Task: Customize reminder preferences for each team member involved in competitive strategy planning.
Action: Mouse moved to (329, 291)
Screenshot: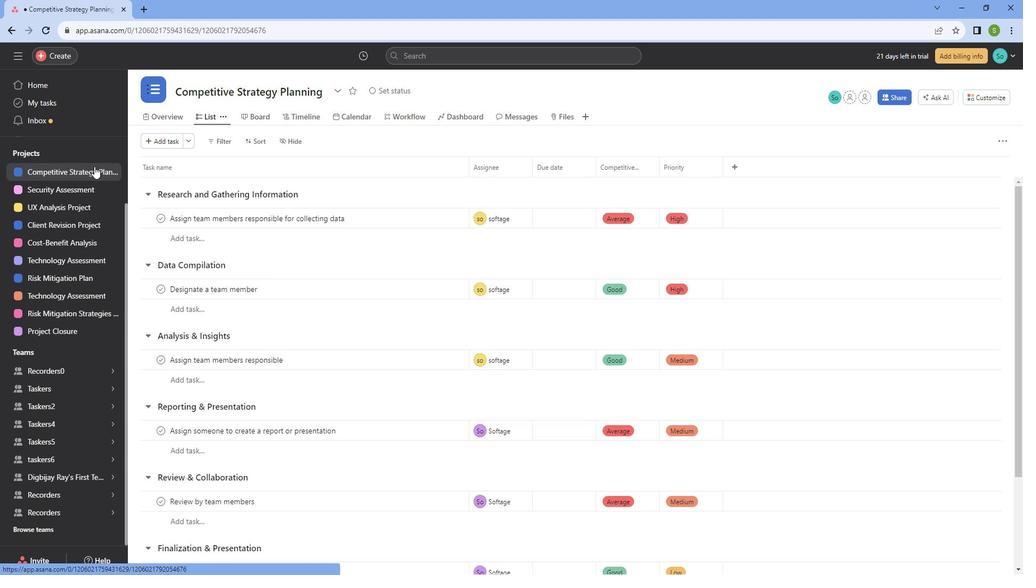 
Action: Mouse pressed left at (329, 291)
Screenshot: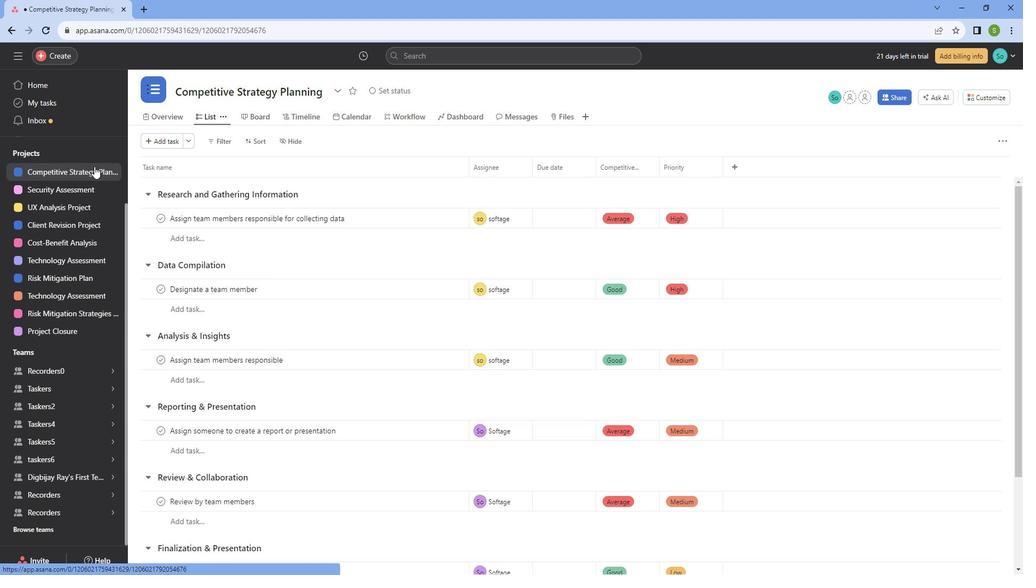 
Action: Mouse moved to (586, 305)
Screenshot: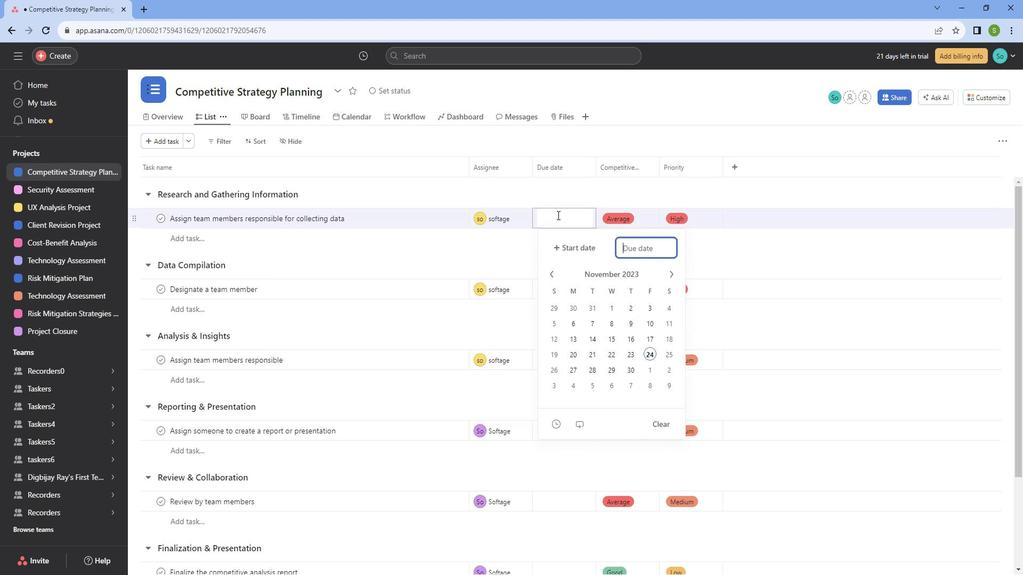 
Action: Mouse pressed left at (586, 305)
Screenshot: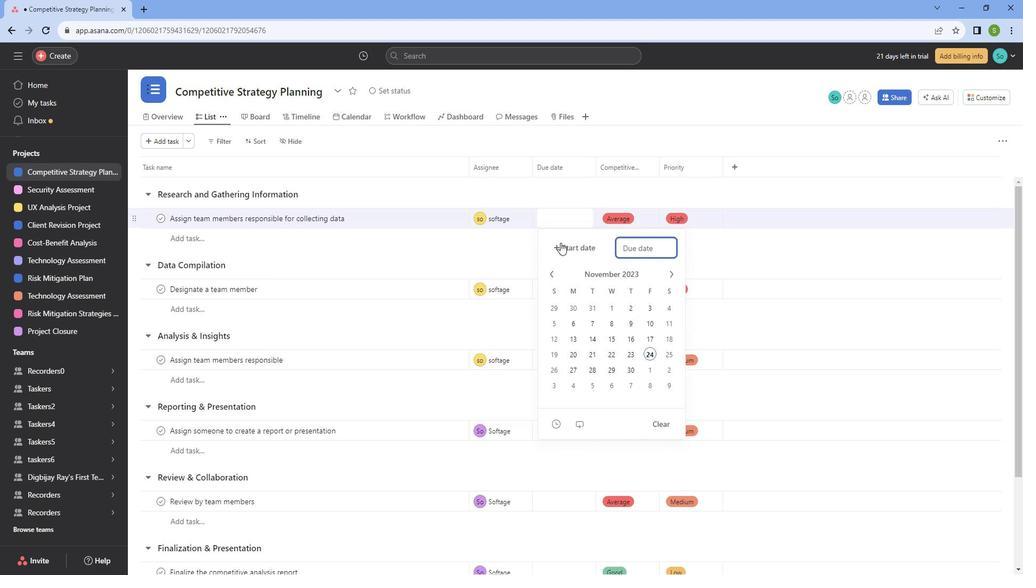 
Action: Mouse moved to (590, 347)
Screenshot: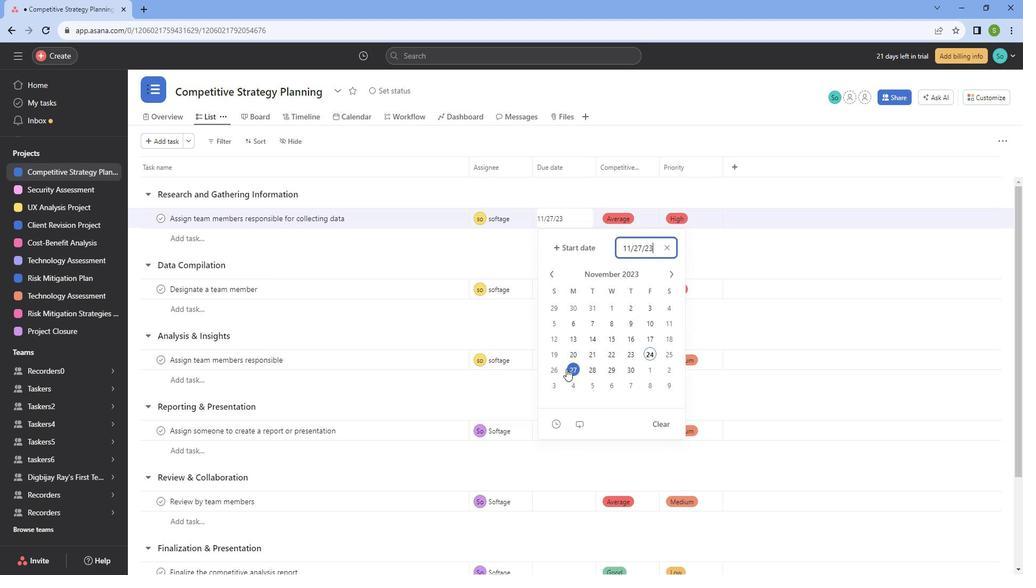 
Action: Mouse pressed left at (590, 347)
Screenshot: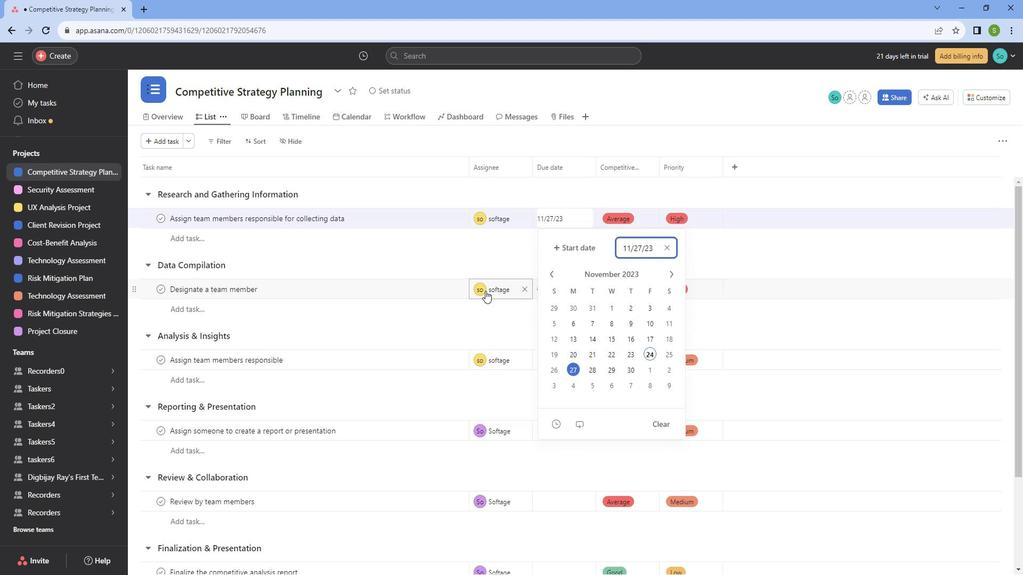
Action: Mouse moved to (583, 360)
Screenshot: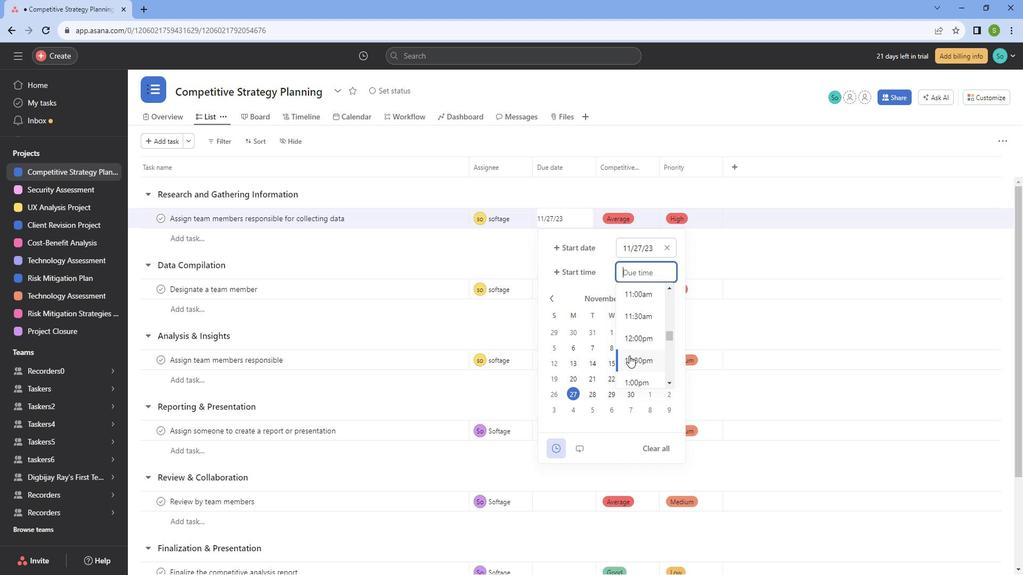 
Action: Mouse pressed left at (583, 360)
Screenshot: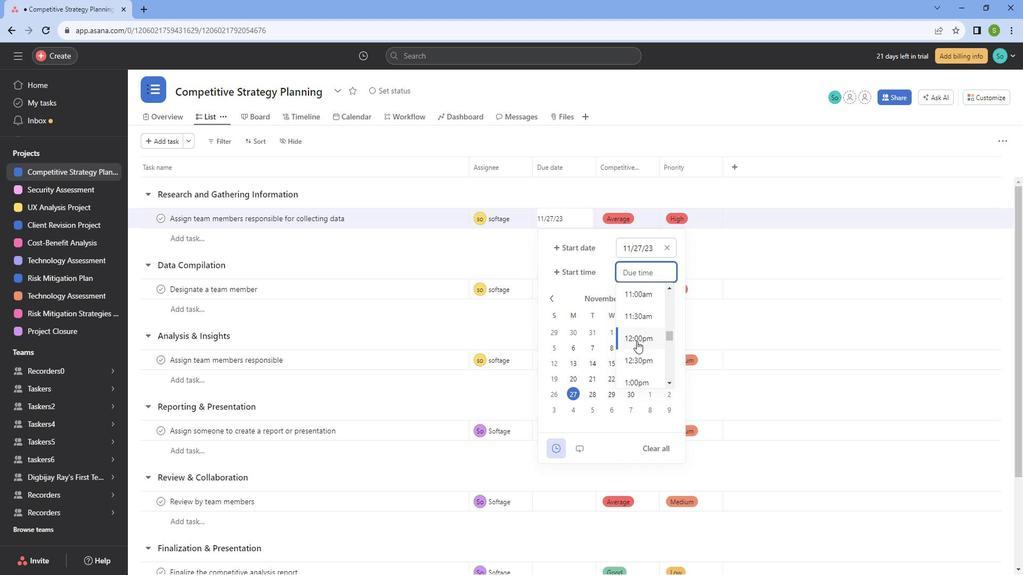 
Action: Mouse moved to (634, 332)
Screenshot: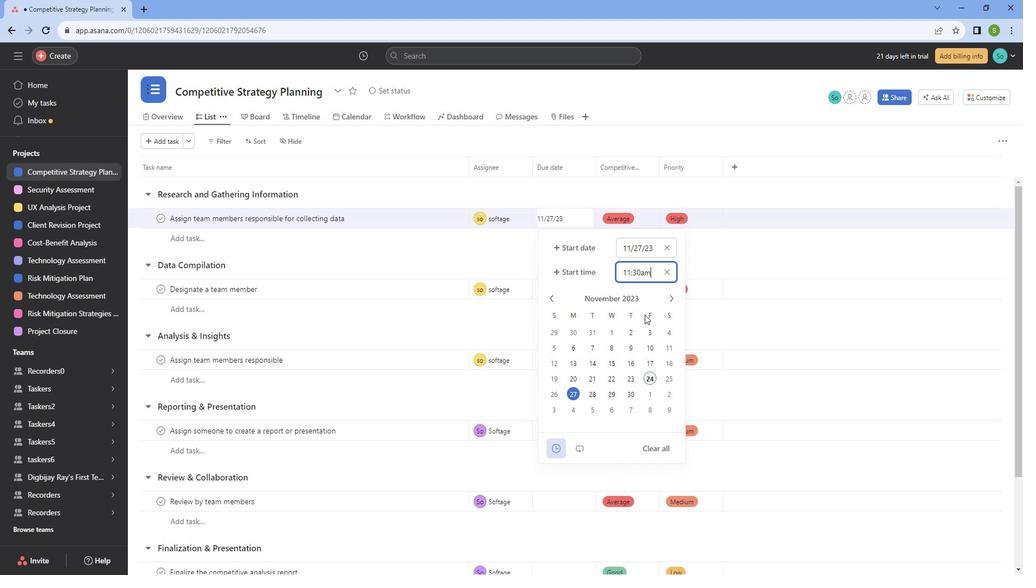 
Action: Mouse pressed left at (634, 332)
Screenshot: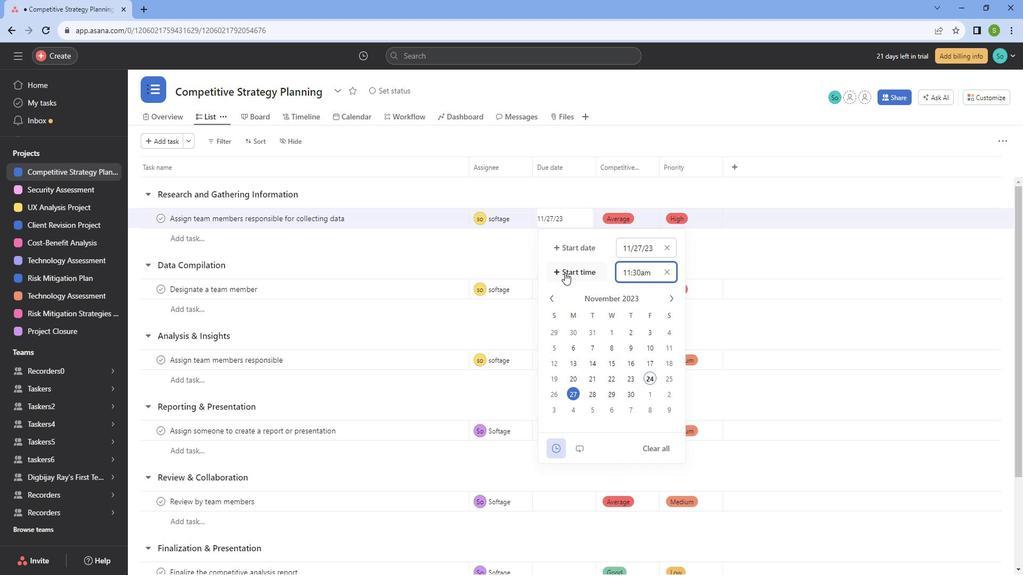 
Action: Mouse moved to (590, 321)
Screenshot: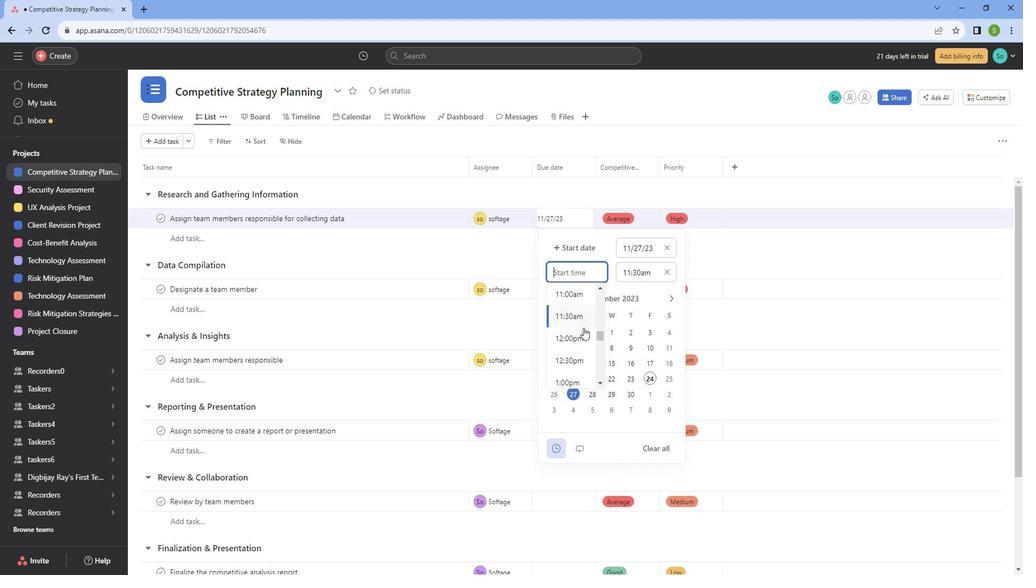 
Action: Mouse pressed left at (590, 321)
Screenshot: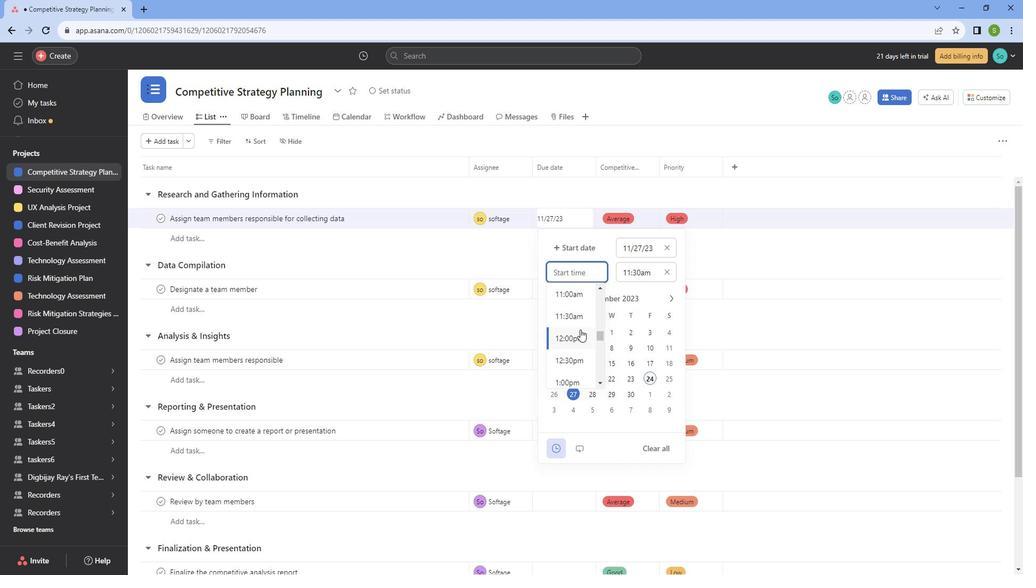
Action: Mouse moved to (601, 327)
Screenshot: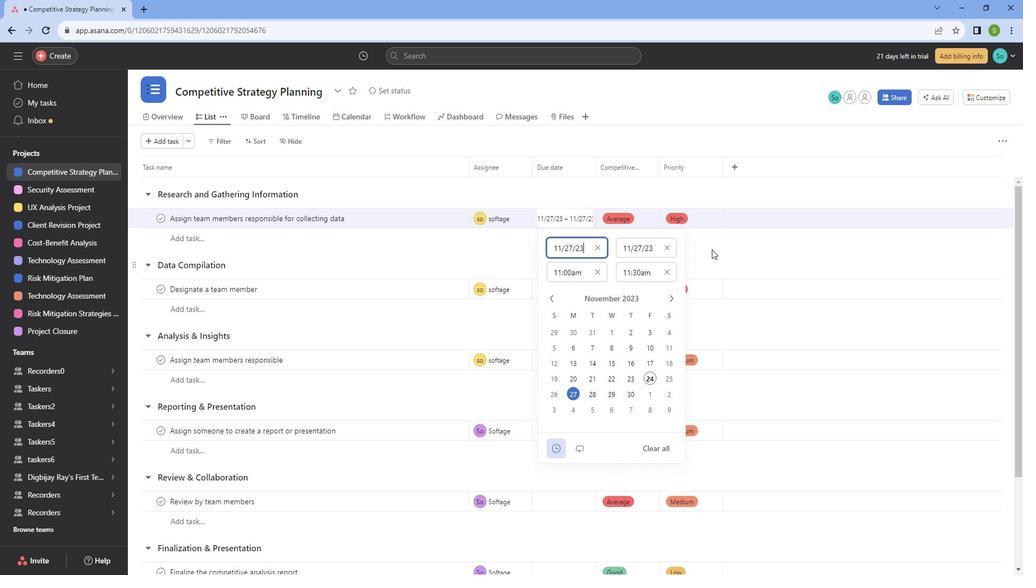 
Action: Mouse pressed left at (601, 327)
Screenshot: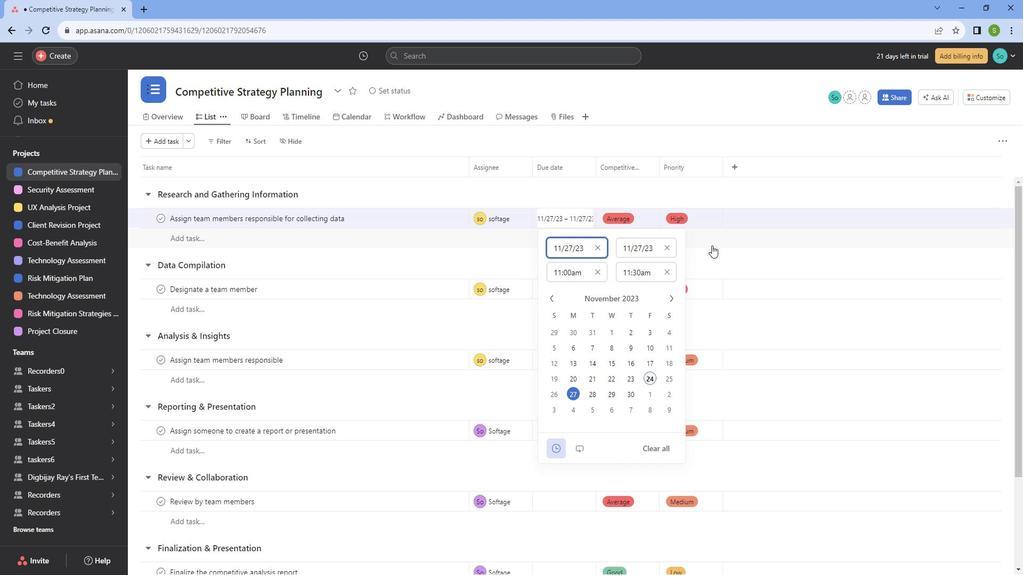 
Action: Mouse moved to (668, 317)
Screenshot: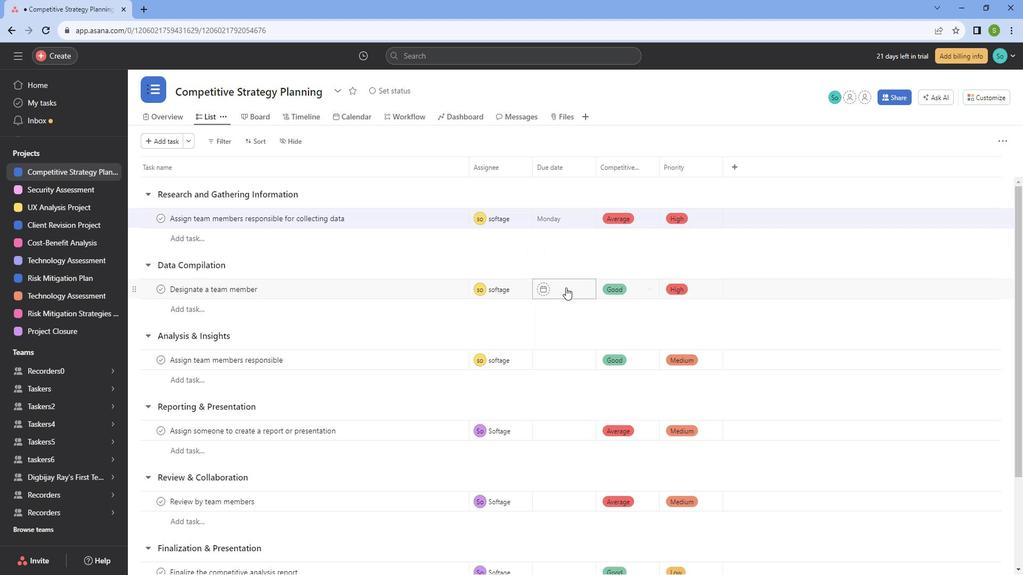 
Action: Mouse pressed left at (668, 317)
Screenshot: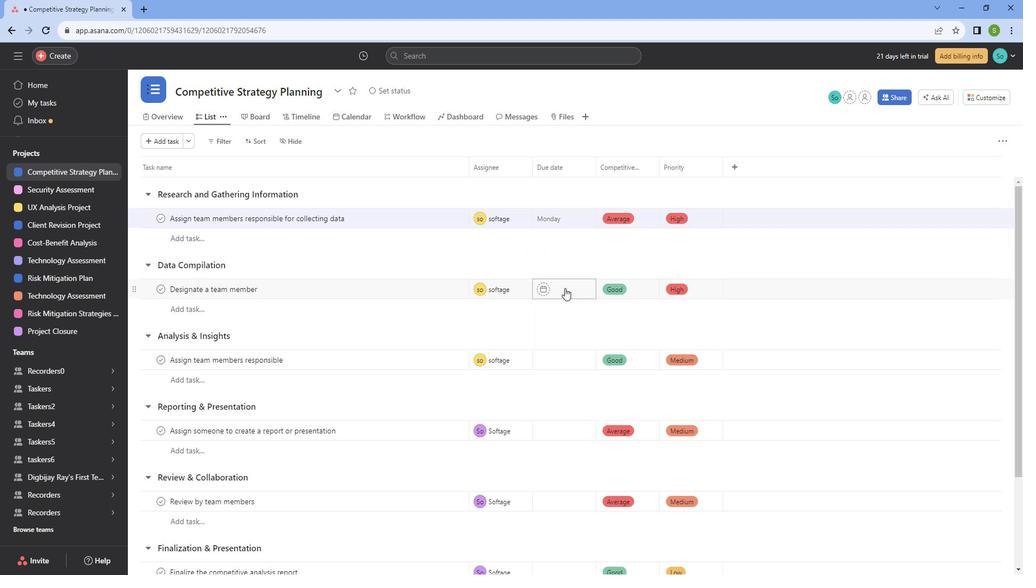 
Action: Mouse moved to (590, 325)
Screenshot: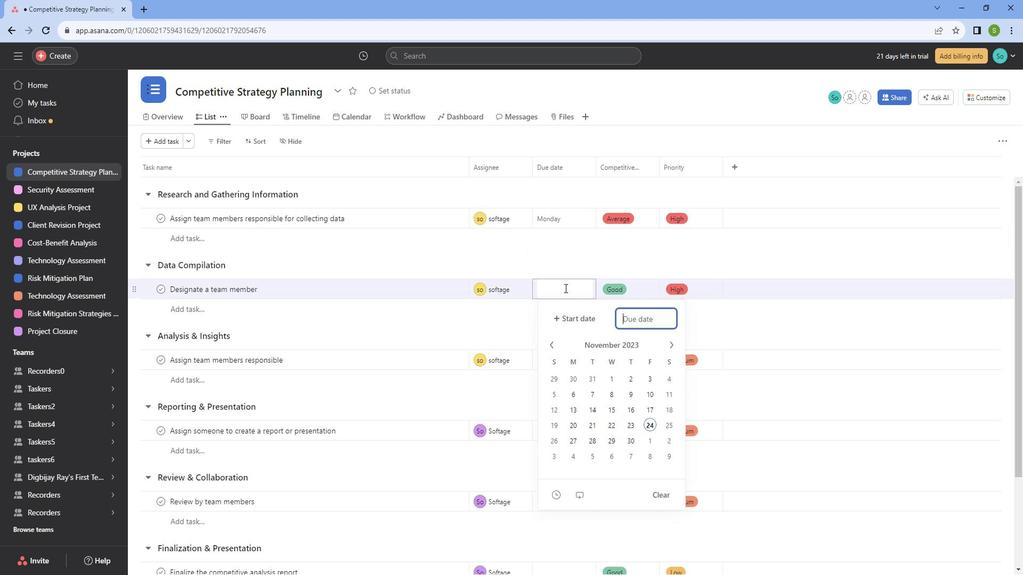 
Action: Mouse pressed left at (590, 325)
Screenshot: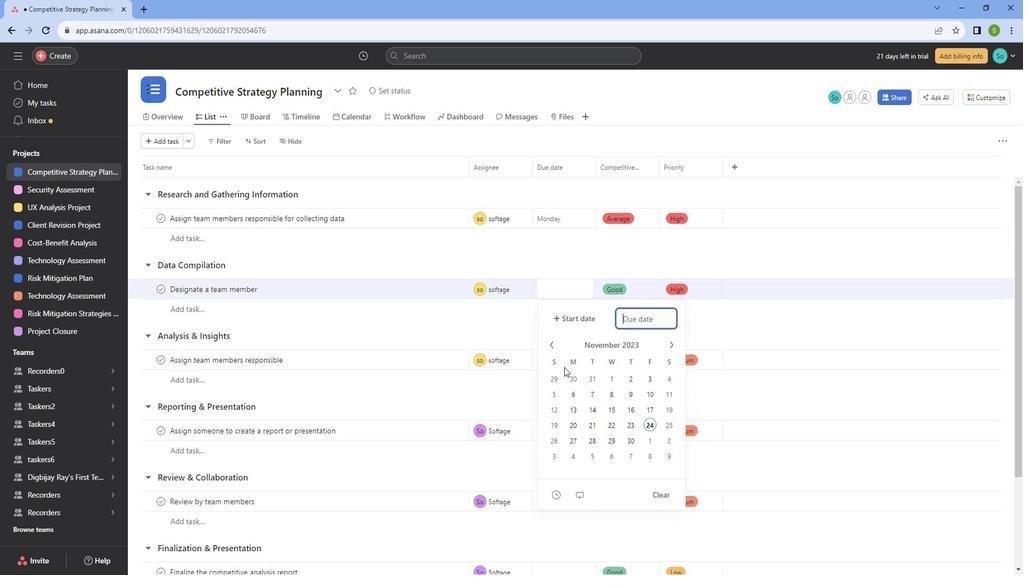 
Action: Mouse moved to (597, 365)
Screenshot: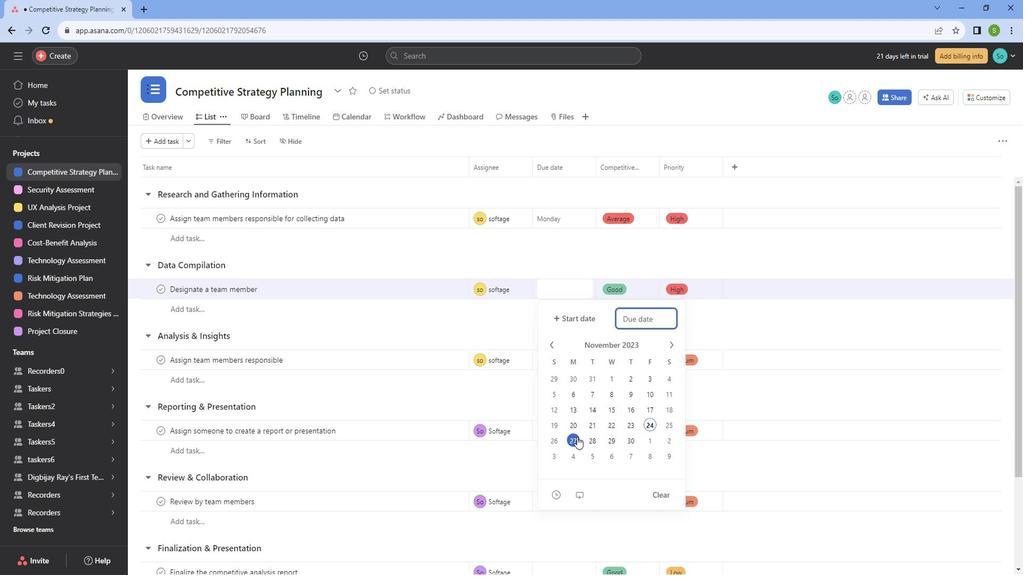 
Action: Mouse pressed left at (597, 365)
Screenshot: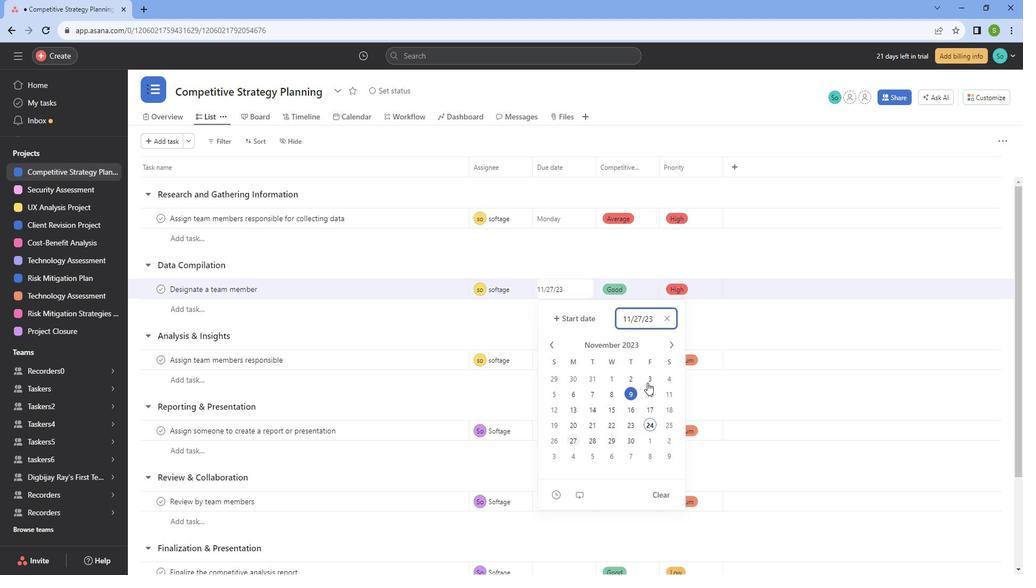 
Action: Mouse moved to (585, 381)
Screenshot: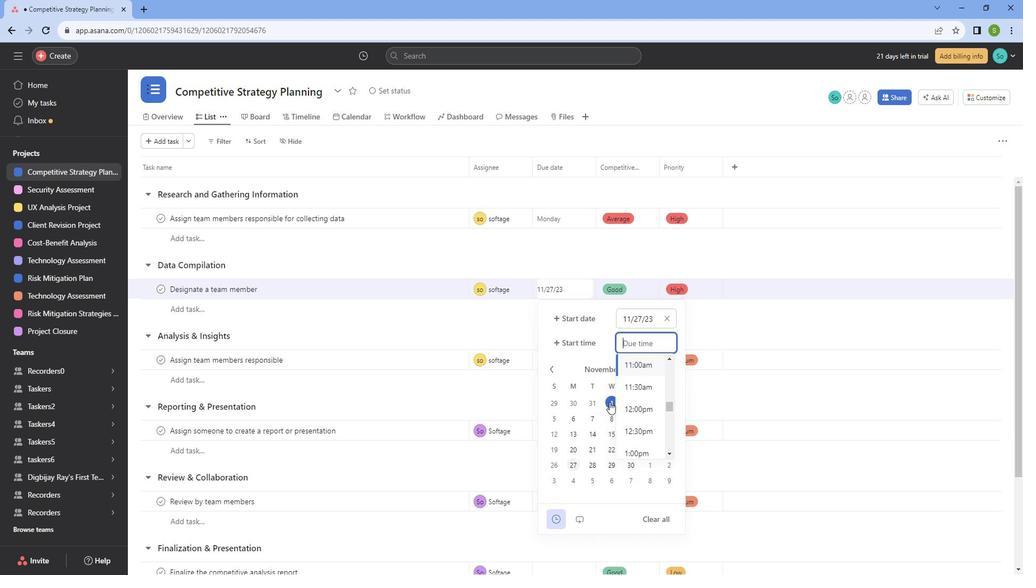 
Action: Mouse pressed left at (585, 381)
Screenshot: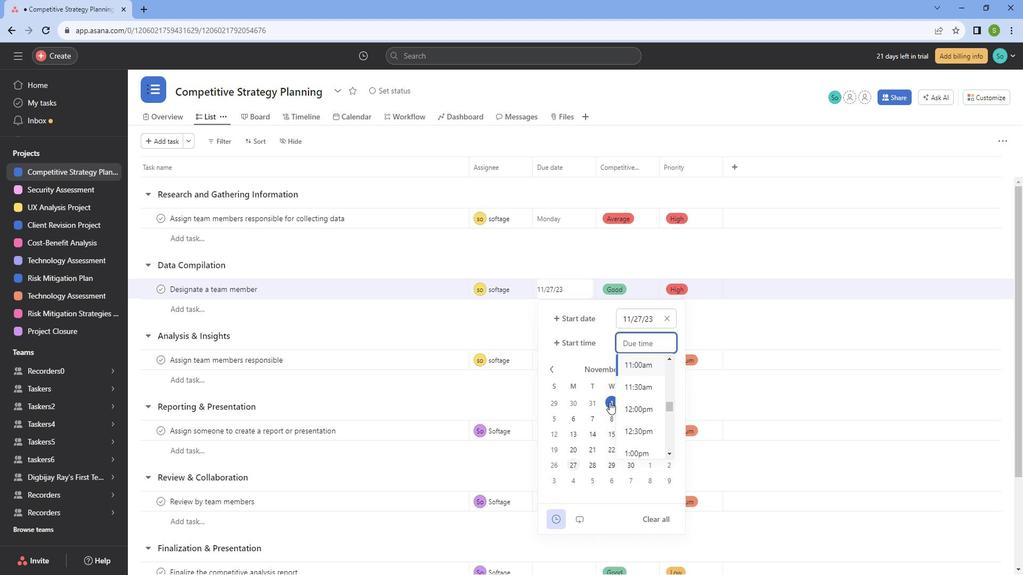 
Action: Mouse moved to (628, 352)
Screenshot: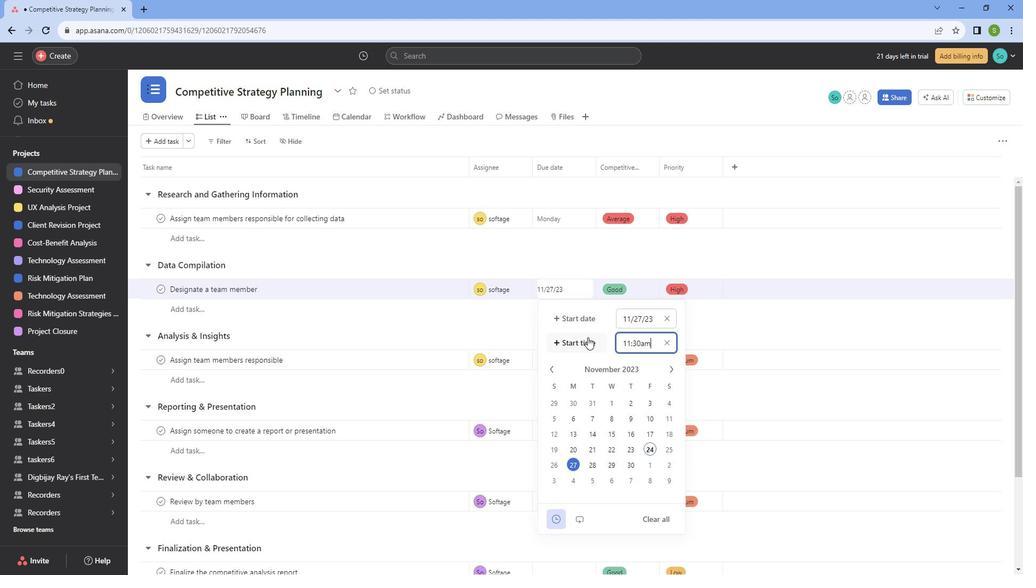 
Action: Mouse pressed left at (628, 352)
Screenshot: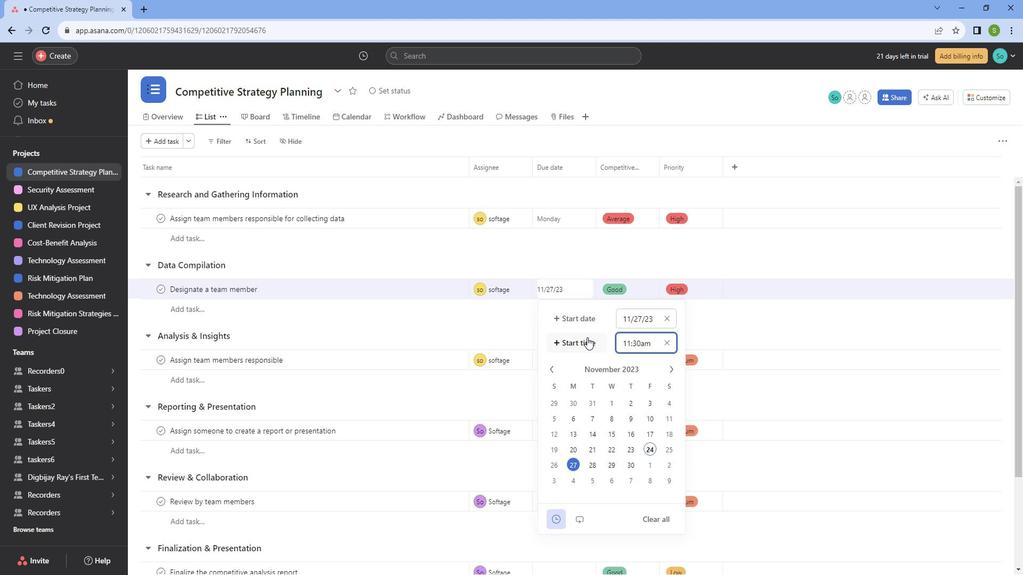 
Action: Mouse moved to (602, 338)
Screenshot: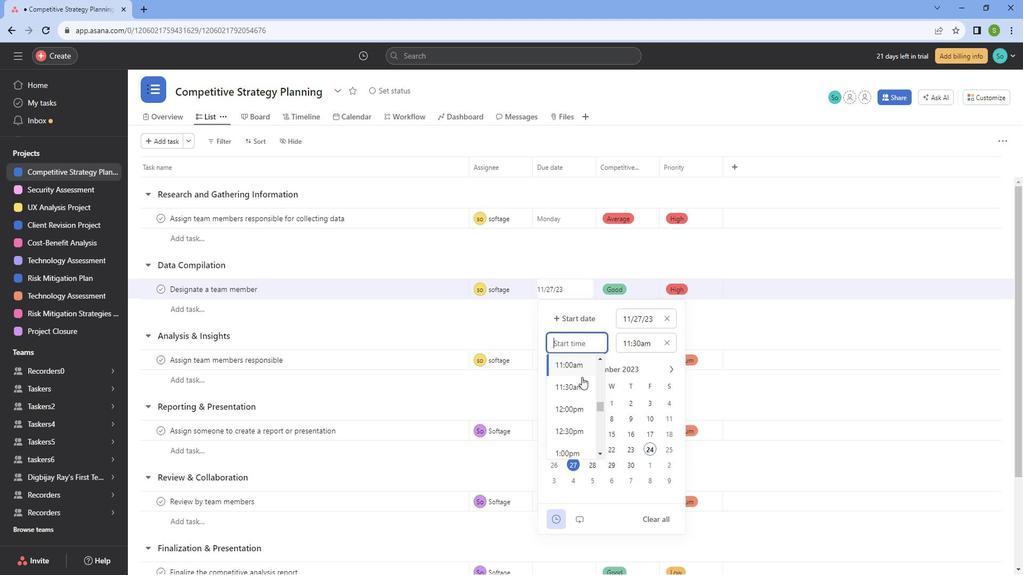 
Action: Mouse pressed left at (602, 338)
Screenshot: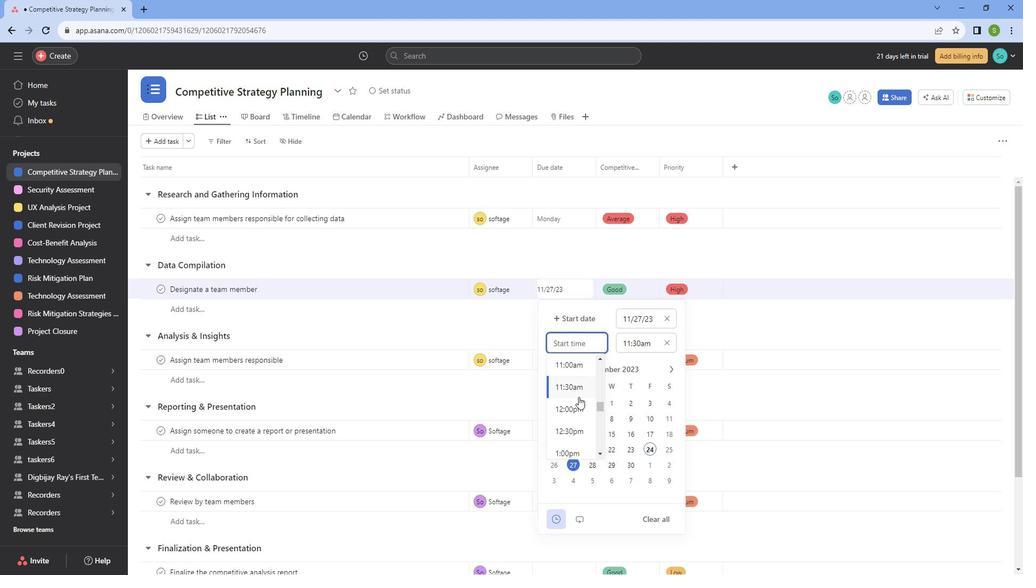 
Action: Mouse moved to (597, 347)
Screenshot: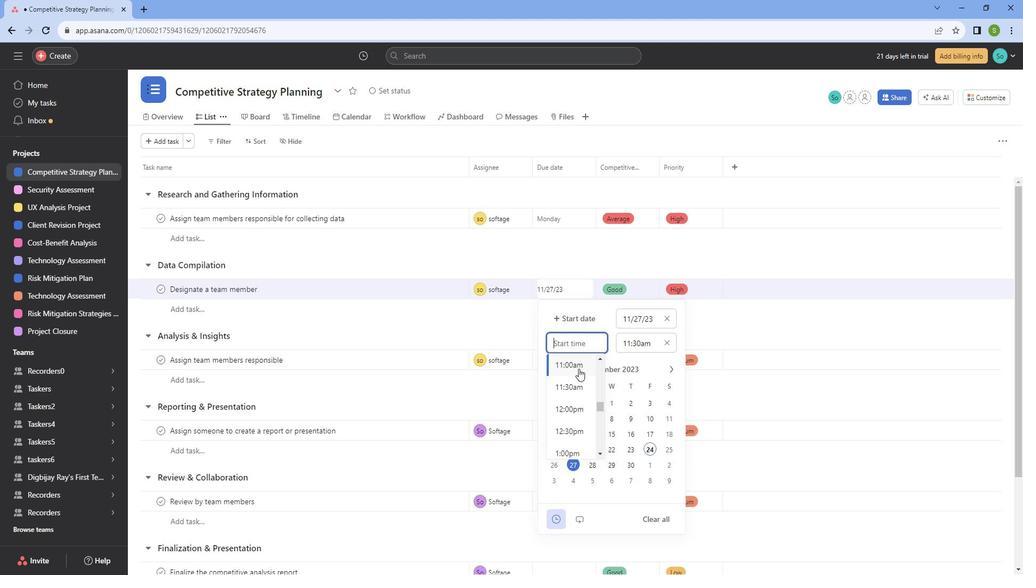 
Action: Mouse pressed left at (597, 347)
Screenshot: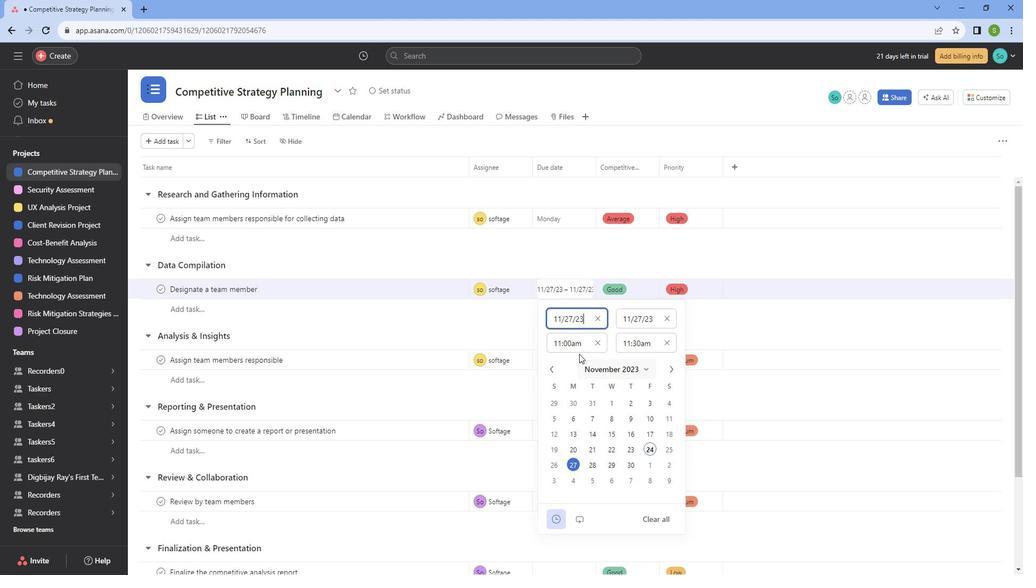 
Action: Mouse moved to (668, 330)
Screenshot: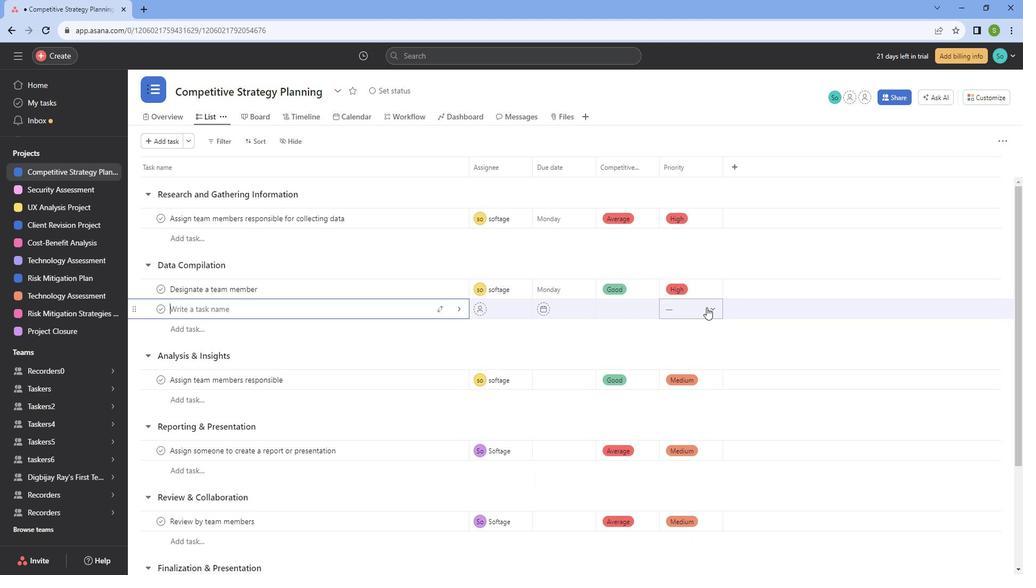 
Action: Mouse pressed left at (668, 330)
Screenshot: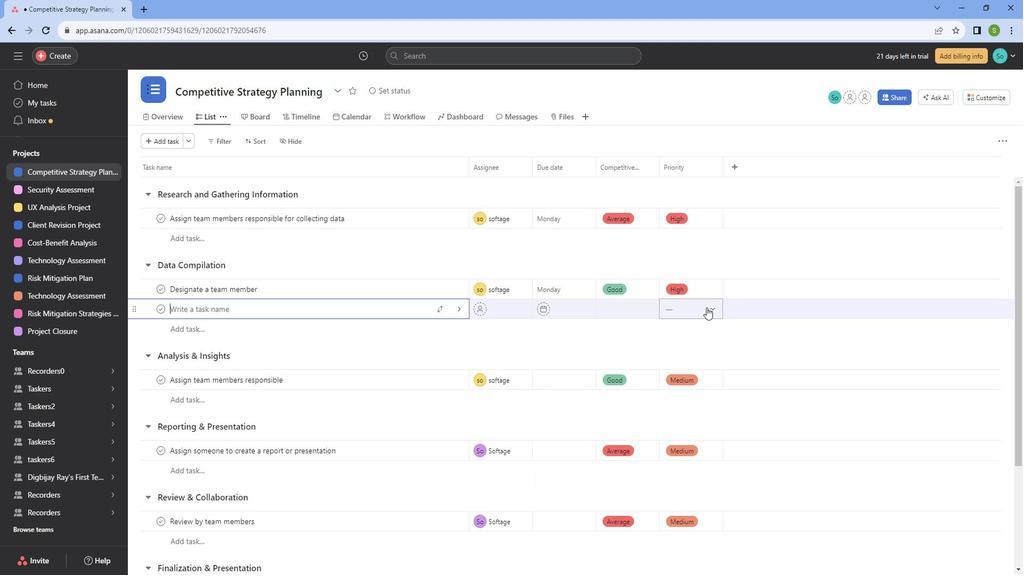 
Action: Mouse moved to (647, 339)
Screenshot: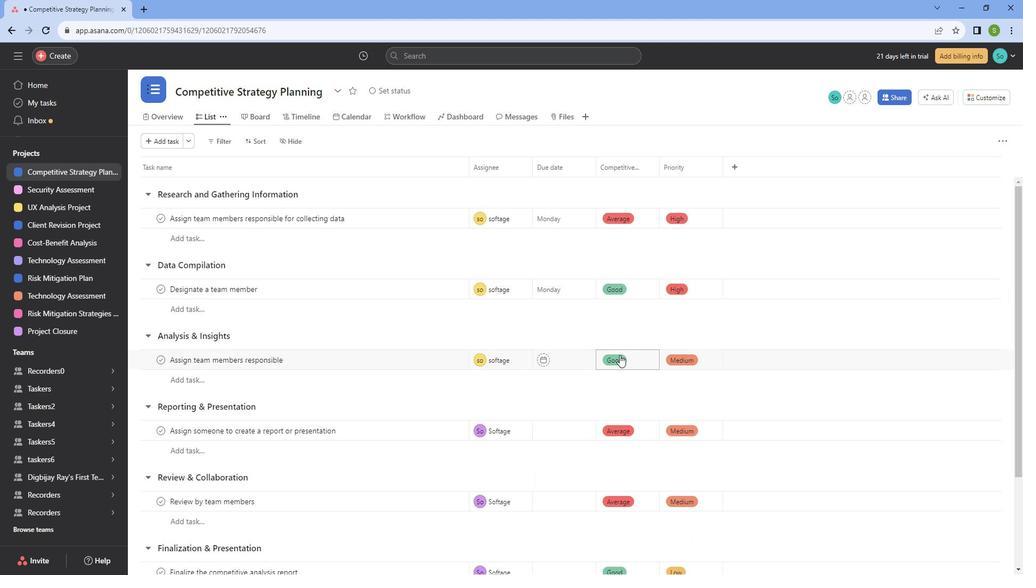 
Action: Mouse pressed left at (647, 339)
Screenshot: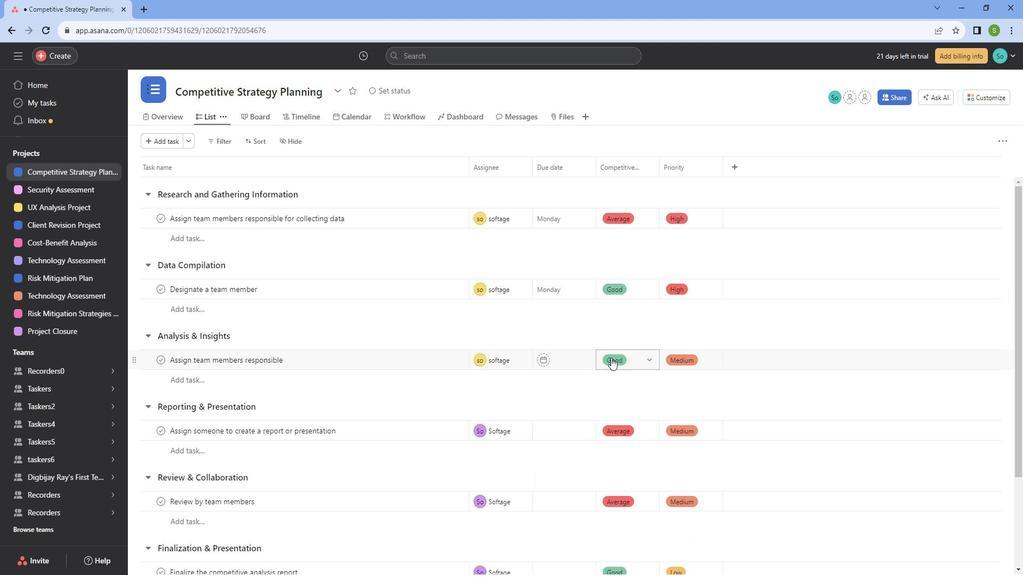 
Action: Mouse moved to (608, 345)
Screenshot: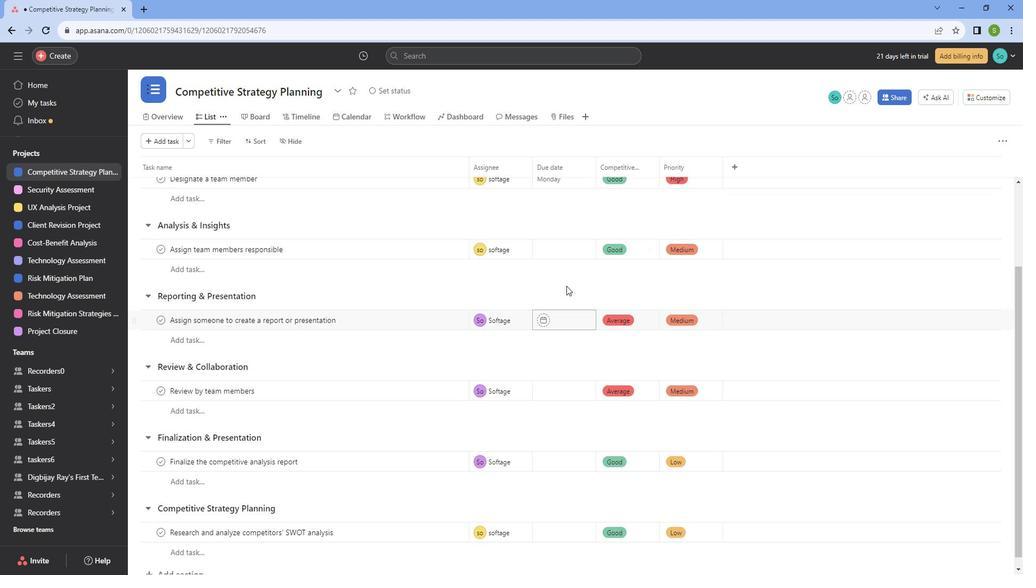
Action: Mouse scrolled (608, 345) with delta (0, 0)
Screenshot: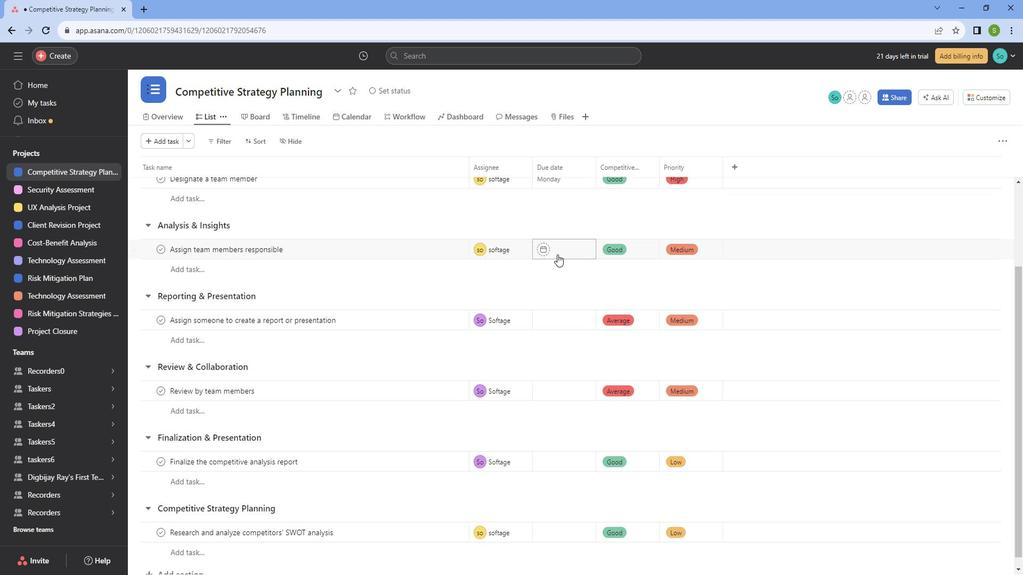 
Action: Mouse scrolled (608, 345) with delta (0, 0)
Screenshot: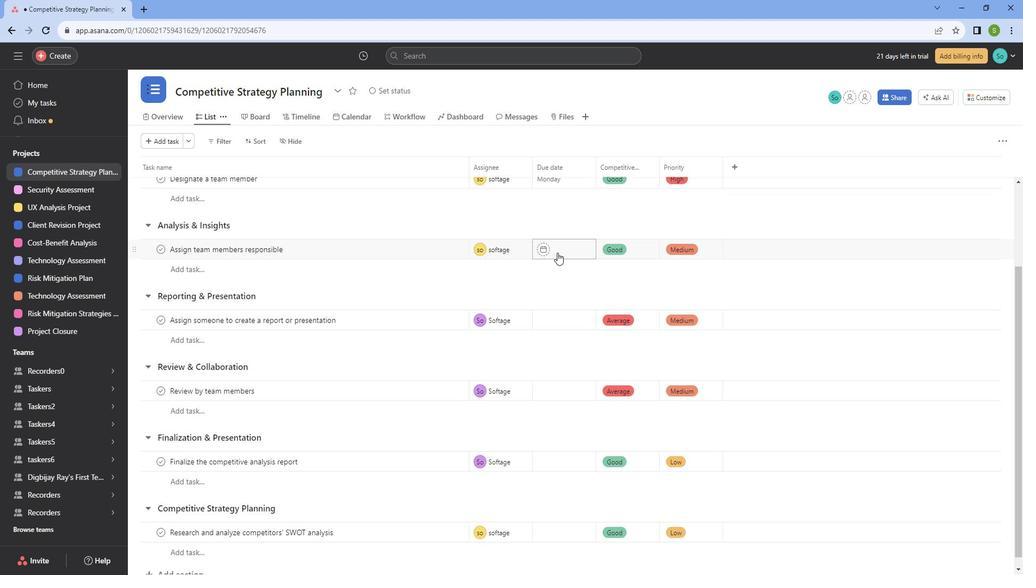 
Action: Mouse moved to (590, 314)
Screenshot: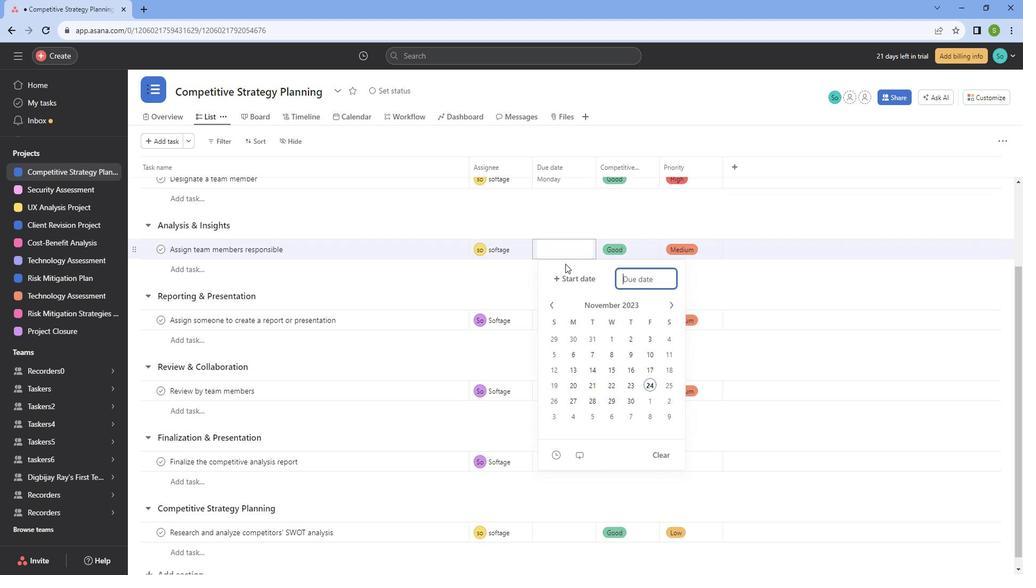 
Action: Mouse pressed left at (590, 314)
Screenshot: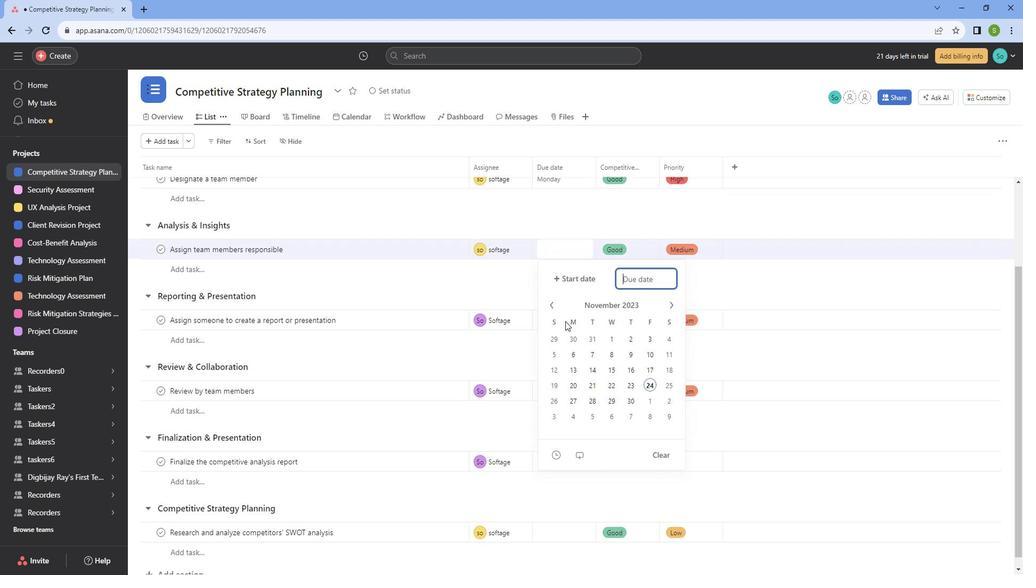 
Action: Mouse moved to (606, 356)
Screenshot: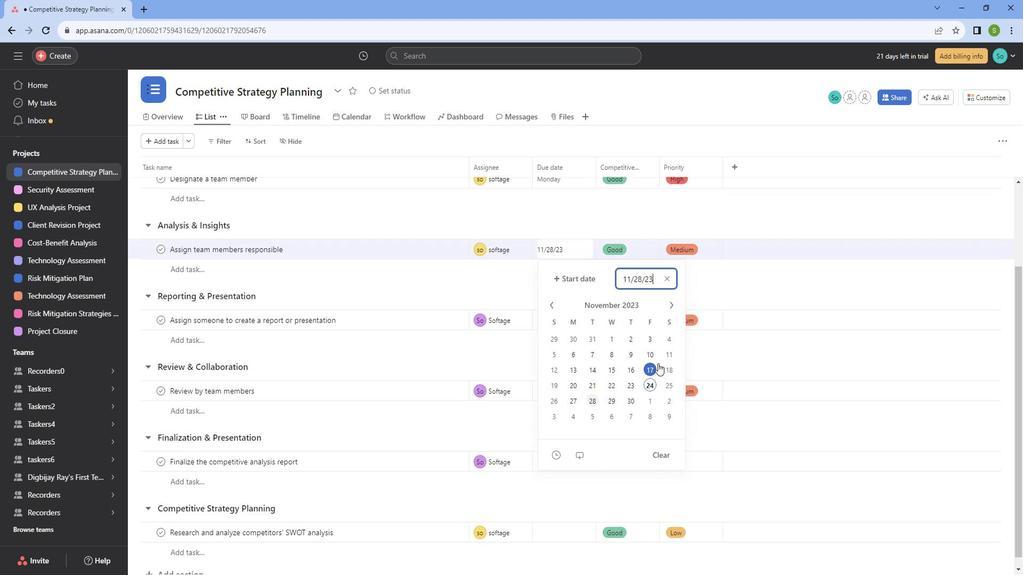 
Action: Mouse pressed left at (606, 356)
Screenshot: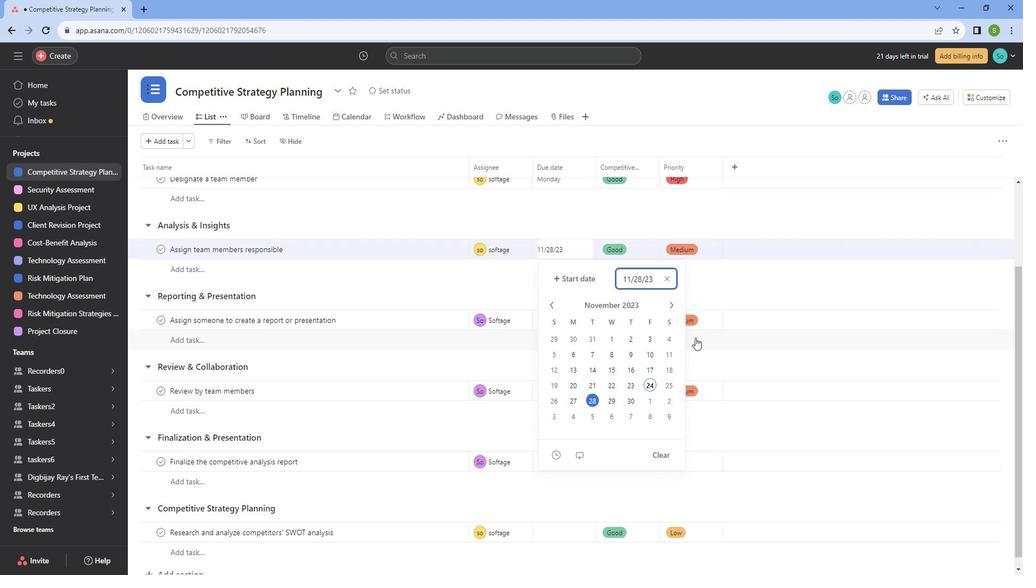 
Action: Mouse moved to (583, 370)
Screenshot: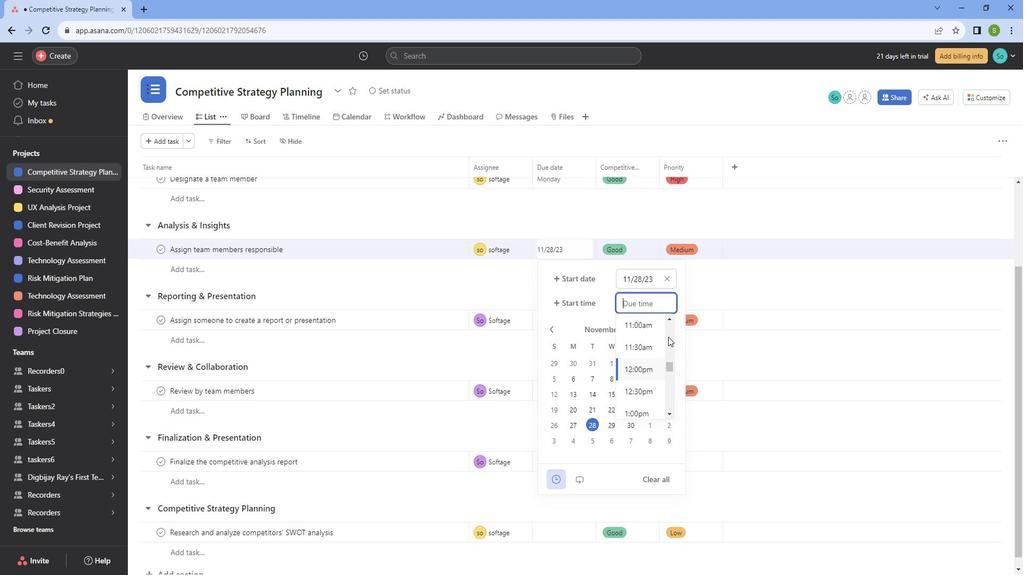 
Action: Mouse pressed left at (583, 370)
Screenshot: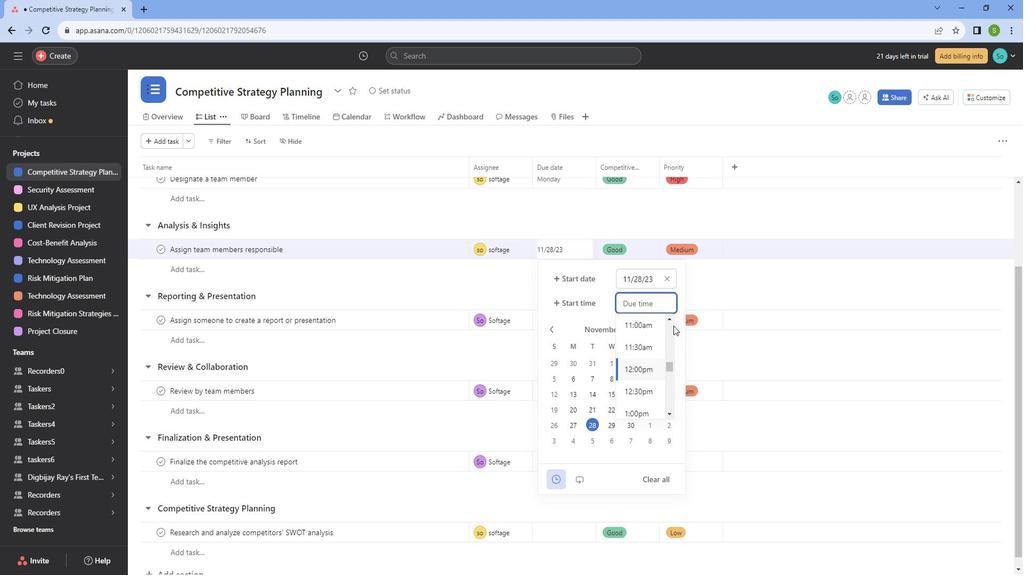 
Action: Mouse moved to (628, 345)
Screenshot: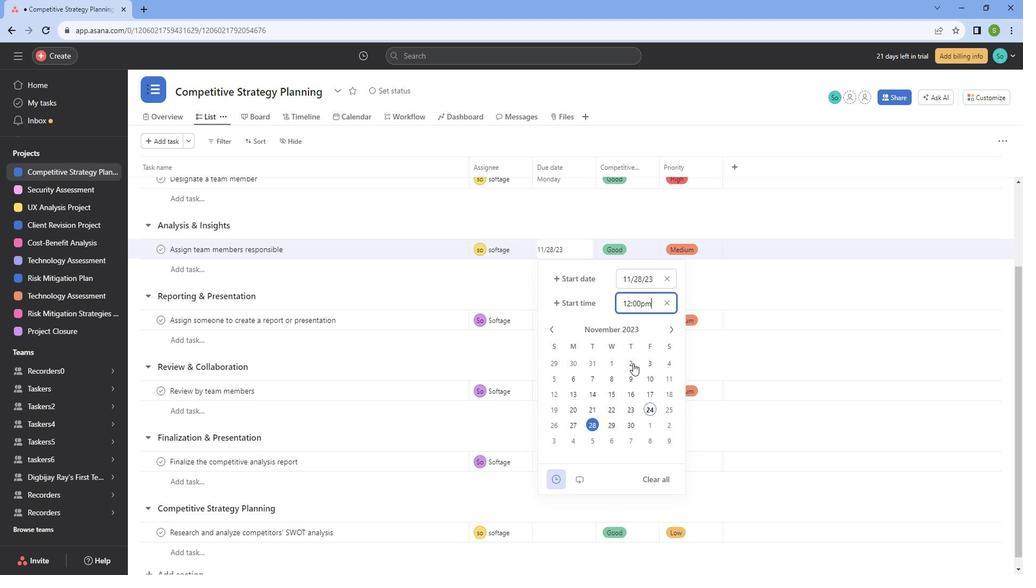
Action: Mouse pressed left at (628, 345)
Screenshot: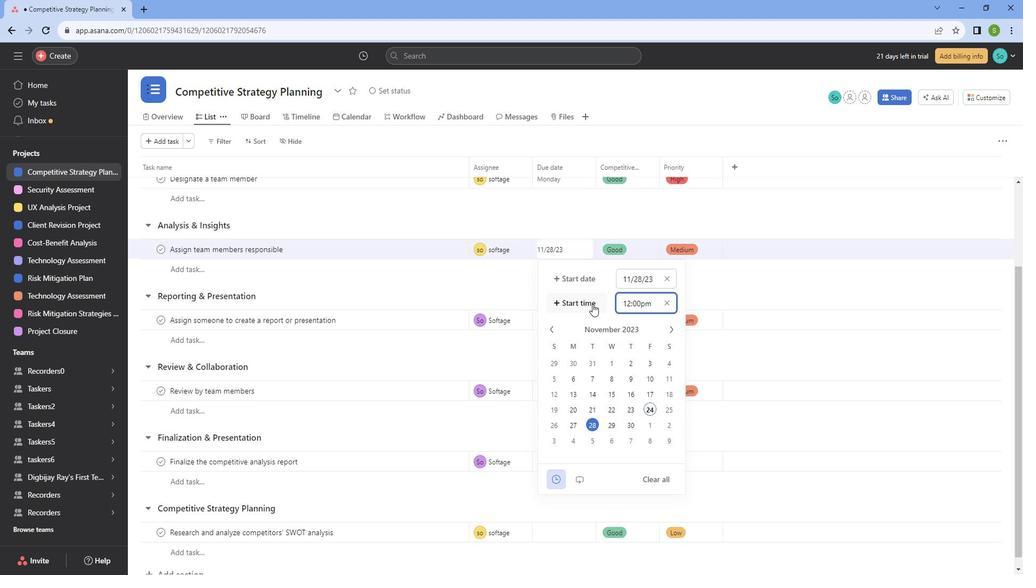 
Action: Mouse moved to (605, 329)
Screenshot: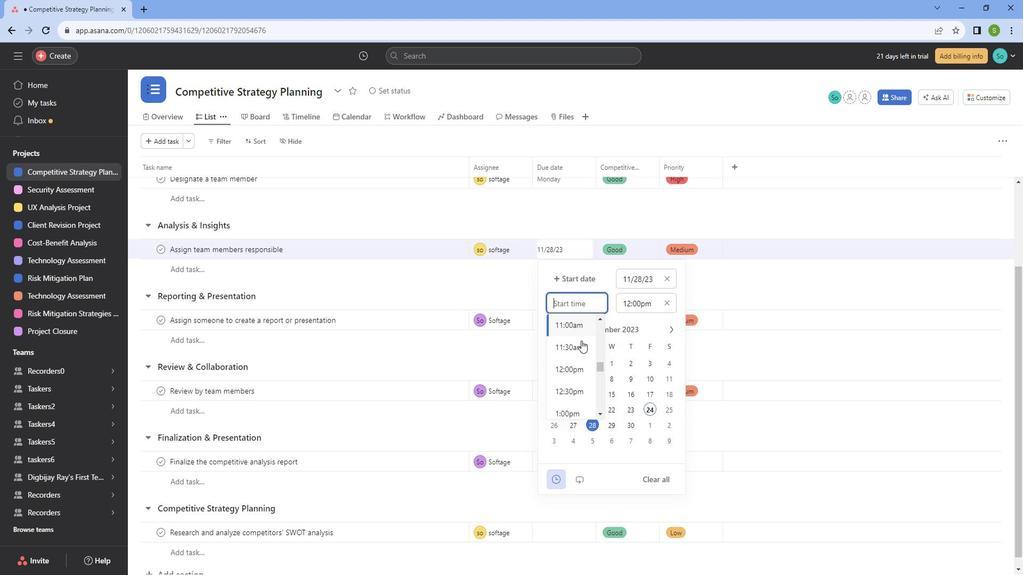 
Action: Mouse pressed left at (605, 329)
Screenshot: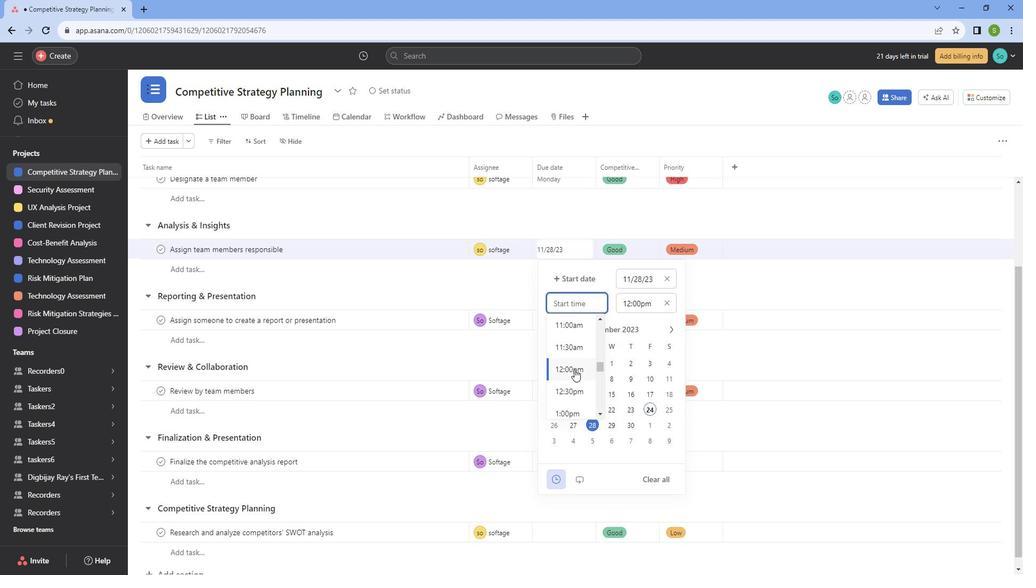 
Action: Mouse moved to (599, 341)
Screenshot: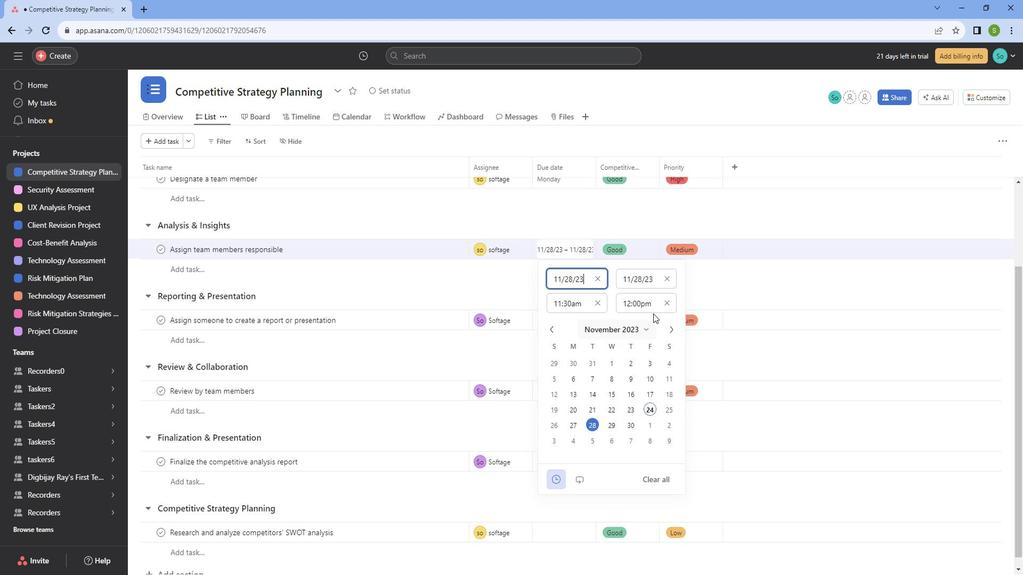 
Action: Mouse pressed left at (599, 341)
Screenshot: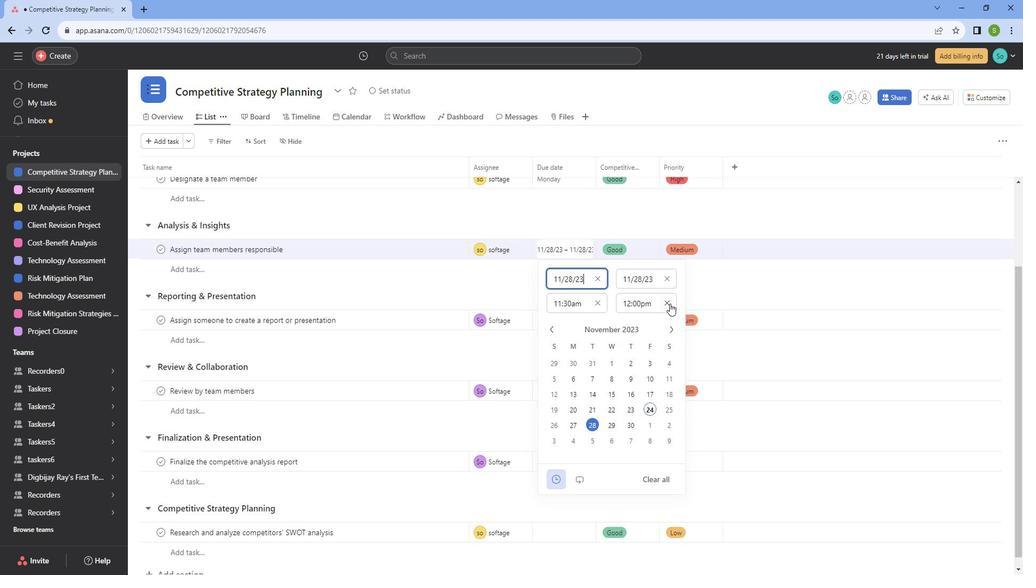 
Action: Mouse moved to (674, 323)
Screenshot: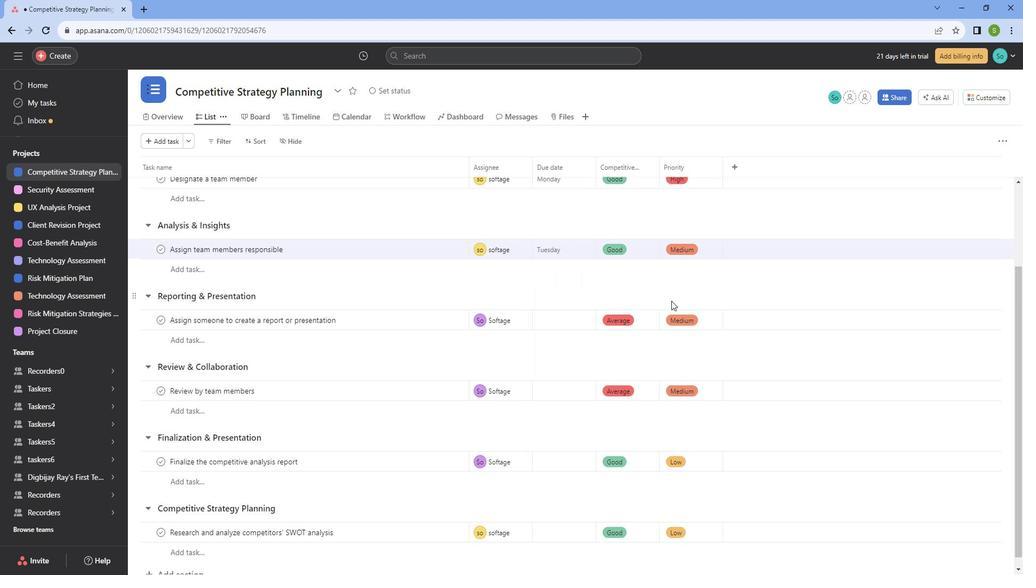 
Action: Mouse pressed left at (674, 323)
Screenshot: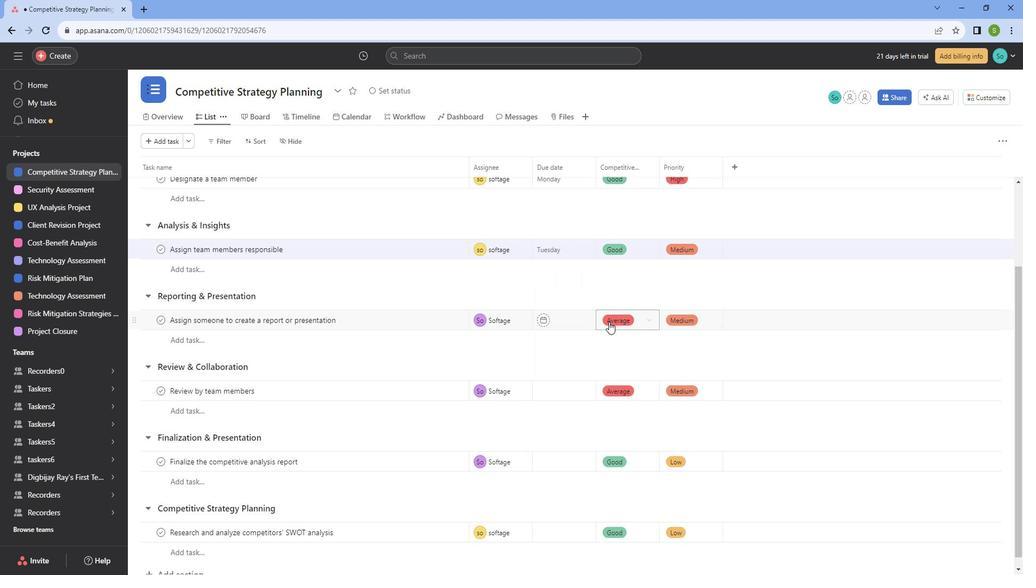 
Action: Mouse moved to (593, 333)
Screenshot: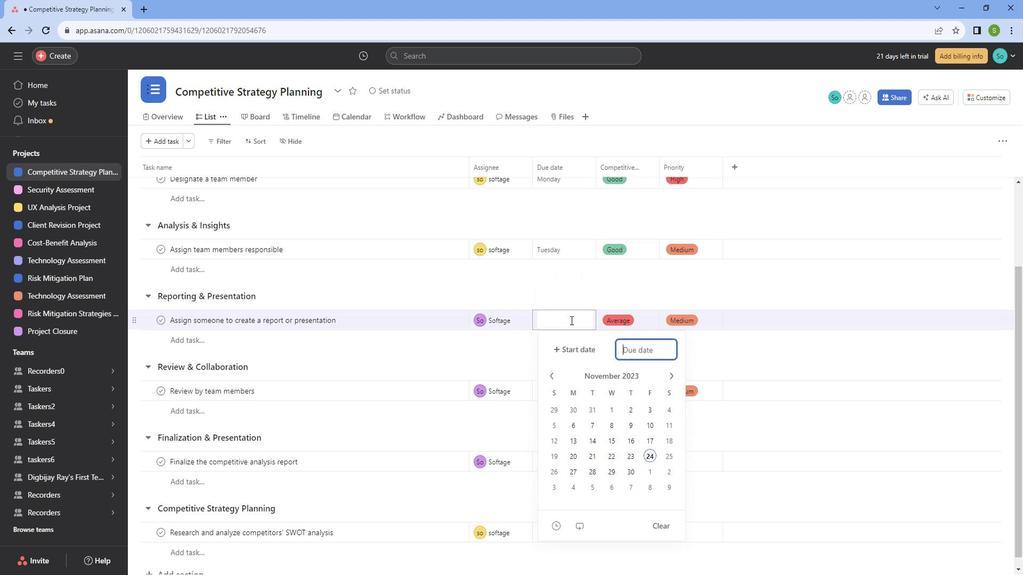 
Action: Mouse pressed left at (593, 333)
Screenshot: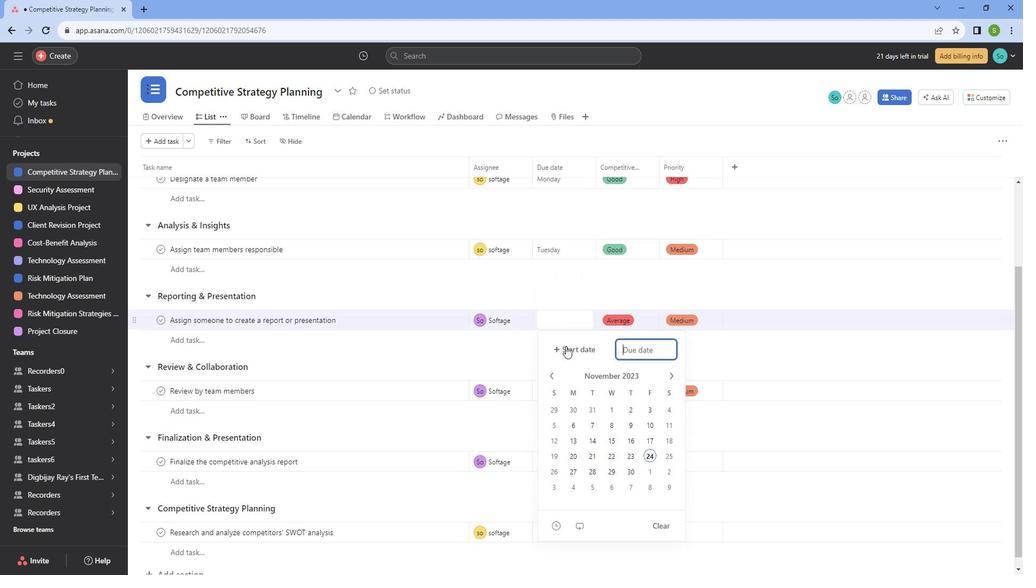 
Action: Mouse moved to (603, 373)
Screenshot: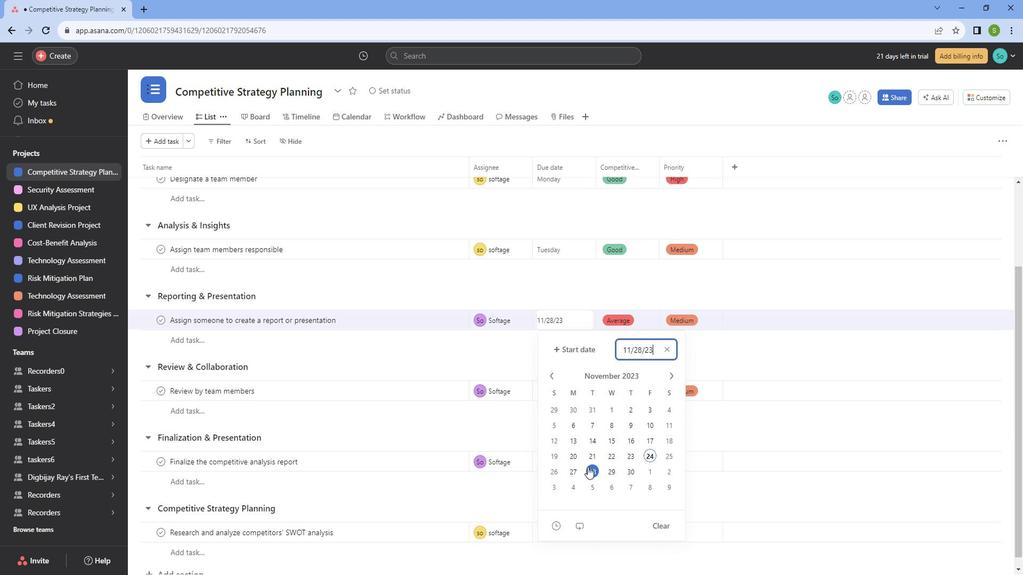 
Action: Mouse pressed left at (603, 373)
Screenshot: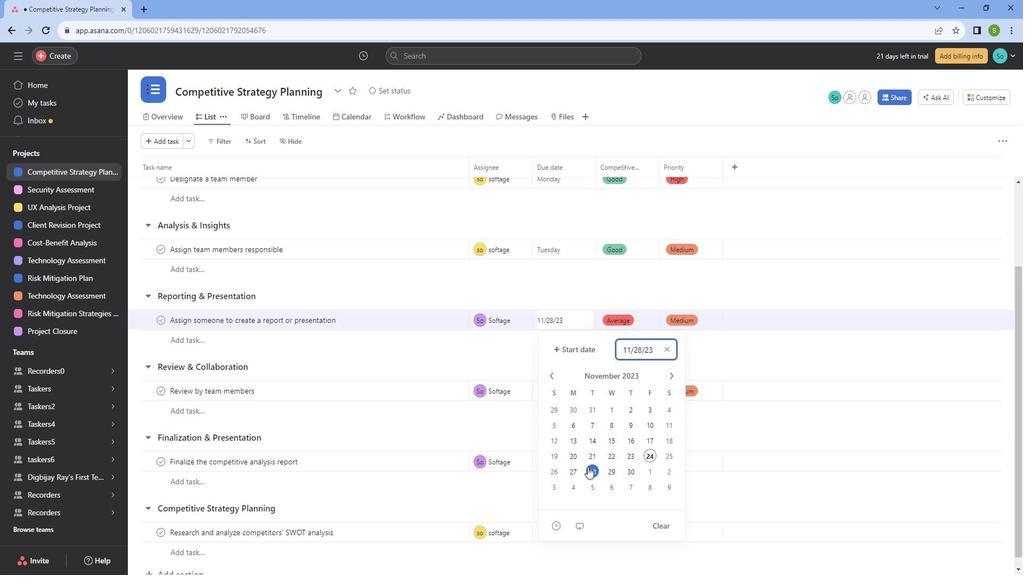 
Action: Mouse moved to (582, 389)
Screenshot: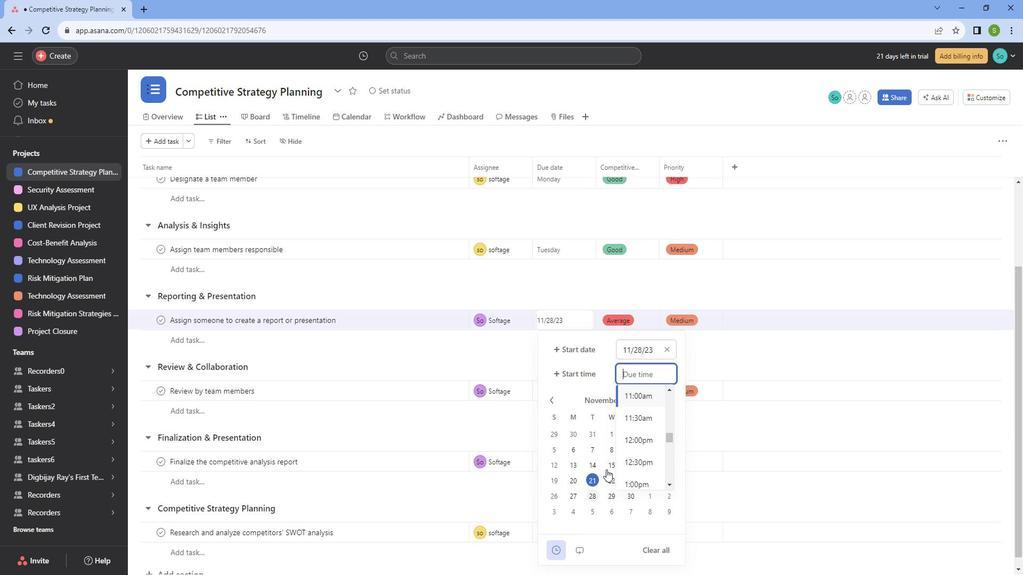 
Action: Mouse pressed left at (582, 389)
Screenshot: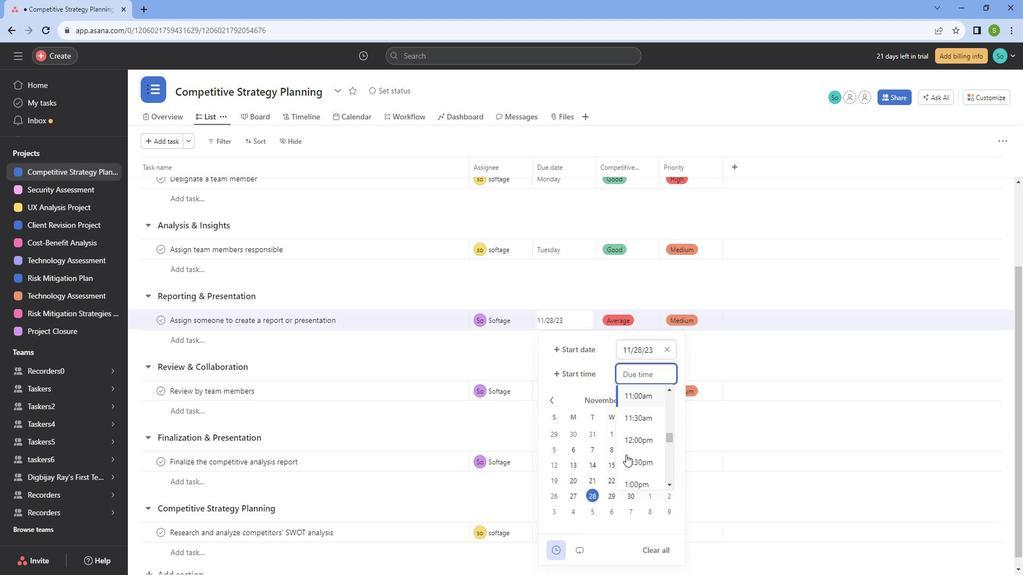 
Action: Mouse moved to (634, 367)
Screenshot: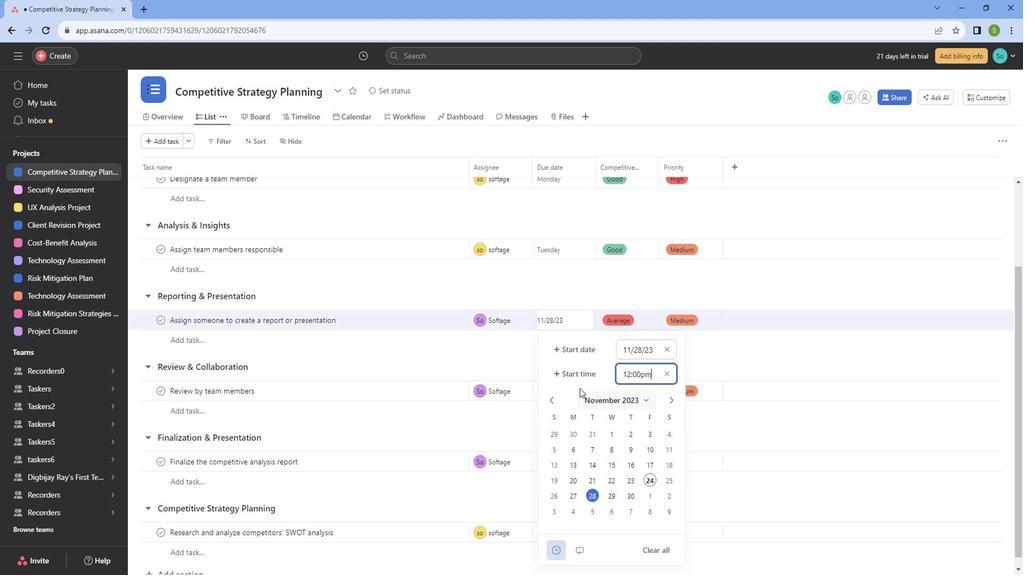 
Action: Mouse pressed left at (634, 367)
Screenshot: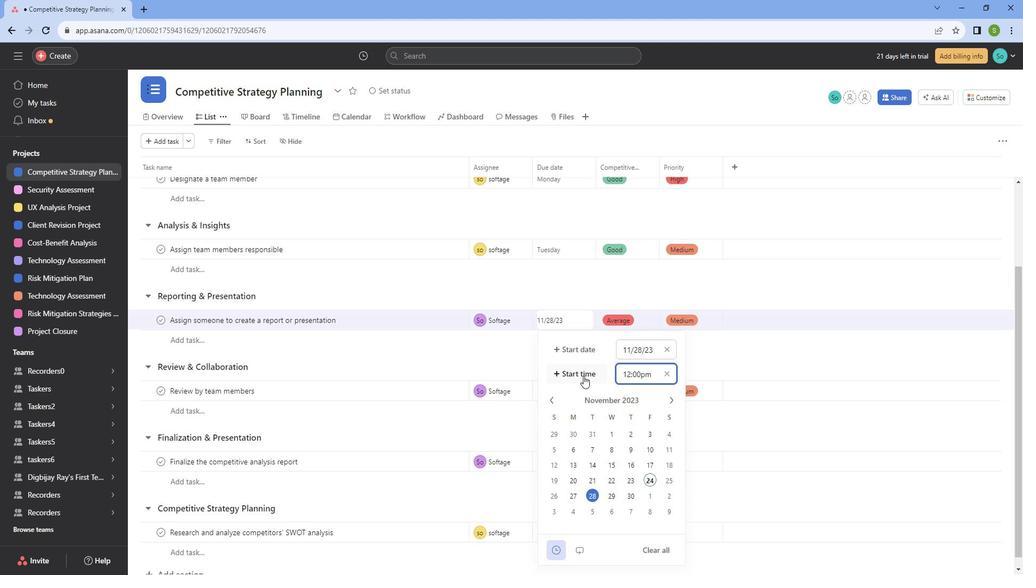
Action: Mouse moved to (600, 349)
Screenshot: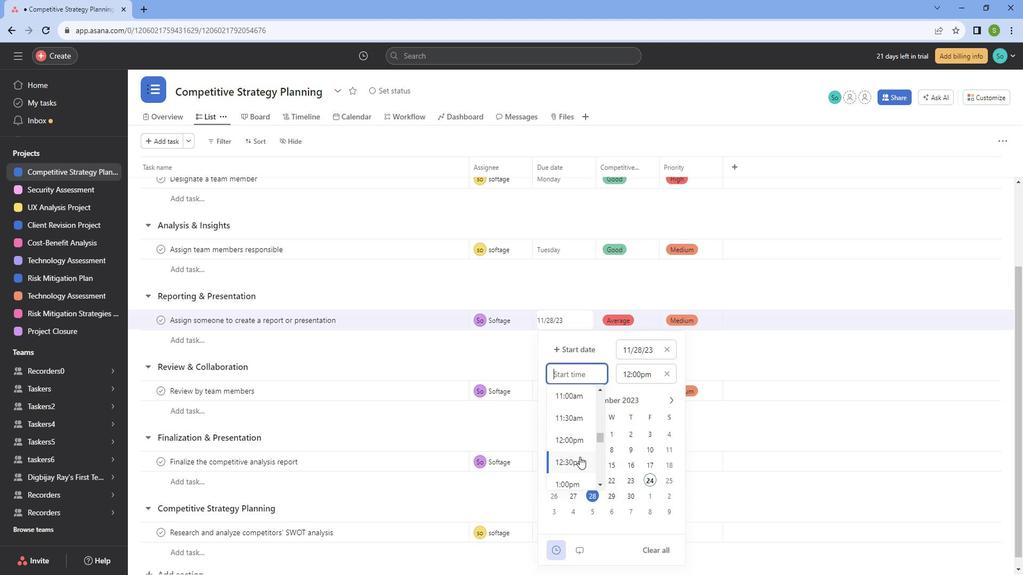 
Action: Mouse pressed left at (600, 349)
Screenshot: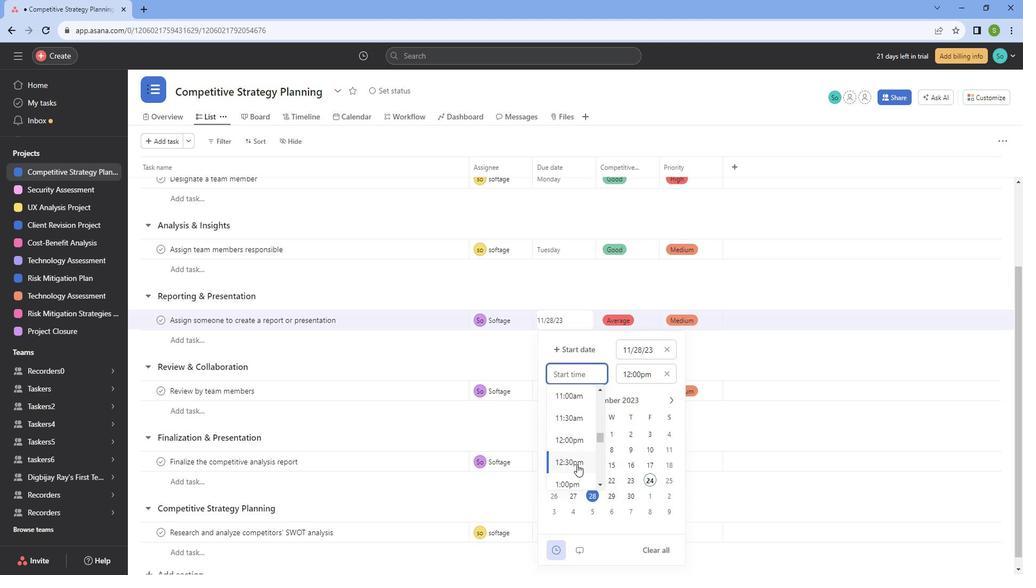 
Action: Mouse moved to (598, 360)
Screenshot: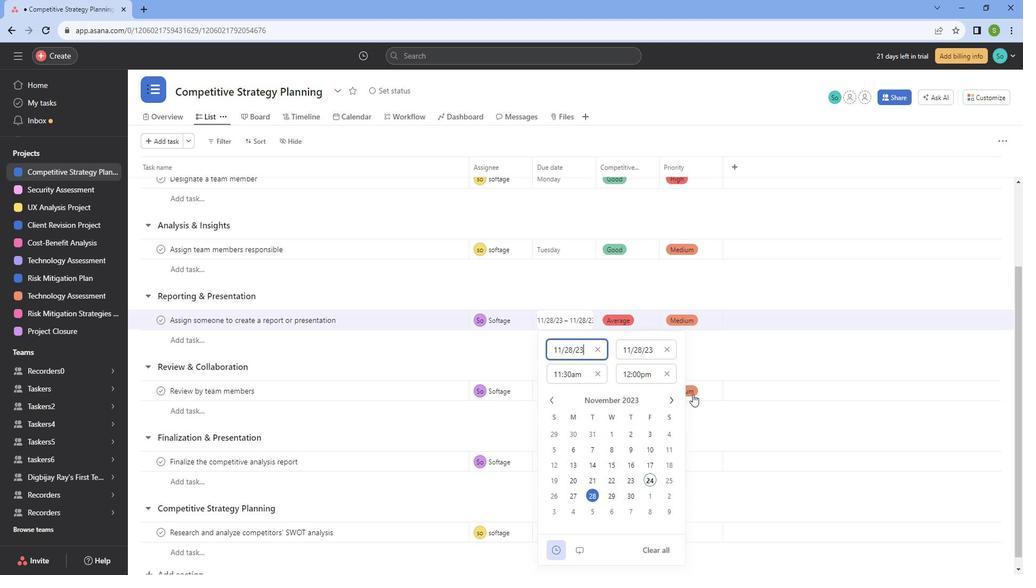 
Action: Mouse pressed left at (598, 360)
Screenshot: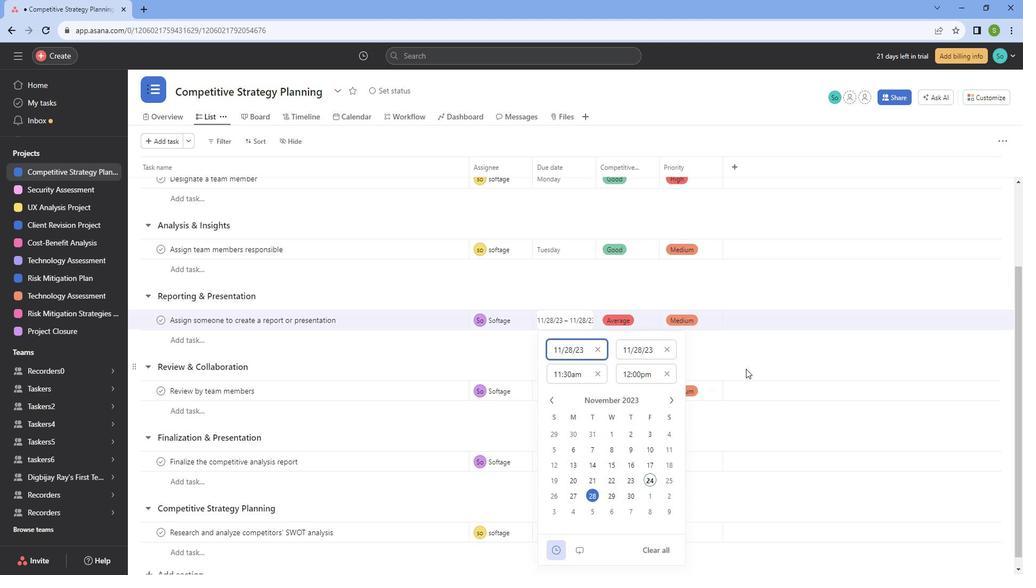 
Action: Mouse moved to (690, 347)
Screenshot: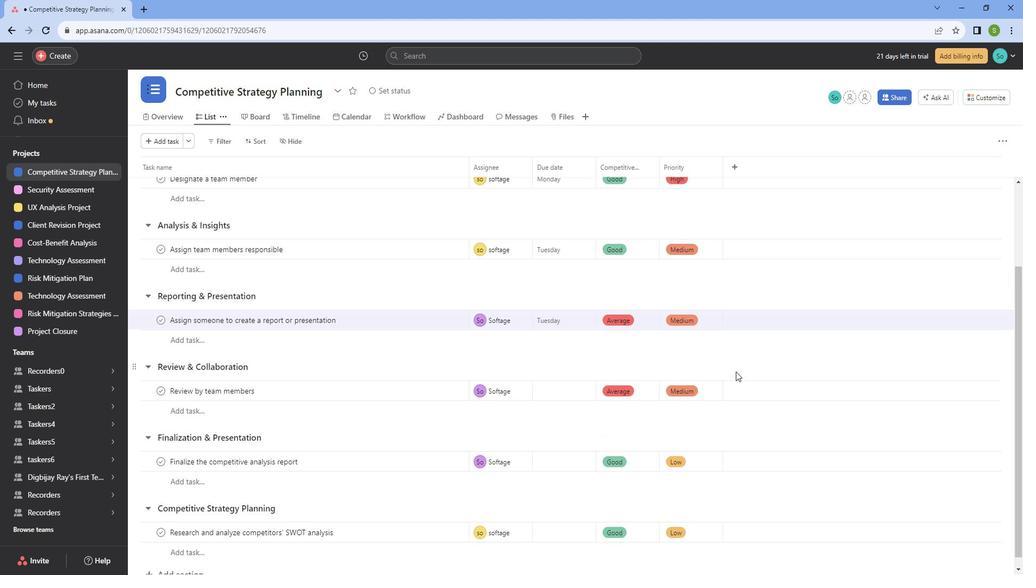 
Action: Mouse pressed left at (690, 347)
Screenshot: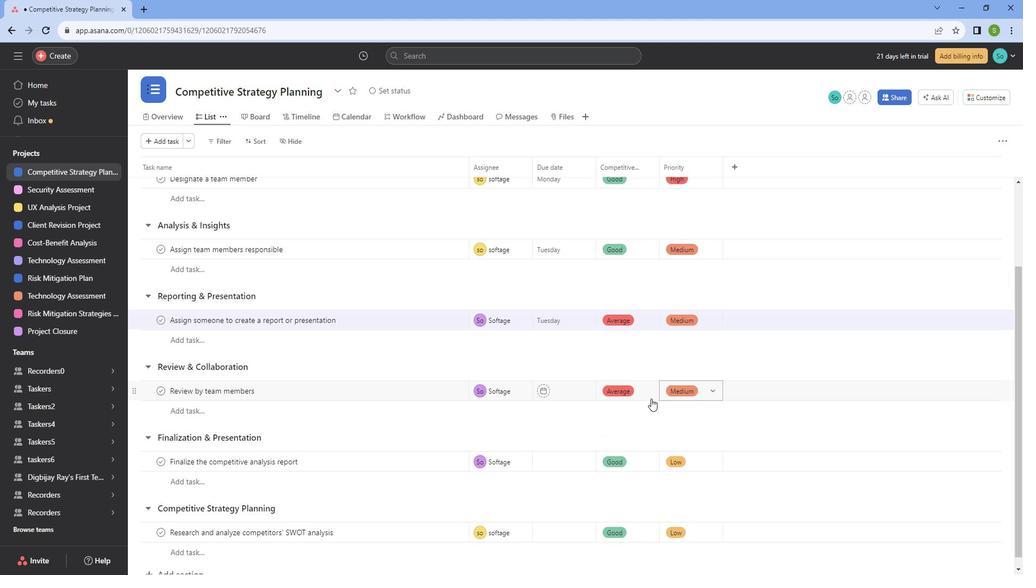 
Action: Mouse moved to (590, 363)
Screenshot: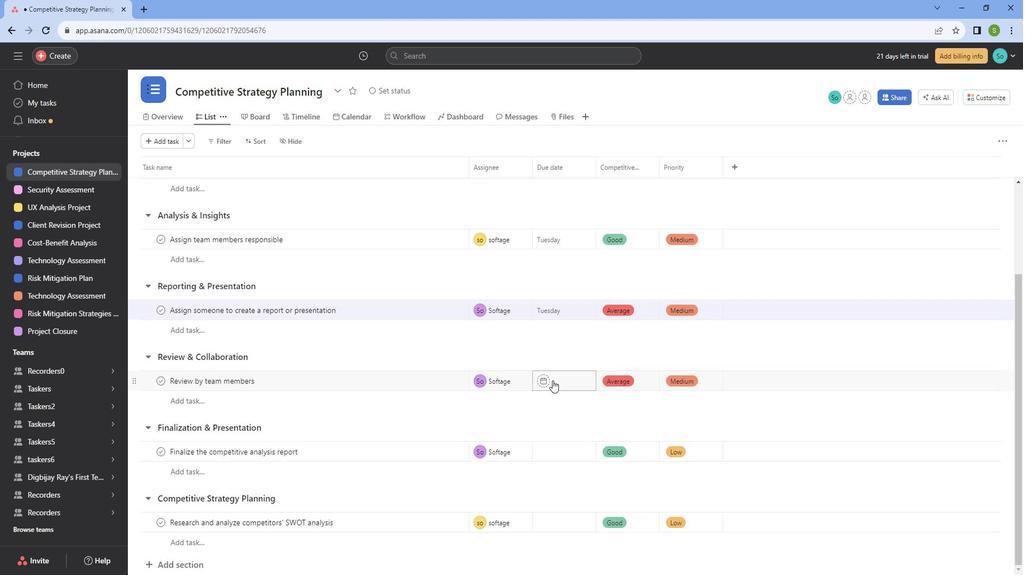 
Action: Mouse scrolled (590, 363) with delta (0, 0)
Screenshot: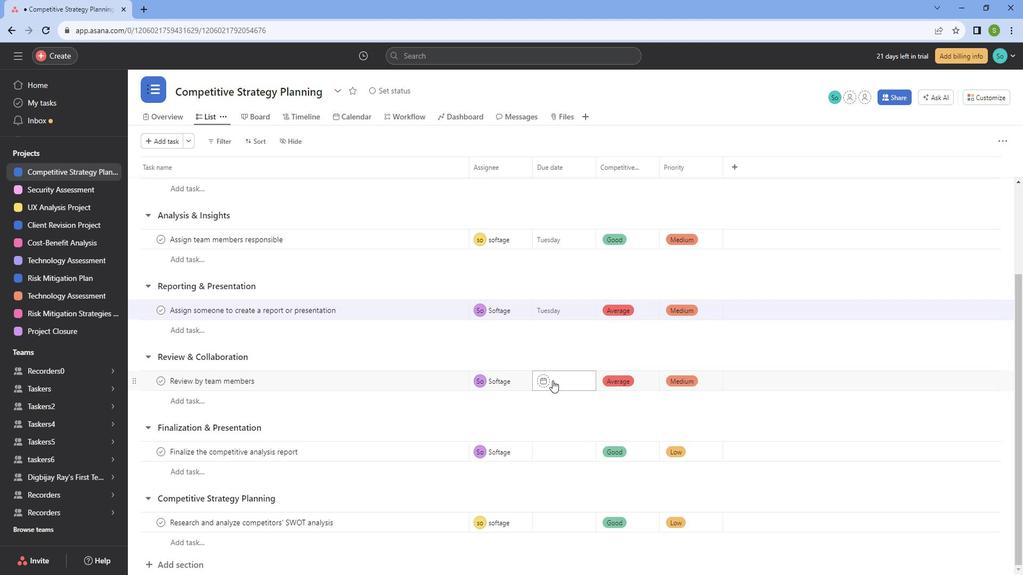 
Action: Mouse scrolled (590, 363) with delta (0, 0)
Screenshot: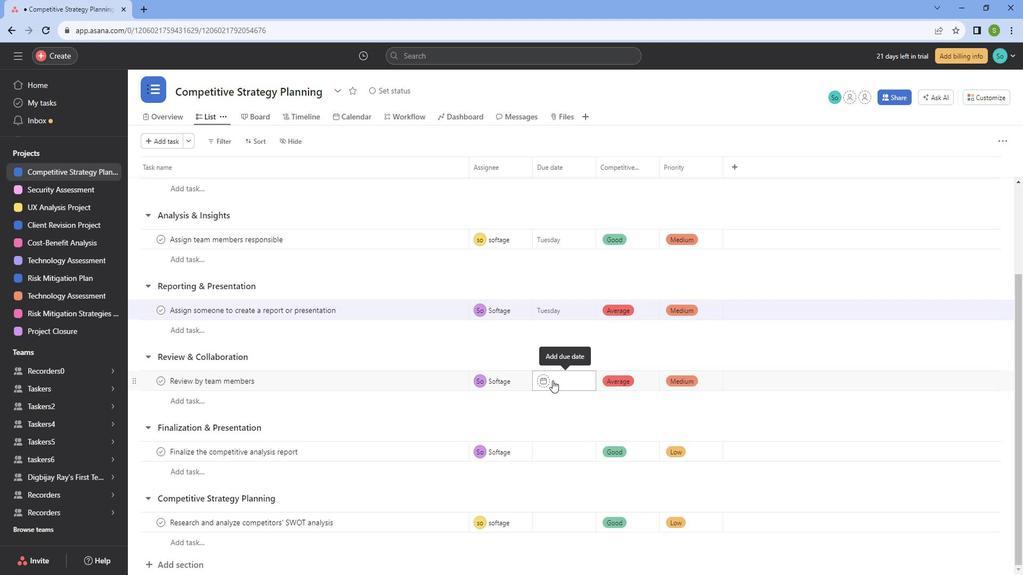 
Action: Mouse moved to (583, 350)
Screenshot: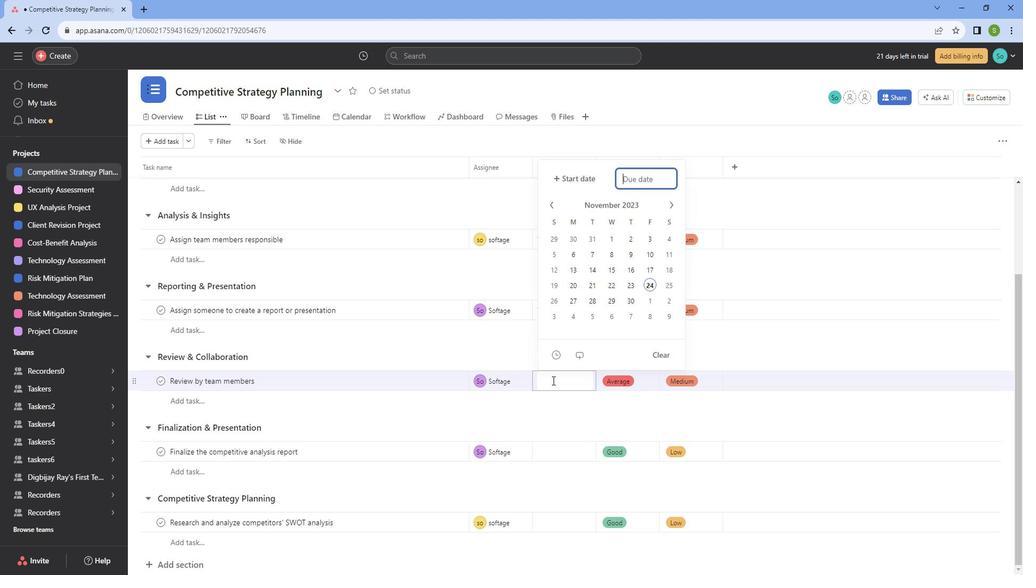 
Action: Mouse pressed left at (583, 350)
Screenshot: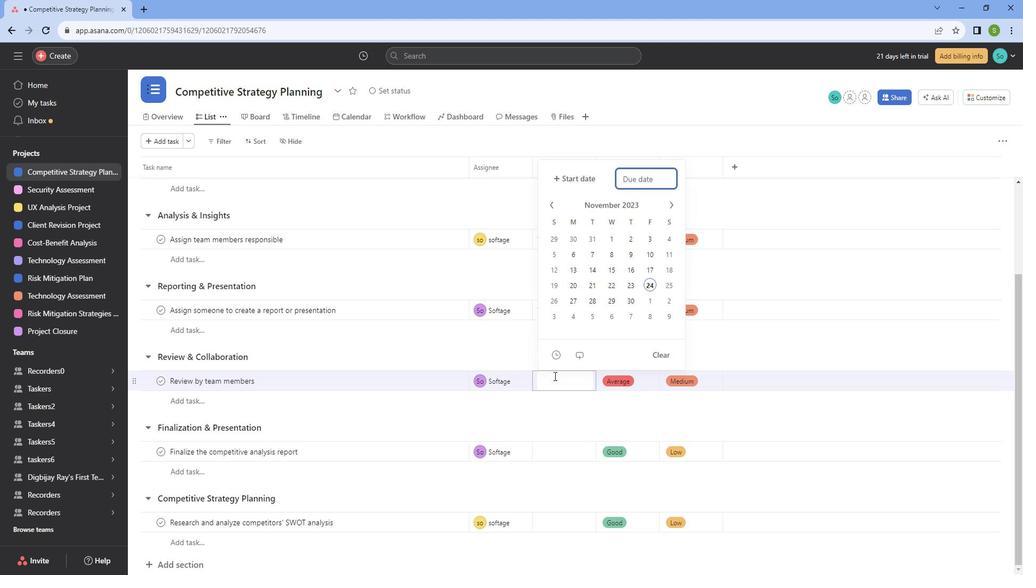 
Action: Mouse moved to (616, 326)
Screenshot: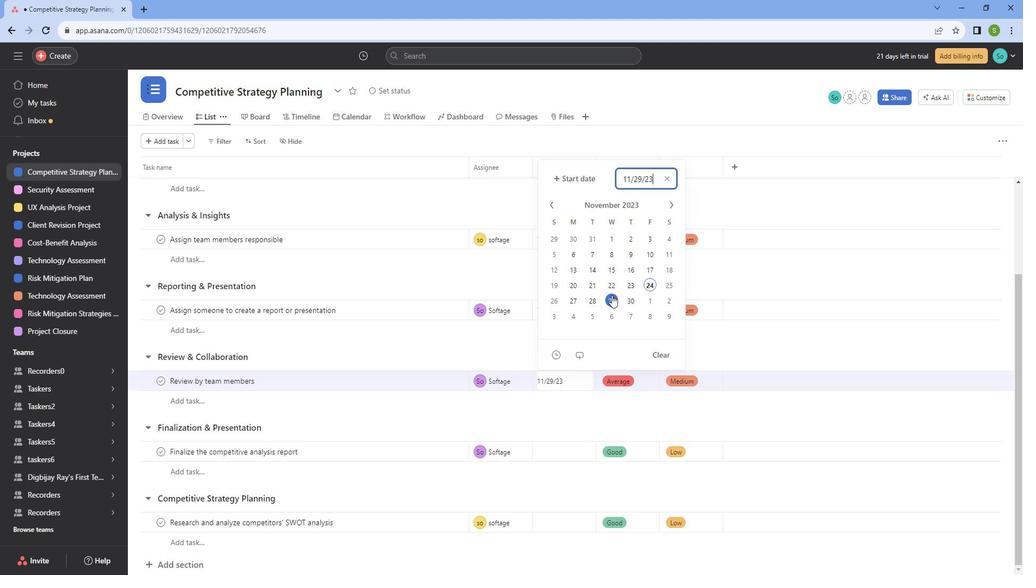 
Action: Mouse pressed left at (616, 326)
Screenshot: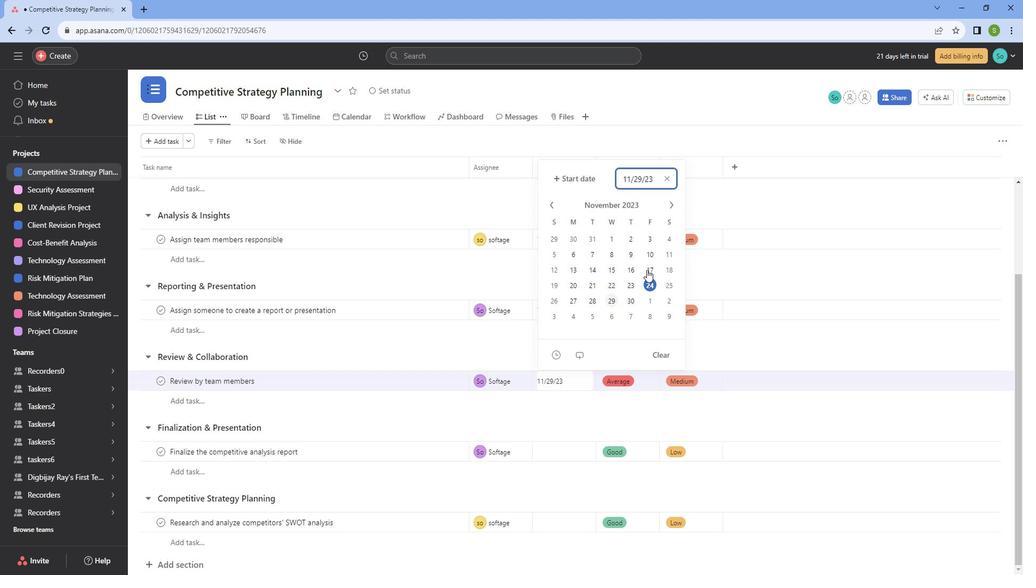 
Action: Mouse moved to (587, 344)
Screenshot: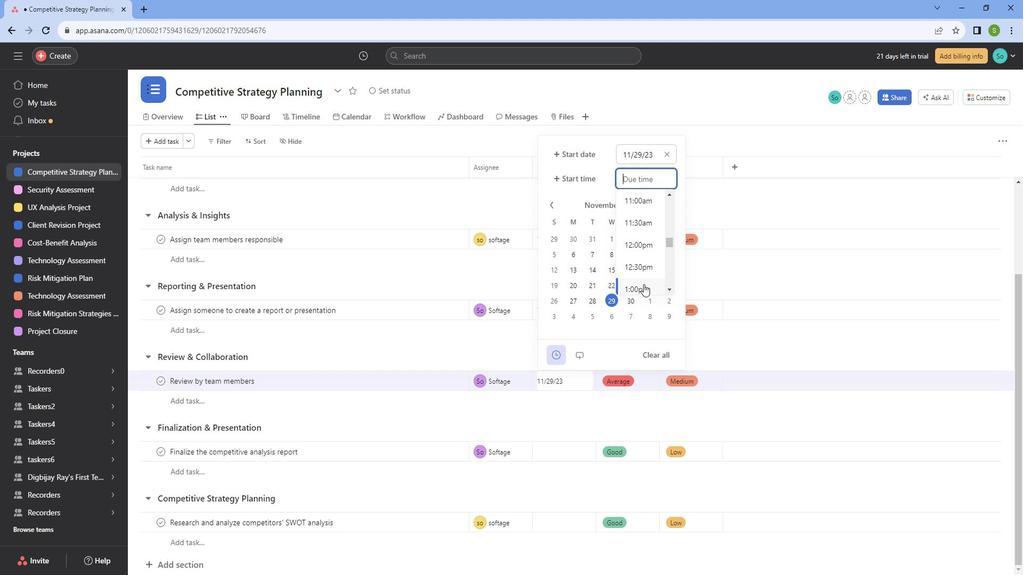 
Action: Mouse pressed left at (587, 344)
Screenshot: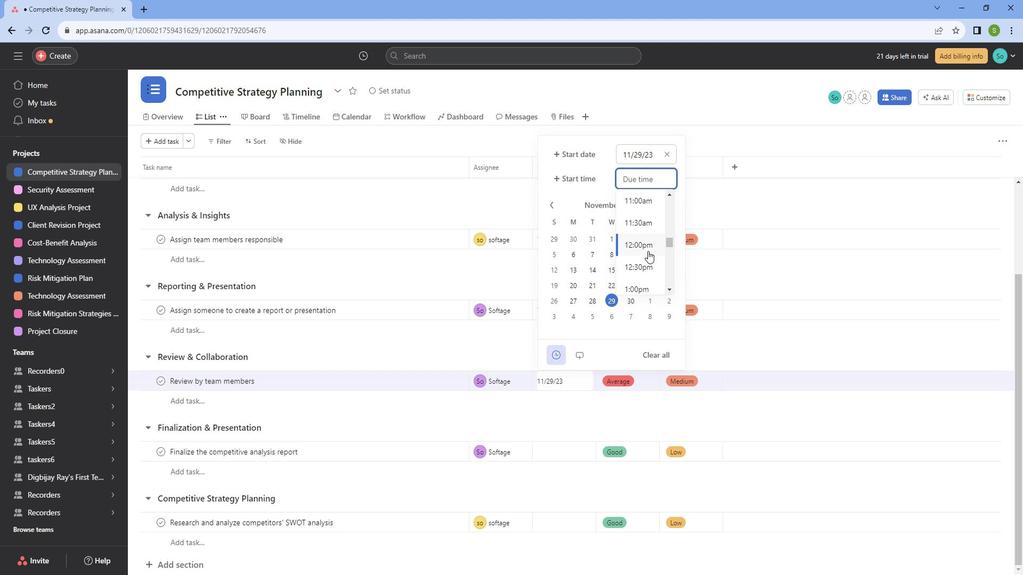 
Action: Mouse moved to (637, 315)
Screenshot: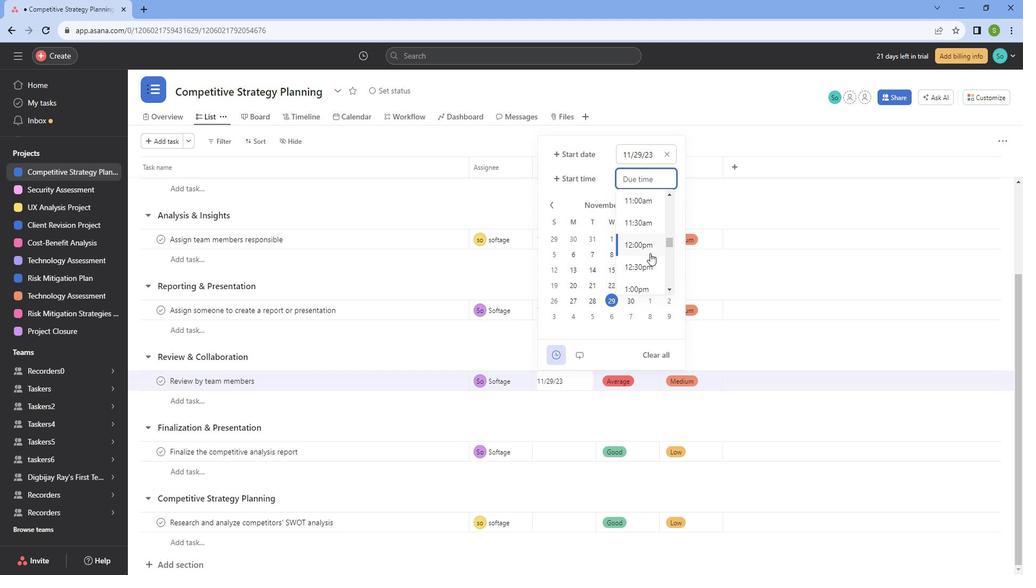 
Action: Mouse pressed left at (637, 315)
Screenshot: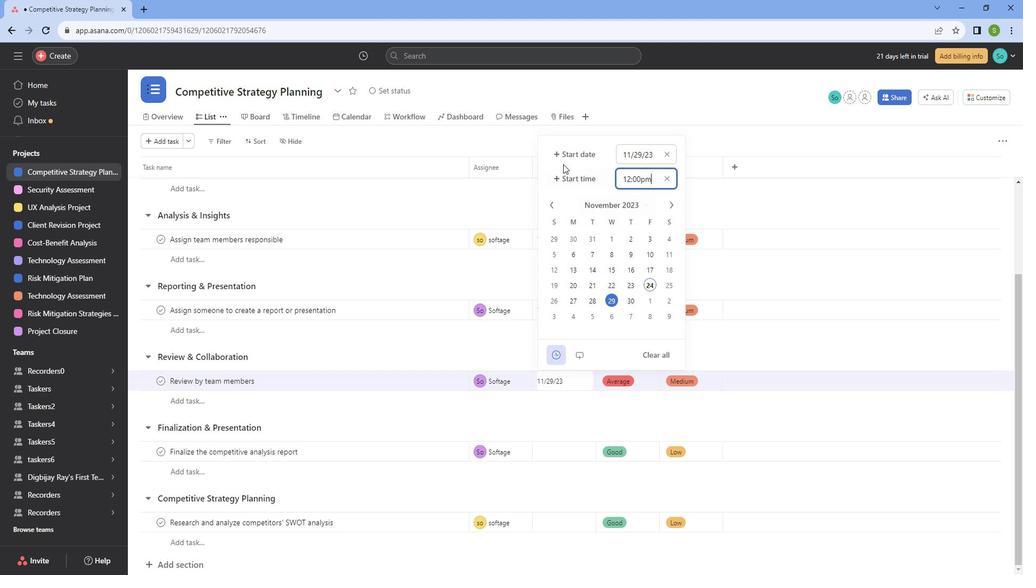 
Action: Mouse moved to (587, 293)
Screenshot: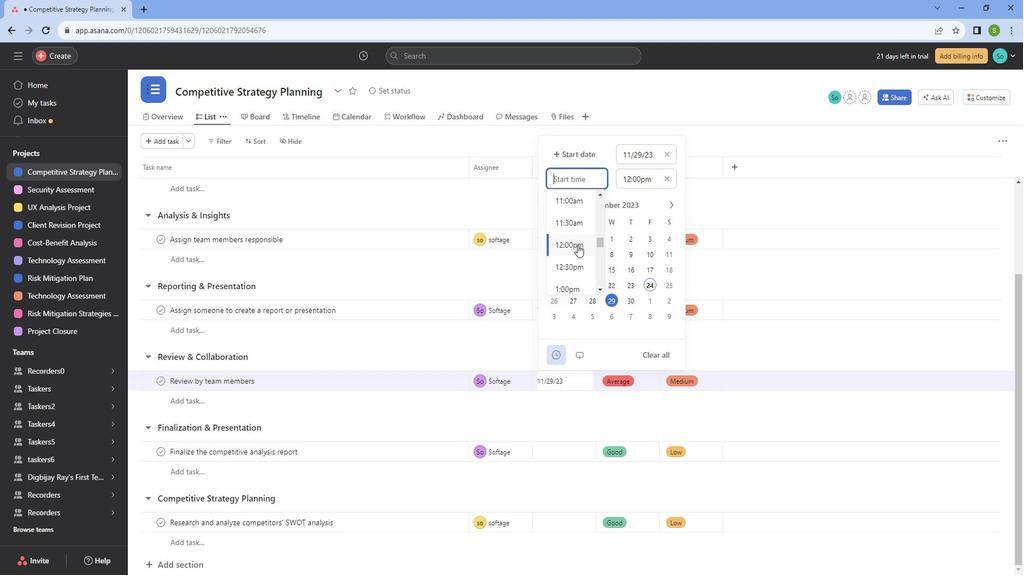 
Action: Mouse pressed left at (587, 293)
Screenshot: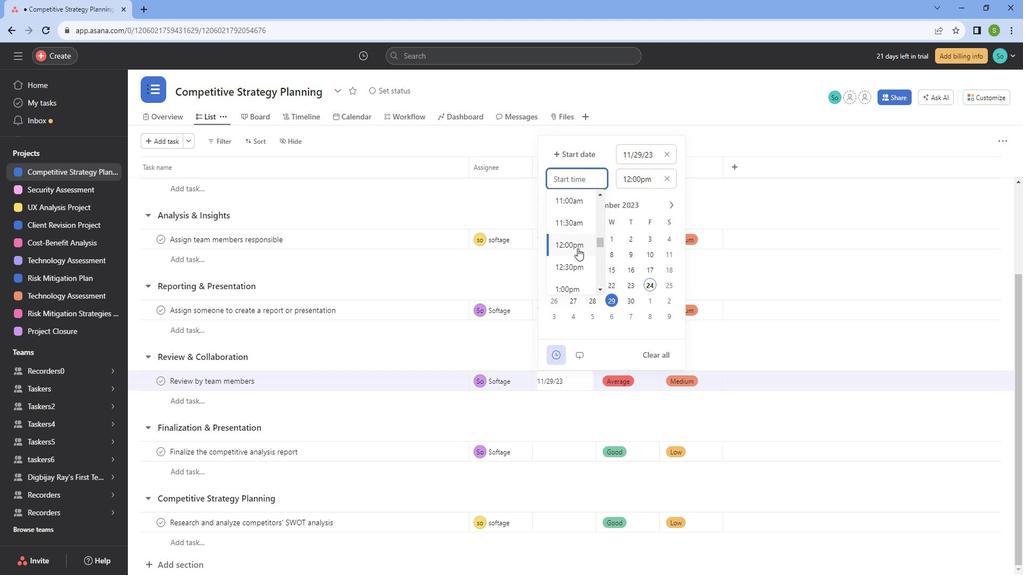 
Action: Mouse moved to (597, 309)
Screenshot: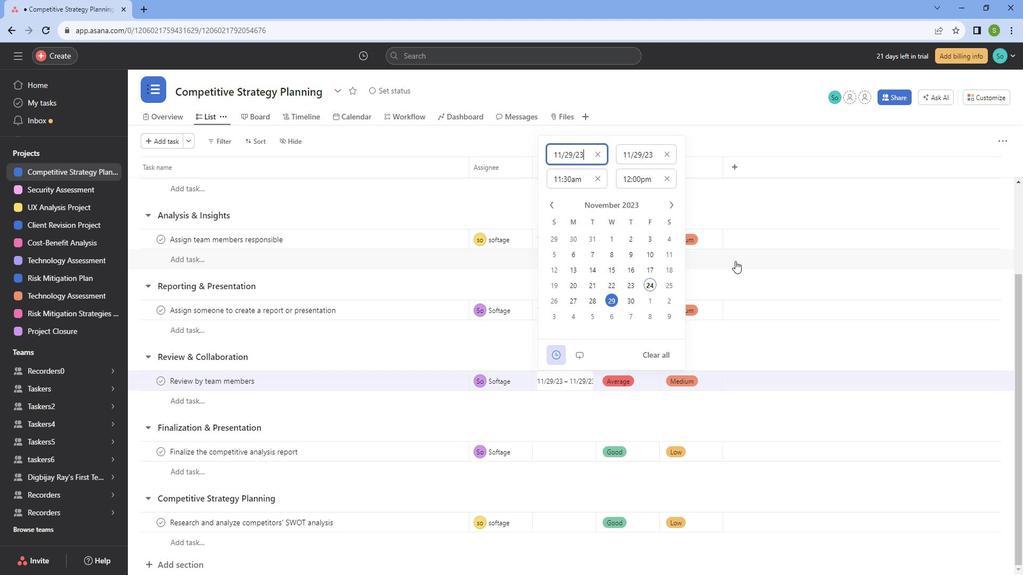 
Action: Mouse pressed left at (597, 309)
Screenshot: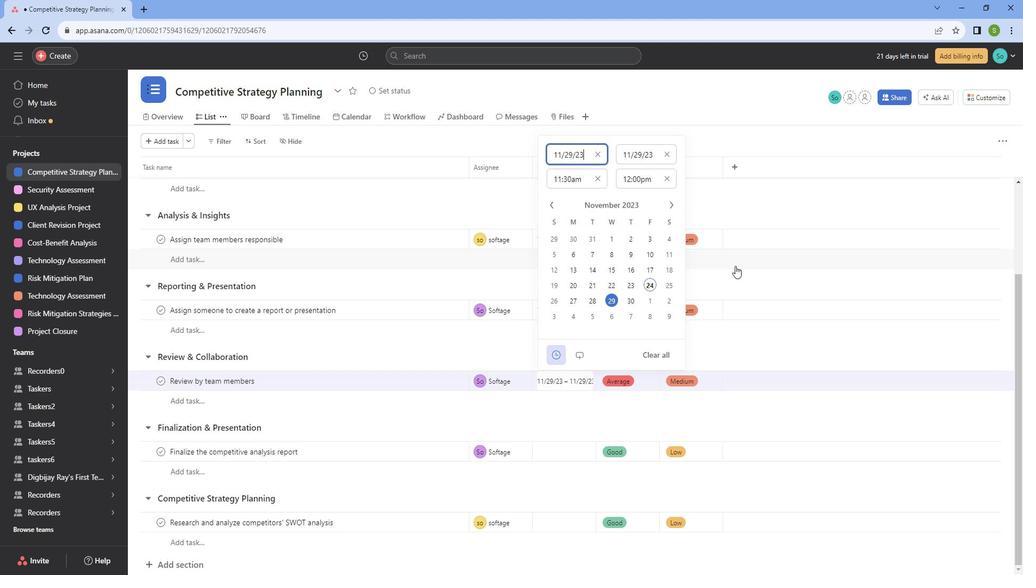 
Action: Mouse moved to (684, 322)
Screenshot: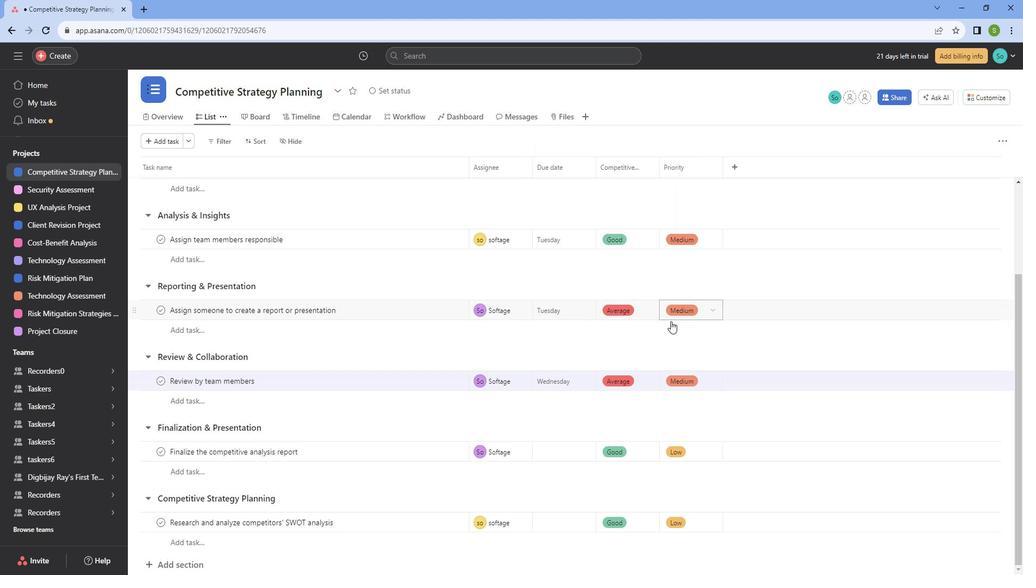 
Action: Mouse pressed left at (684, 322)
Screenshot: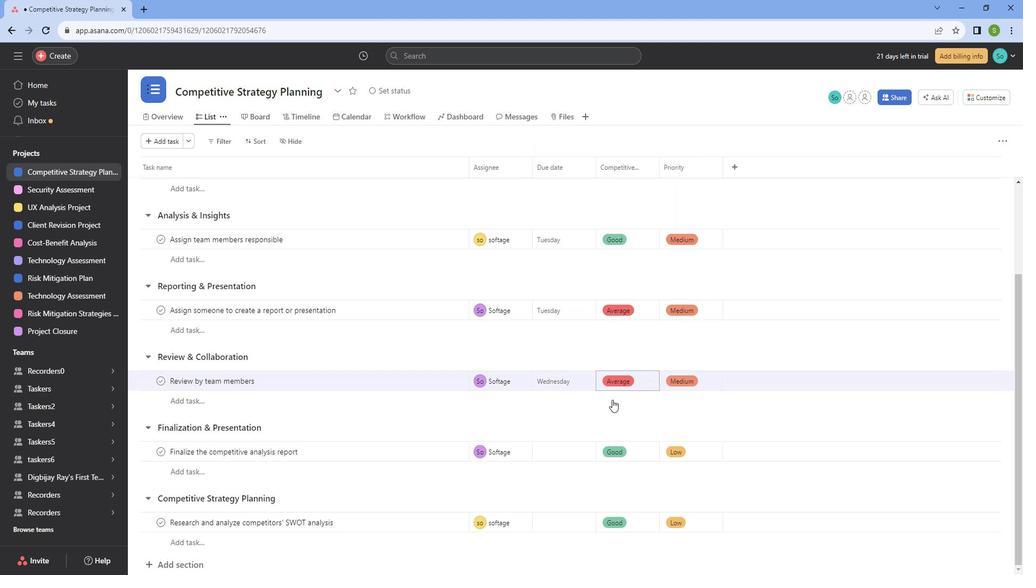 
Action: Mouse moved to (578, 371)
Screenshot: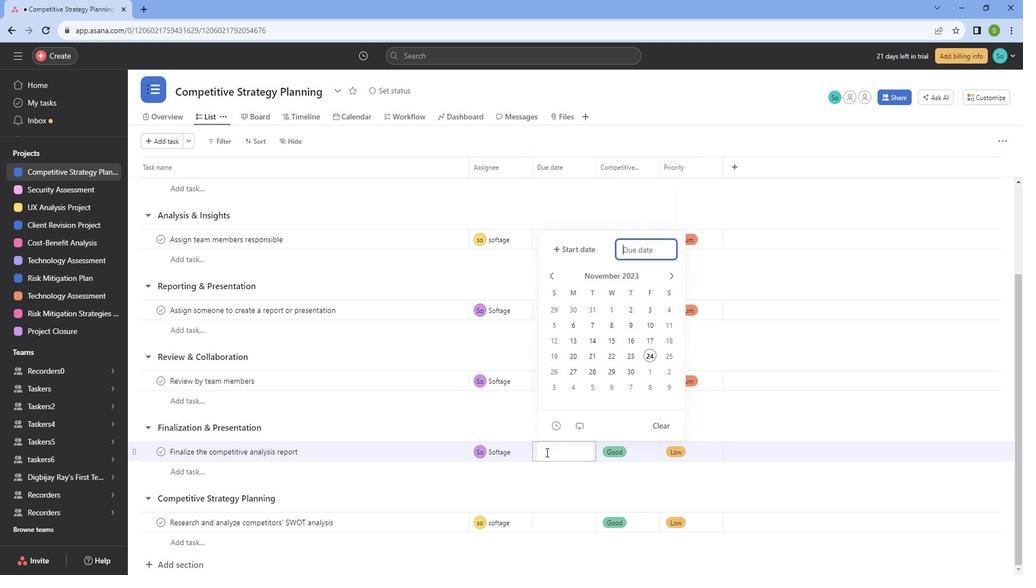 
Action: Mouse pressed left at (578, 371)
Screenshot: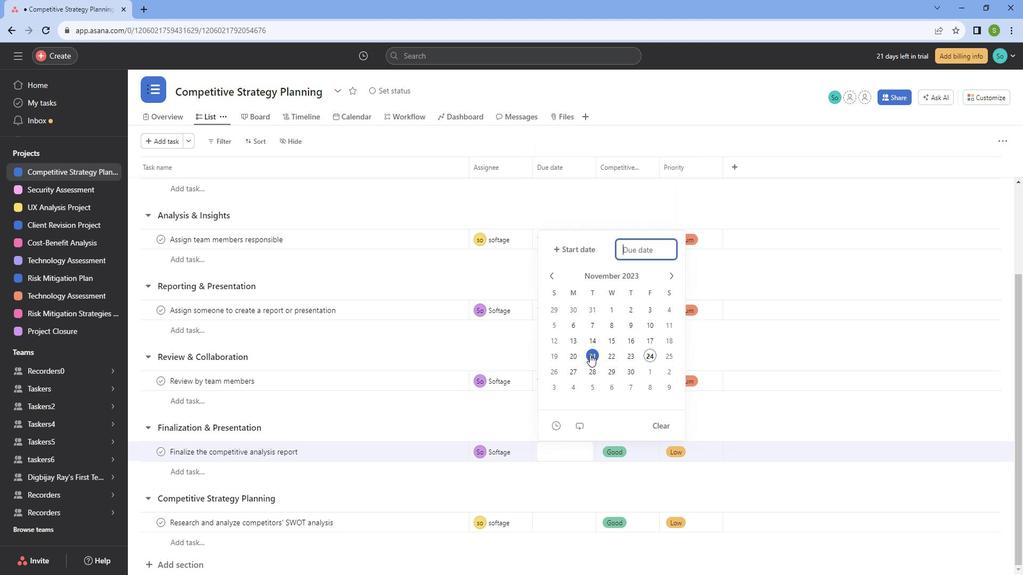 
Action: Mouse moved to (616, 347)
Screenshot: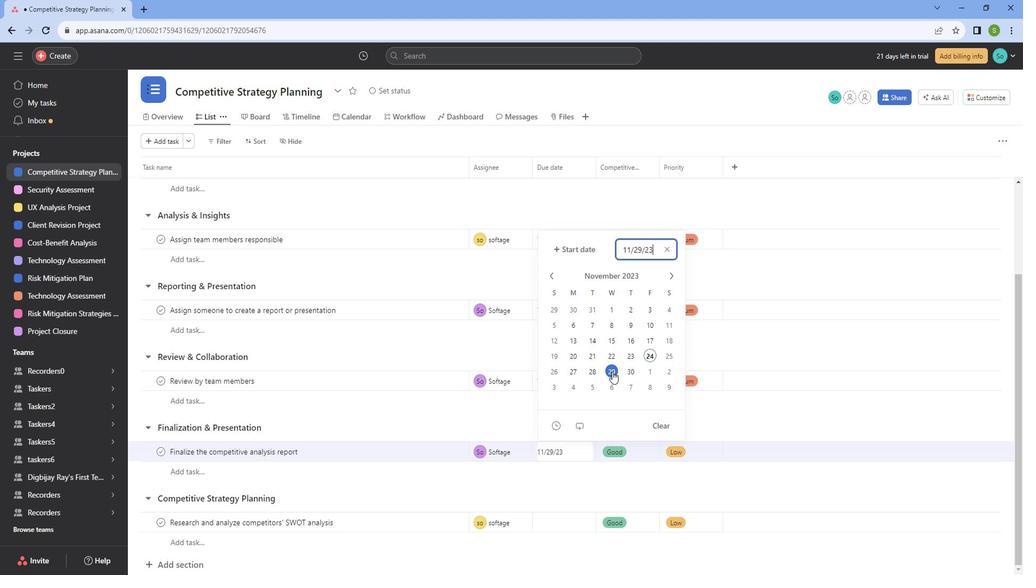 
Action: Mouse pressed left at (616, 347)
Screenshot: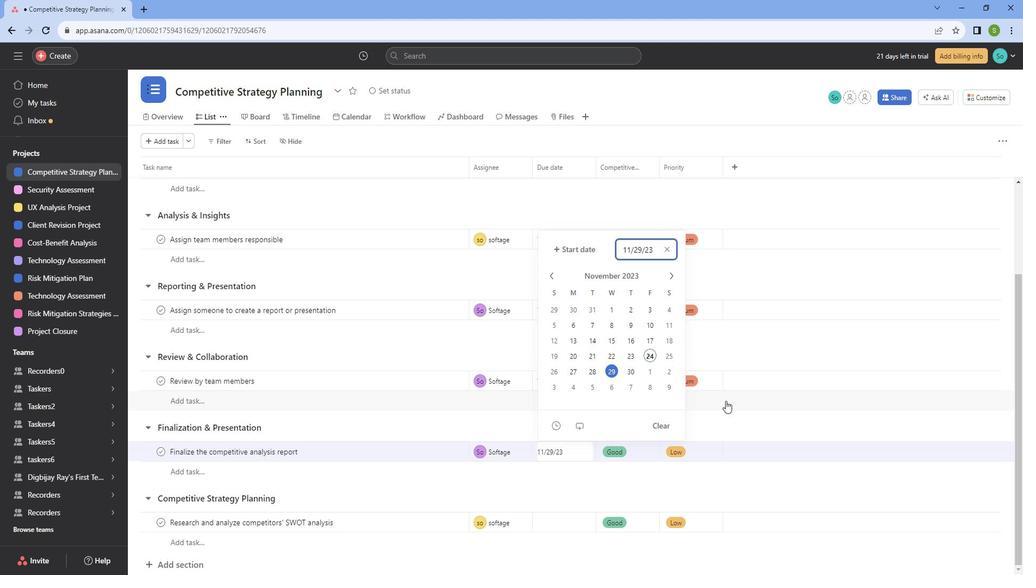 
Action: Mouse moved to (676, 361)
Screenshot: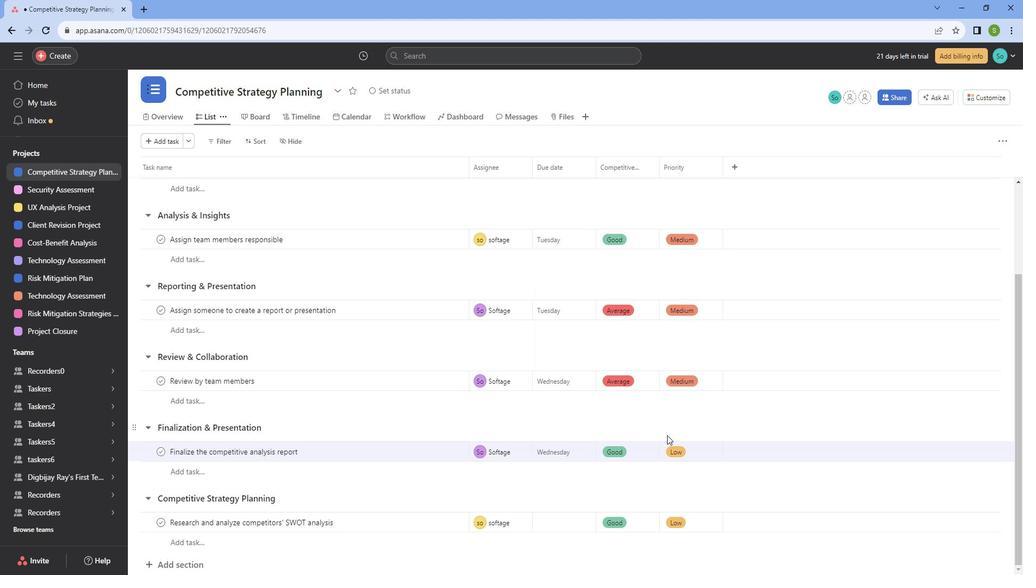 
Action: Mouse pressed left at (676, 361)
Screenshot: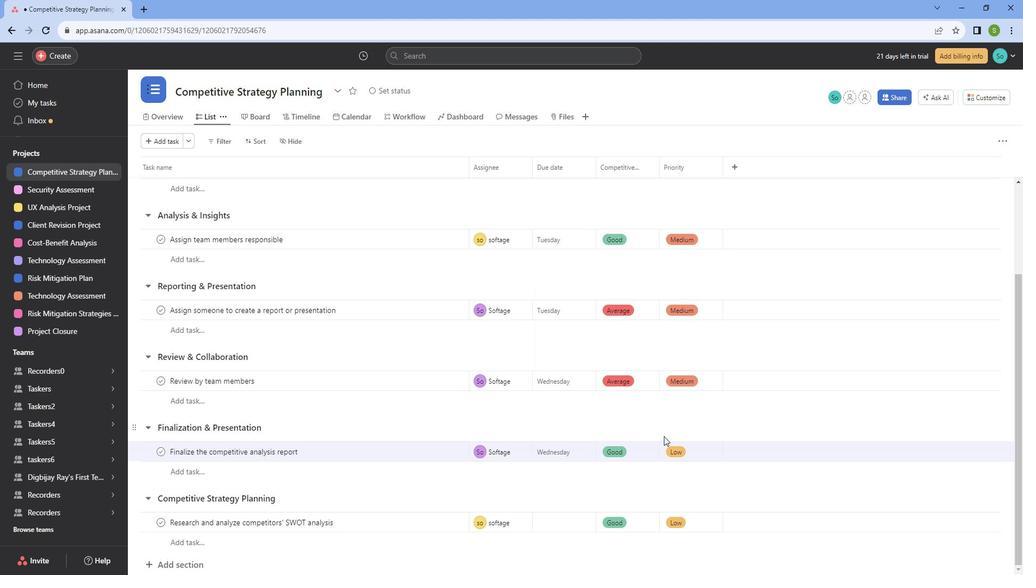 
Action: Mouse moved to (644, 365)
Screenshot: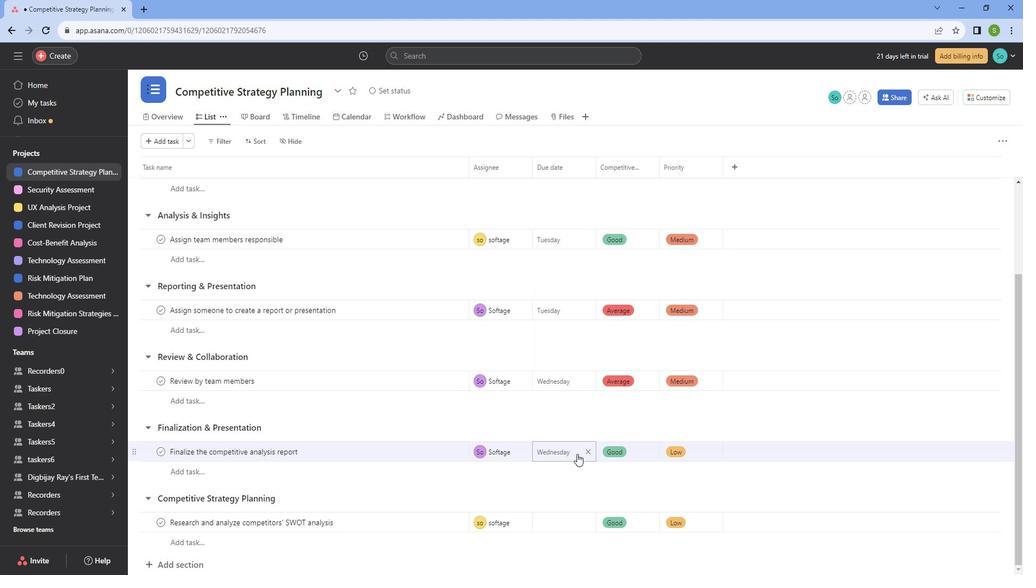 
Action: Mouse scrolled (644, 365) with delta (0, 0)
Screenshot: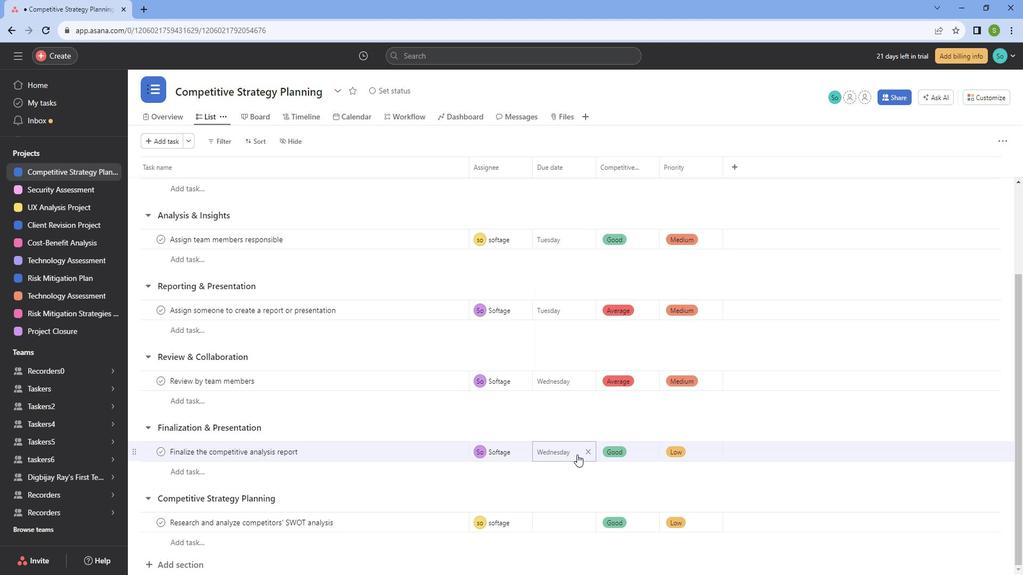 
Action: Mouse scrolled (644, 365) with delta (0, 0)
Screenshot: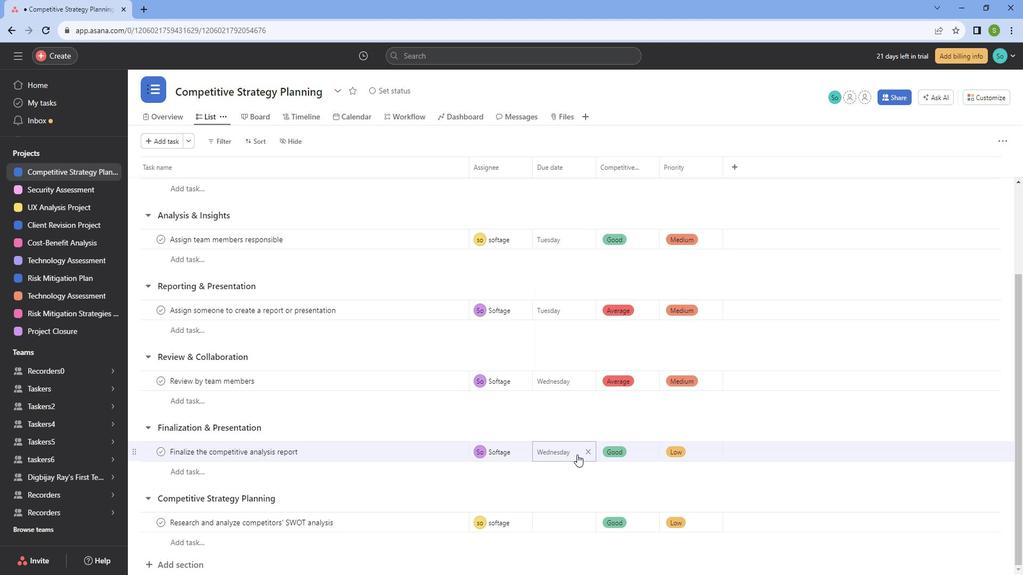 
Action: Mouse scrolled (644, 365) with delta (0, 0)
Screenshot: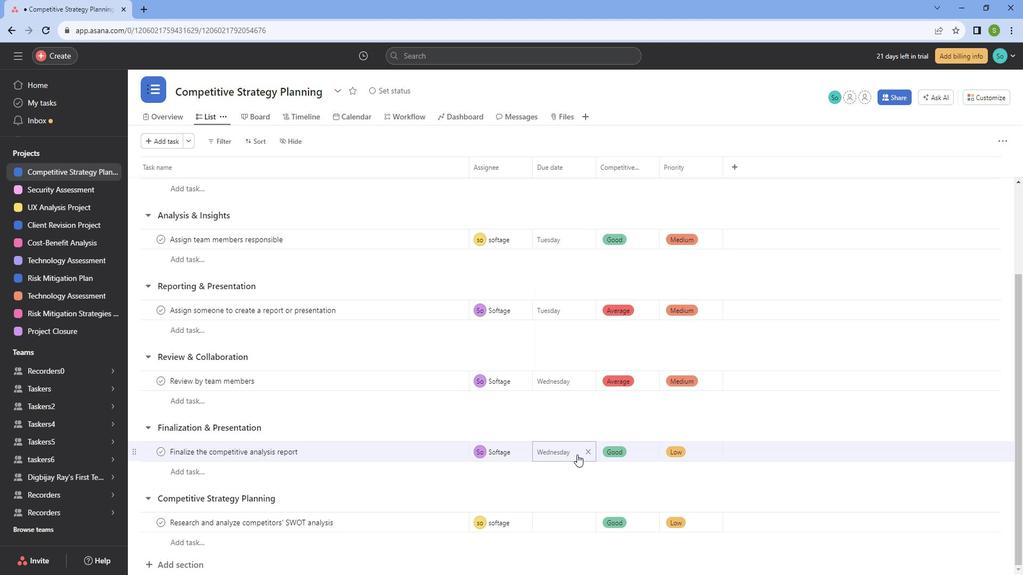 
Action: Mouse scrolled (644, 365) with delta (0, 0)
Screenshot: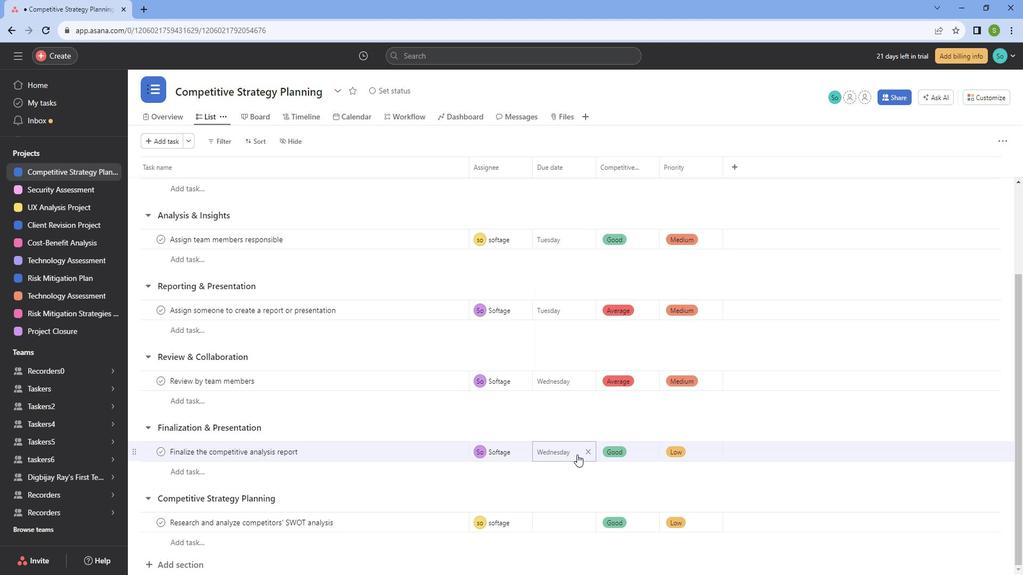 
Action: Mouse moved to (597, 370)
Screenshot: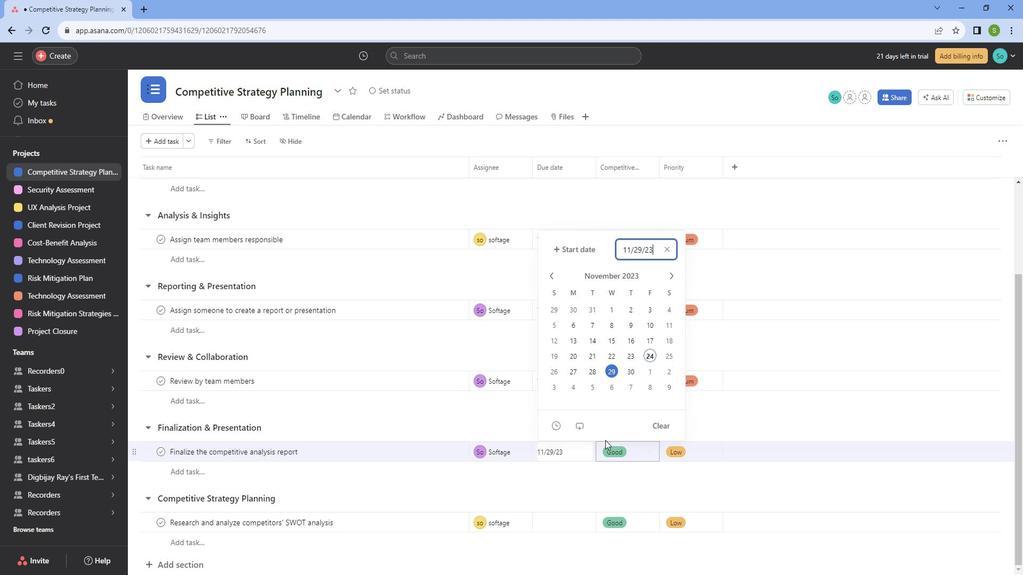 
Action: Mouse pressed left at (597, 370)
Screenshot: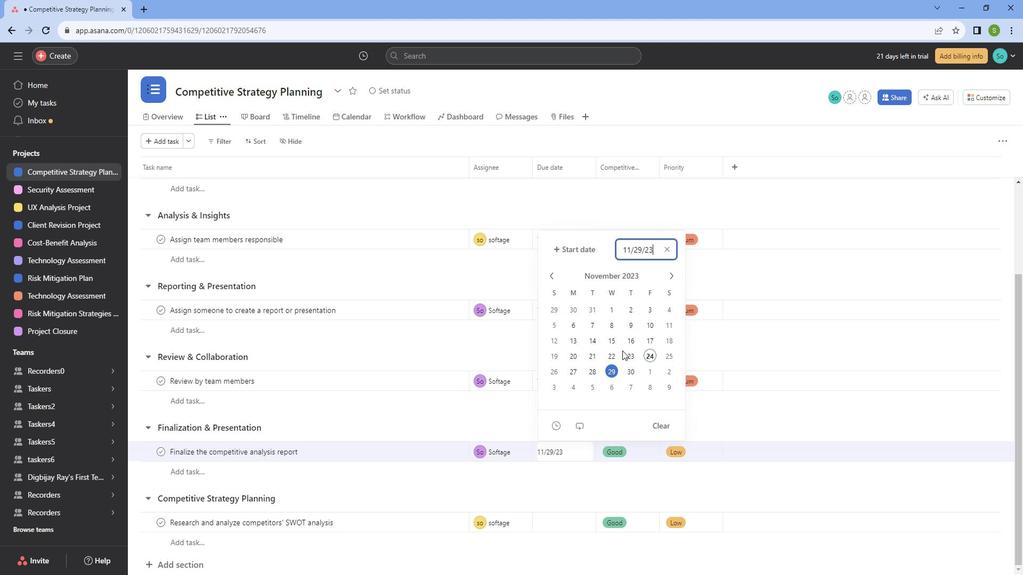 
Action: Mouse moved to (589, 363)
Screenshot: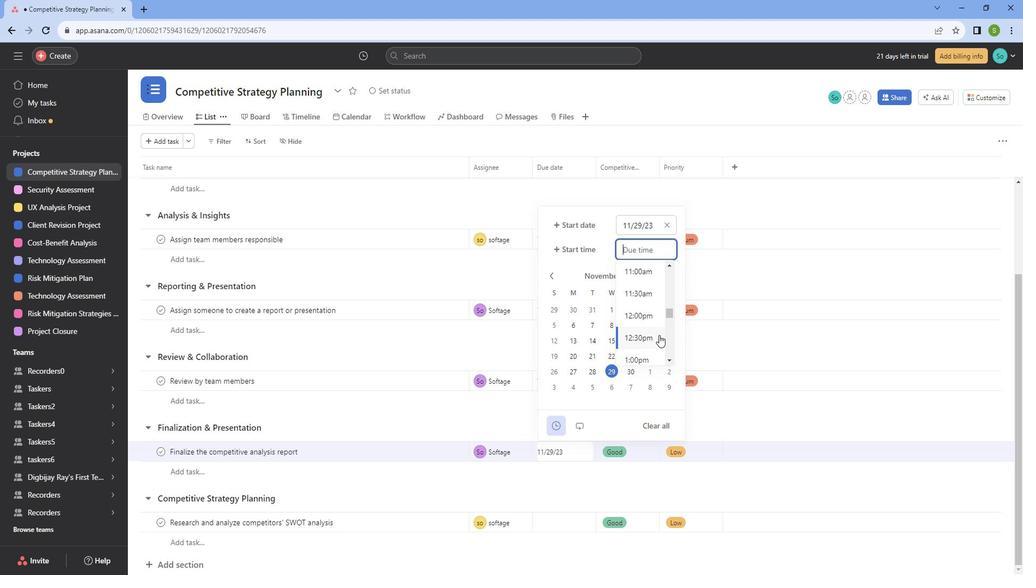 
Action: Mouse pressed left at (589, 363)
Screenshot: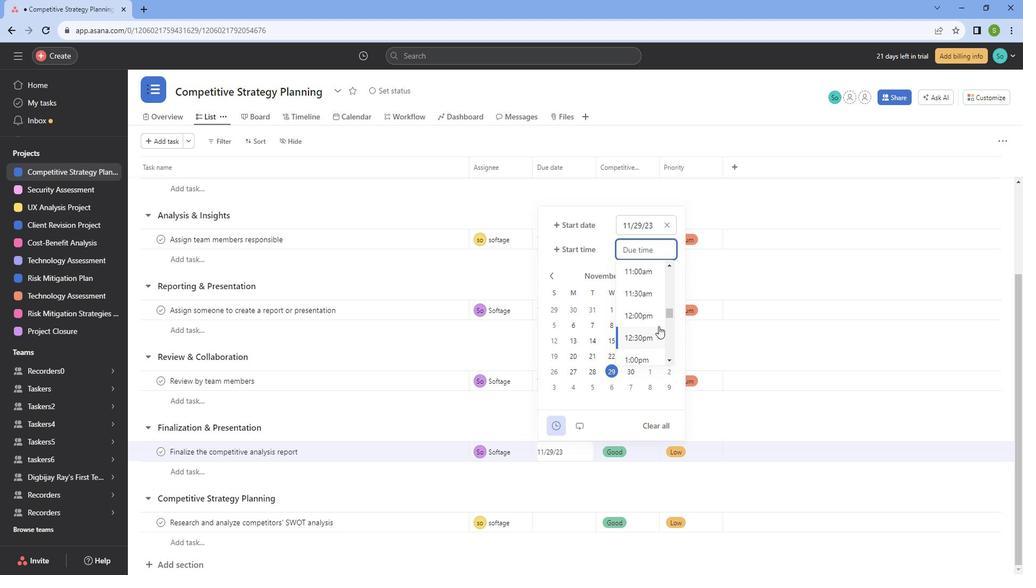 
Action: Mouse moved to (636, 331)
Screenshot: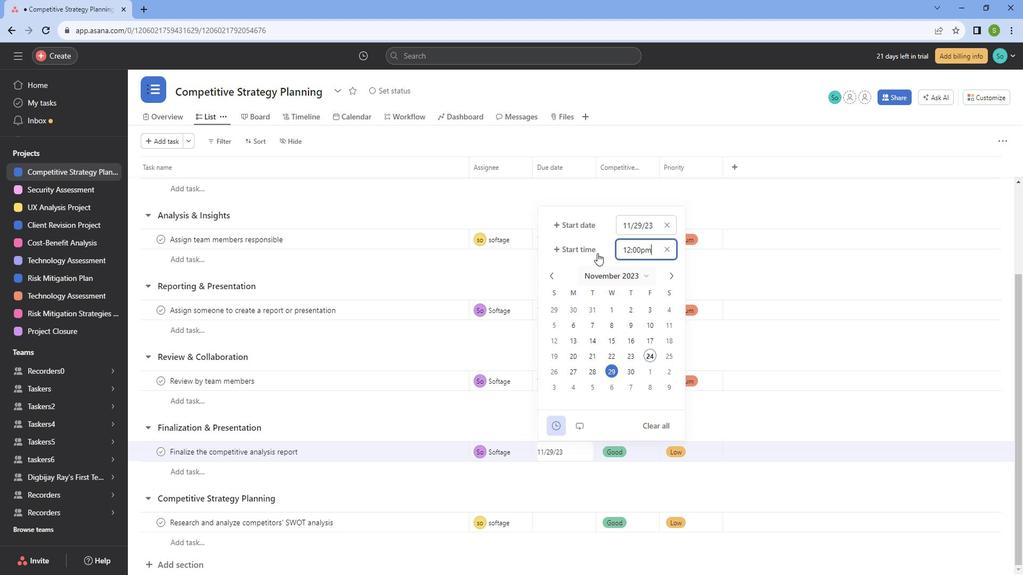 
Action: Mouse pressed left at (636, 331)
Screenshot: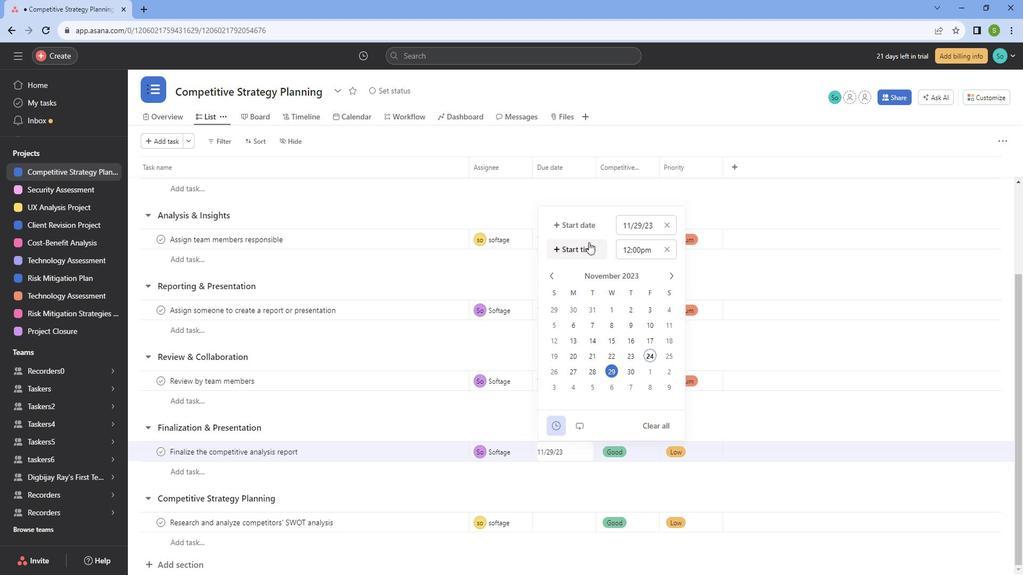 
Action: Mouse moved to (603, 312)
Screenshot: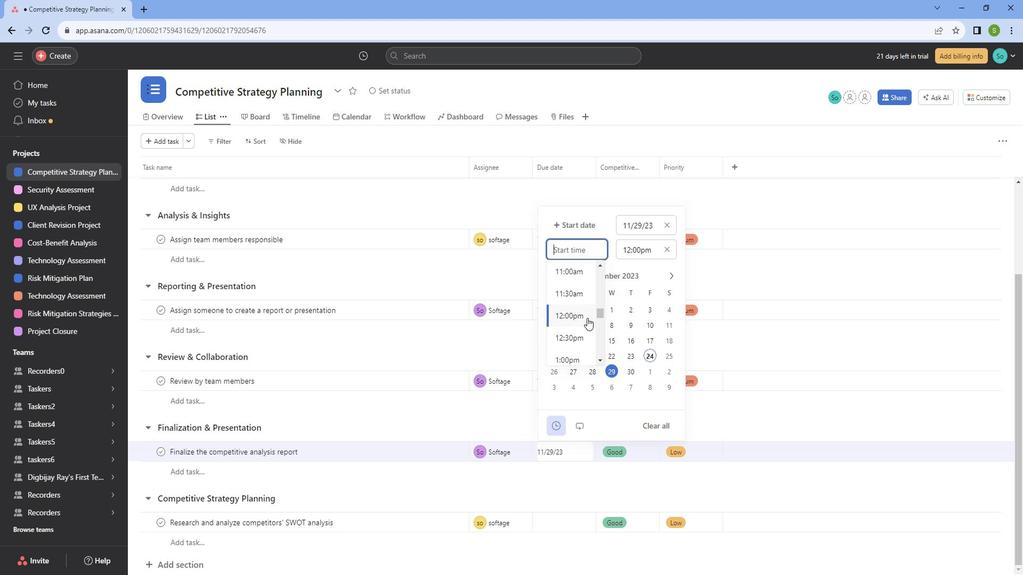 
Action: Mouse pressed left at (603, 312)
Screenshot: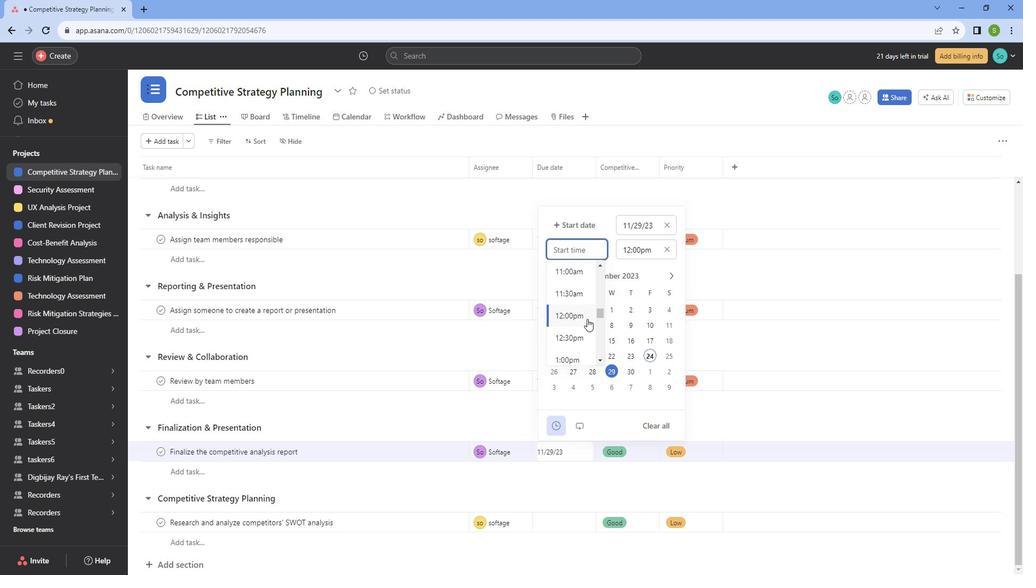 
Action: Mouse moved to (601, 324)
Screenshot: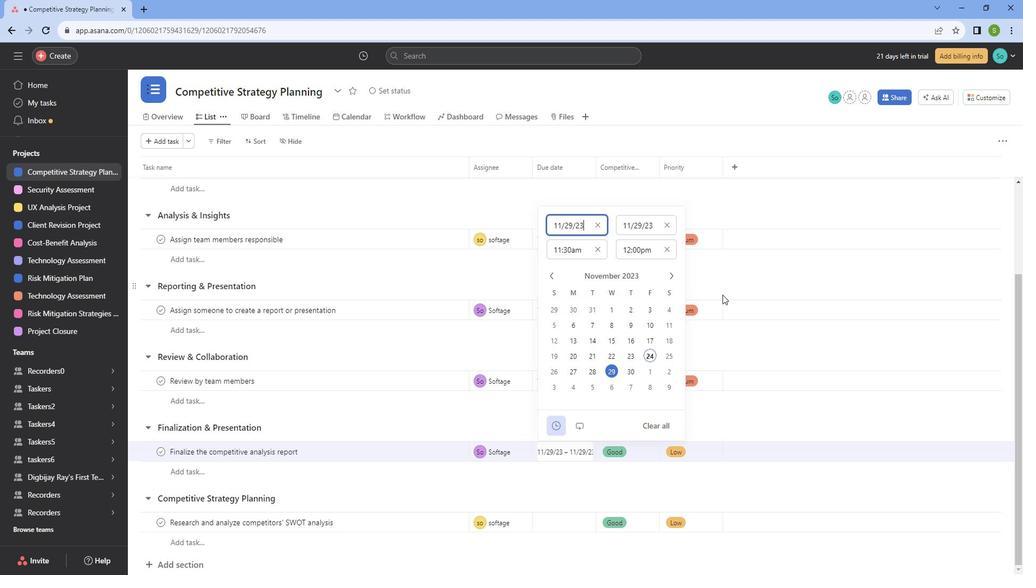 
Action: Mouse pressed left at (601, 324)
Screenshot: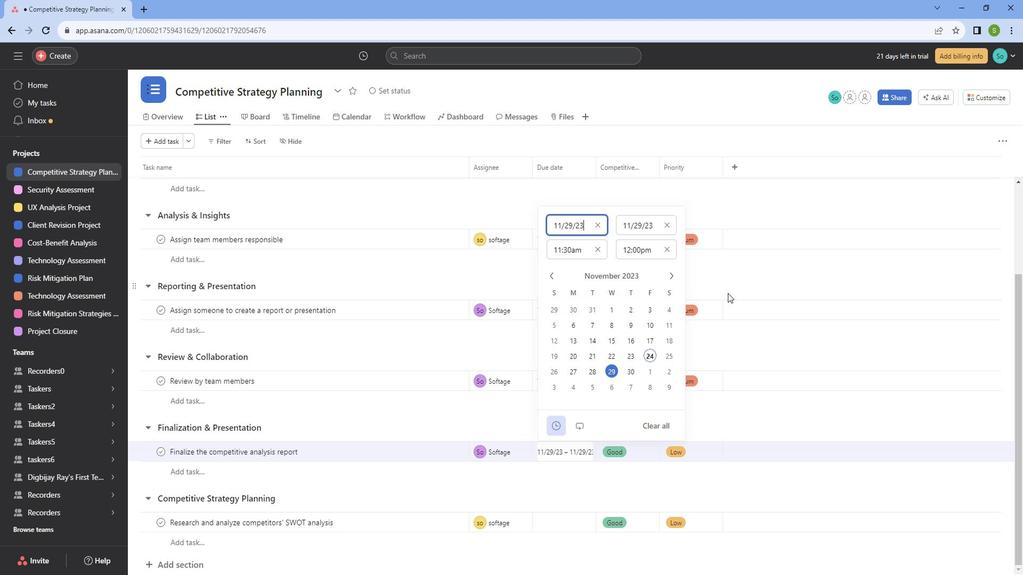 
Action: Mouse moved to (680, 326)
Screenshot: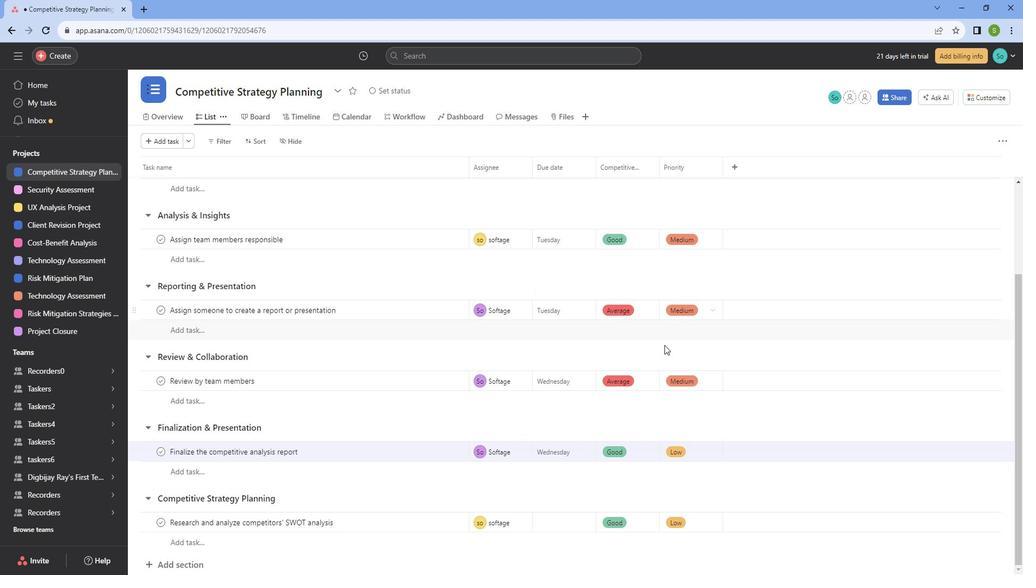 
Action: Mouse pressed left at (680, 326)
Screenshot: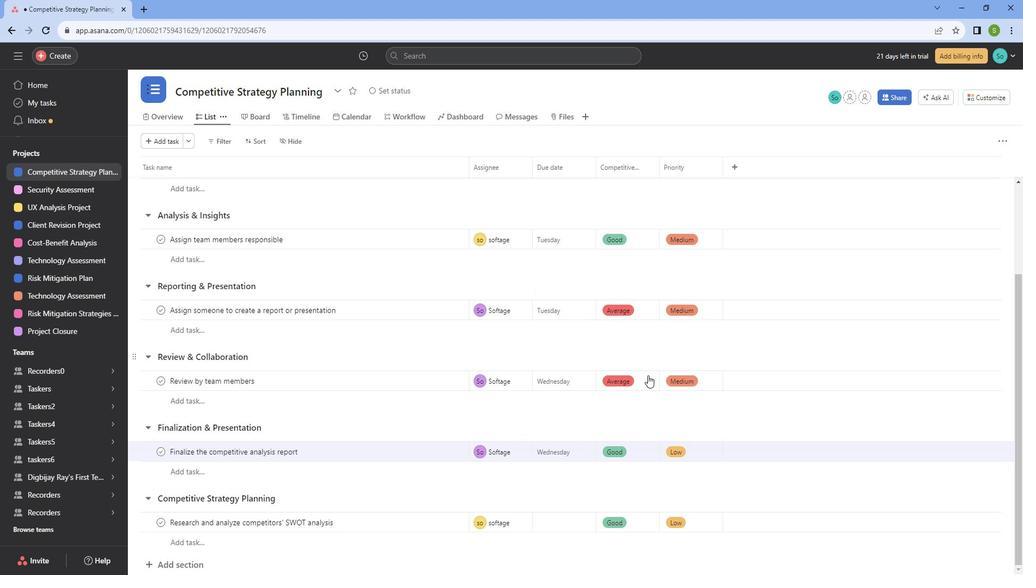 
Action: Mouse moved to (596, 361)
Screenshot: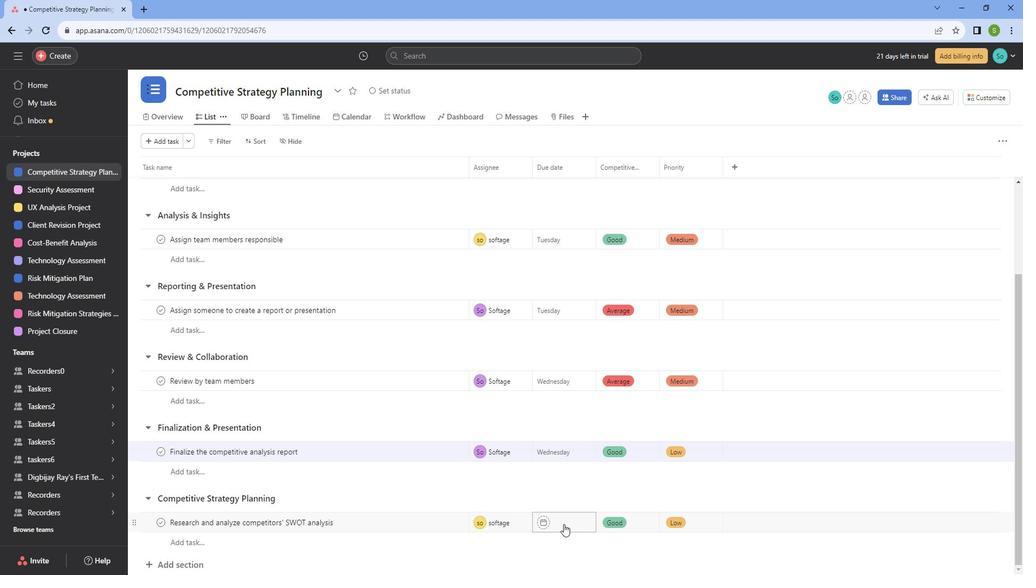
Action: Mouse scrolled (596, 361) with delta (0, 0)
Screenshot: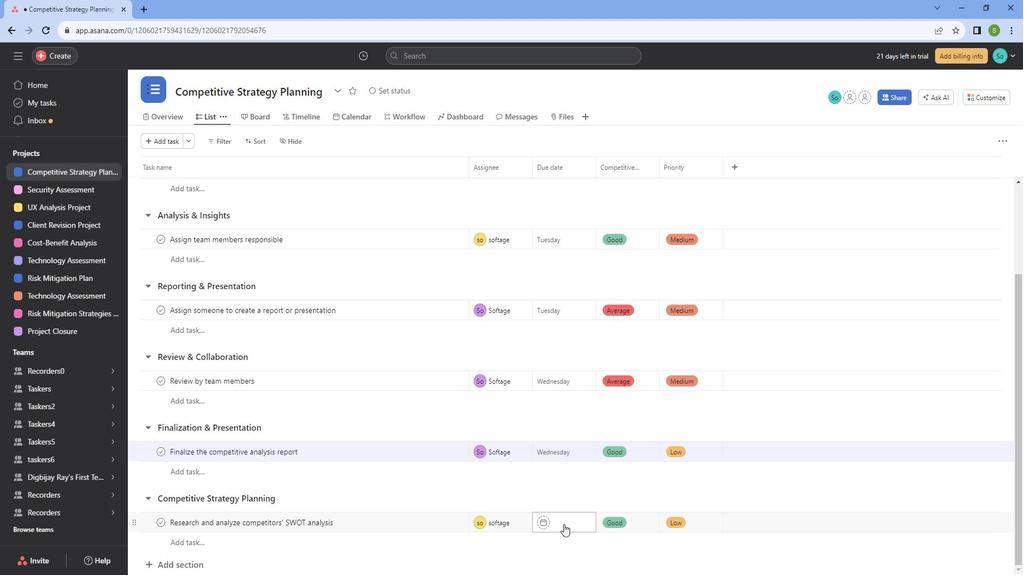 
Action: Mouse scrolled (596, 361) with delta (0, 0)
Screenshot: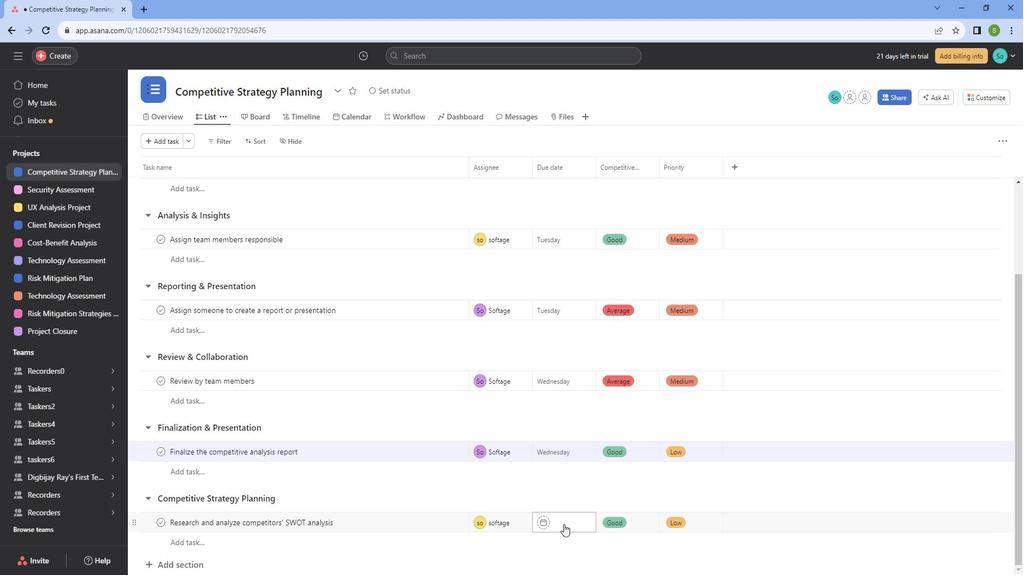
Action: Mouse scrolled (596, 361) with delta (0, 0)
Screenshot: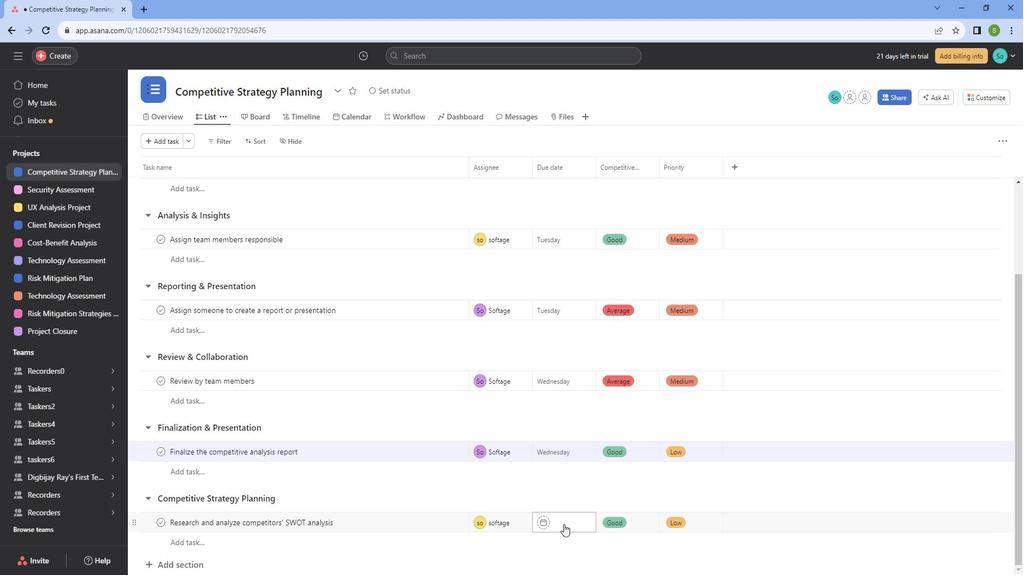 
Action: Mouse moved to (589, 389)
Screenshot: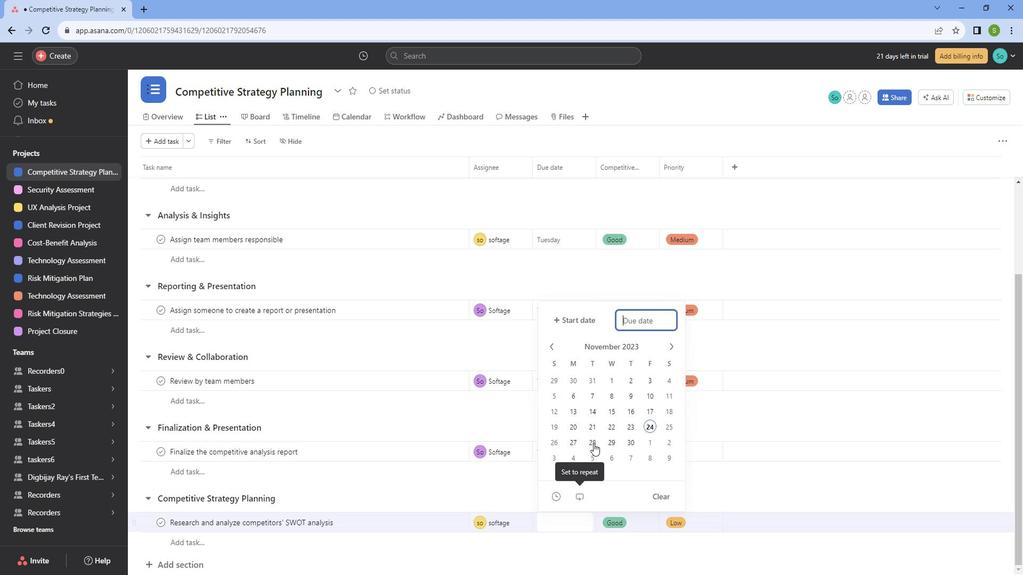 
Action: Mouse pressed left at (589, 389)
Screenshot: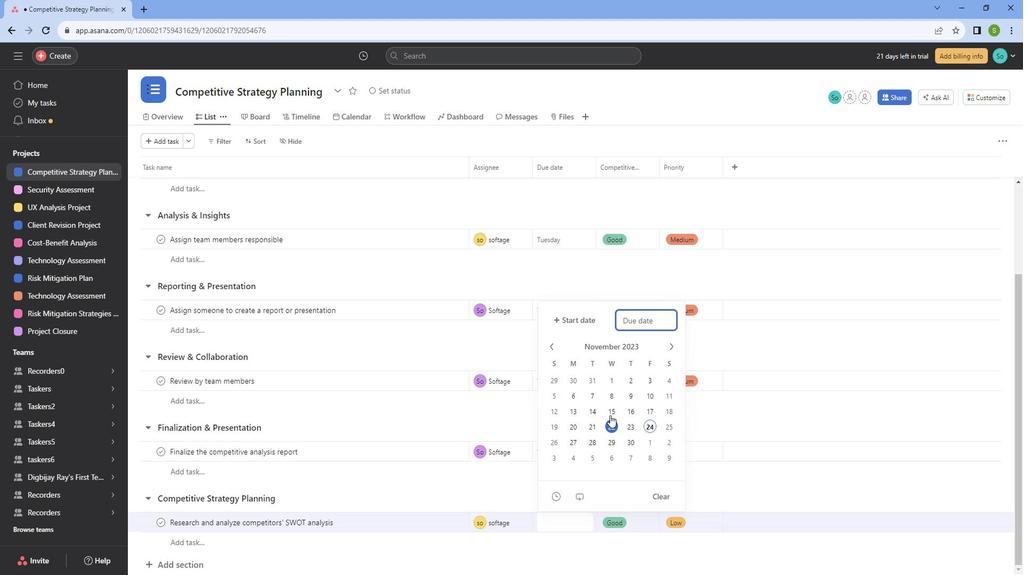 
Action: Mouse moved to (619, 366)
Screenshot: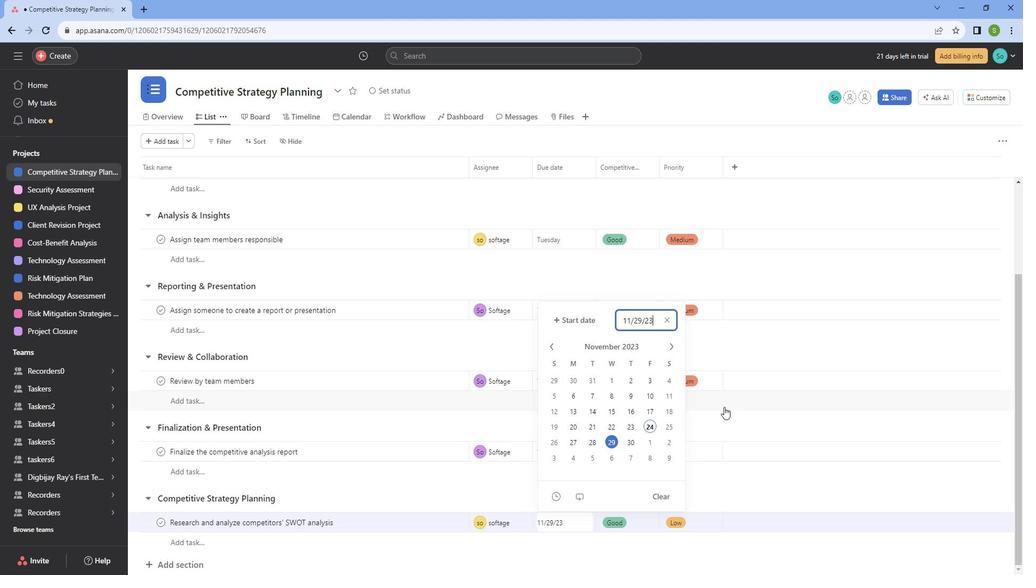 
Action: Mouse pressed left at (619, 366)
Screenshot: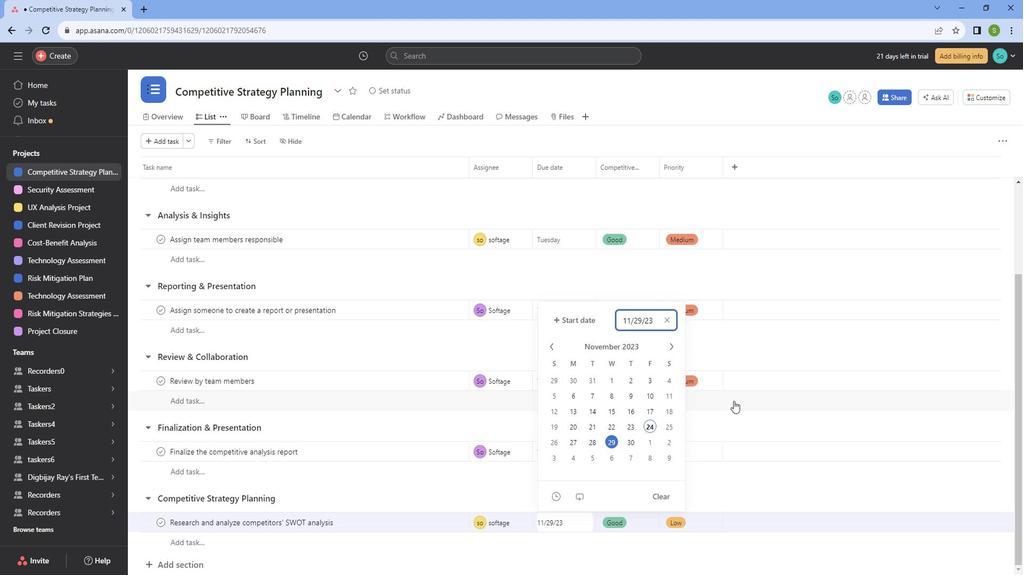 
Action: Mouse moved to (683, 355)
Screenshot: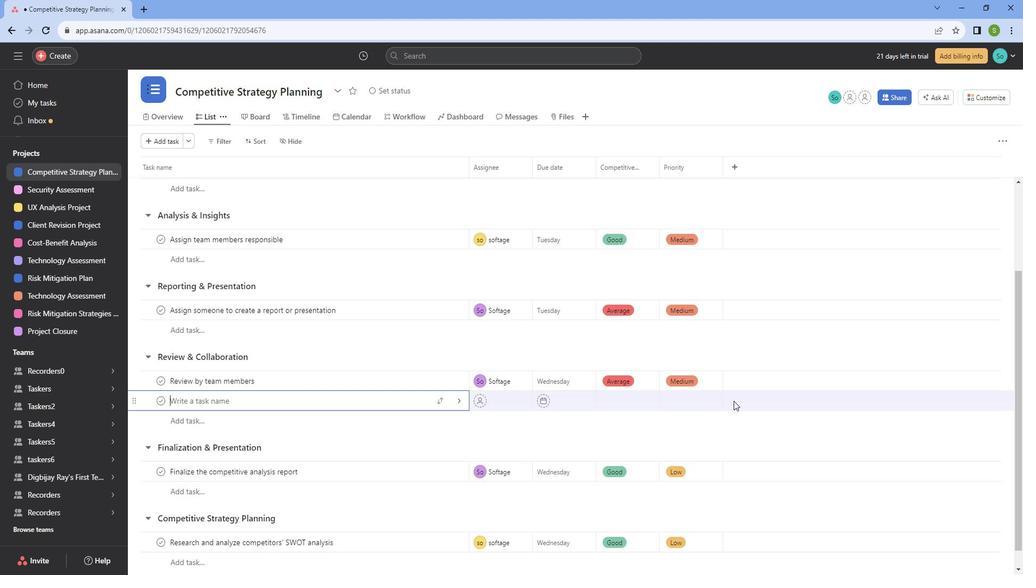 
Action: Mouse pressed left at (683, 355)
Screenshot: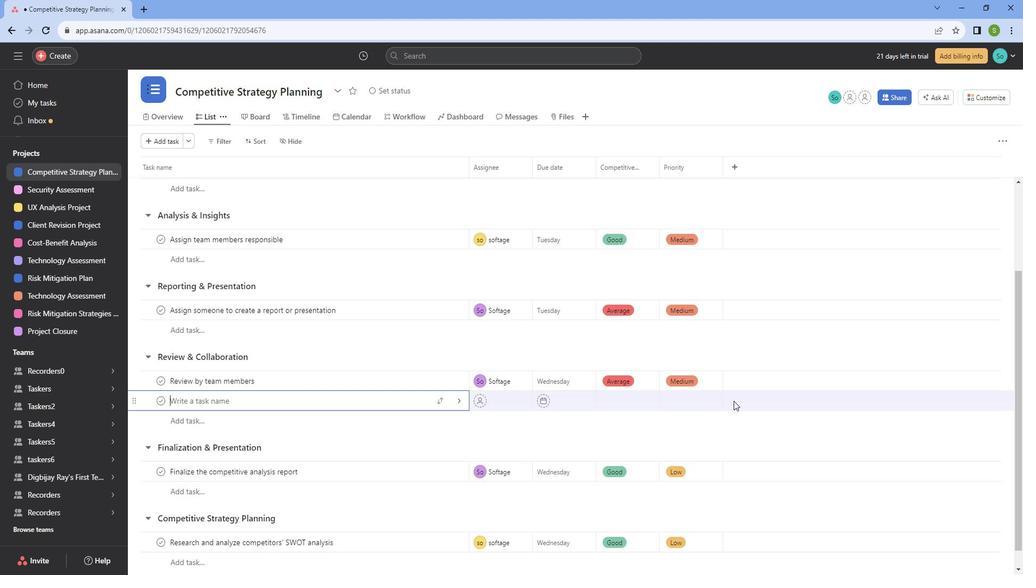 
Action: Mouse moved to (646, 366)
Screenshot: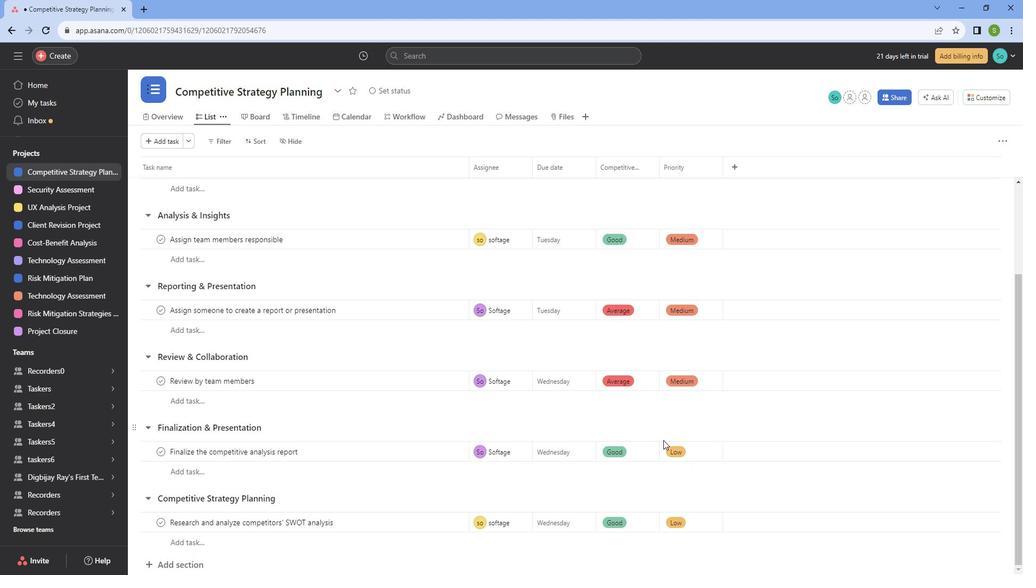 
Action: Mouse pressed left at (646, 366)
Screenshot: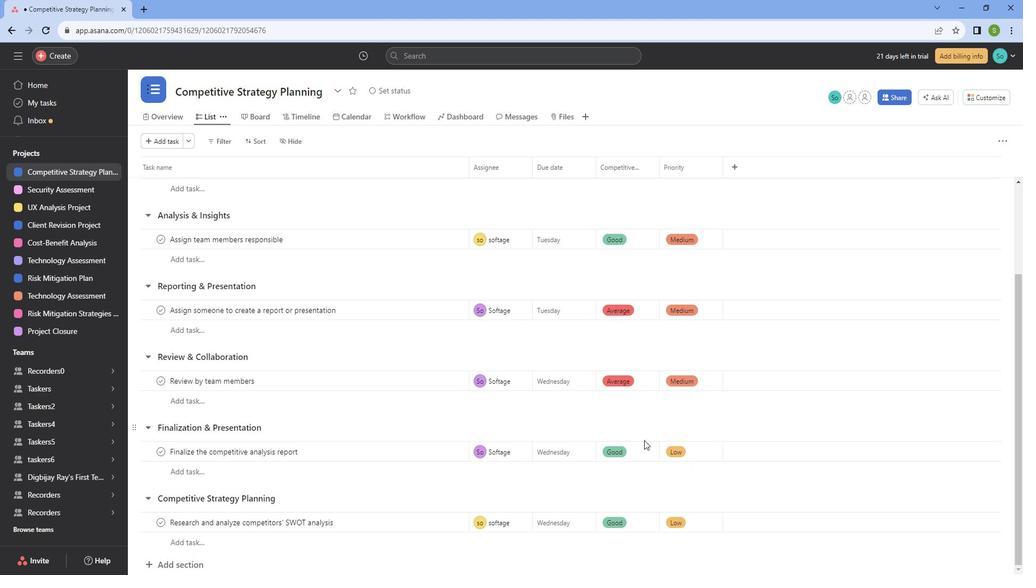
Action: Mouse moved to (603, 368)
Screenshot: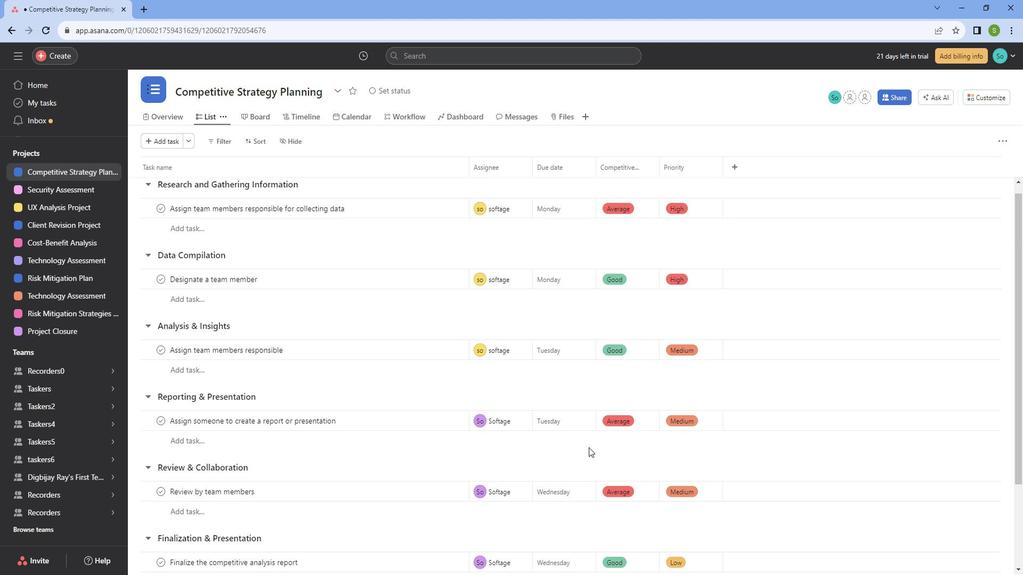 
Action: Mouse scrolled (603, 368) with delta (0, 0)
Screenshot: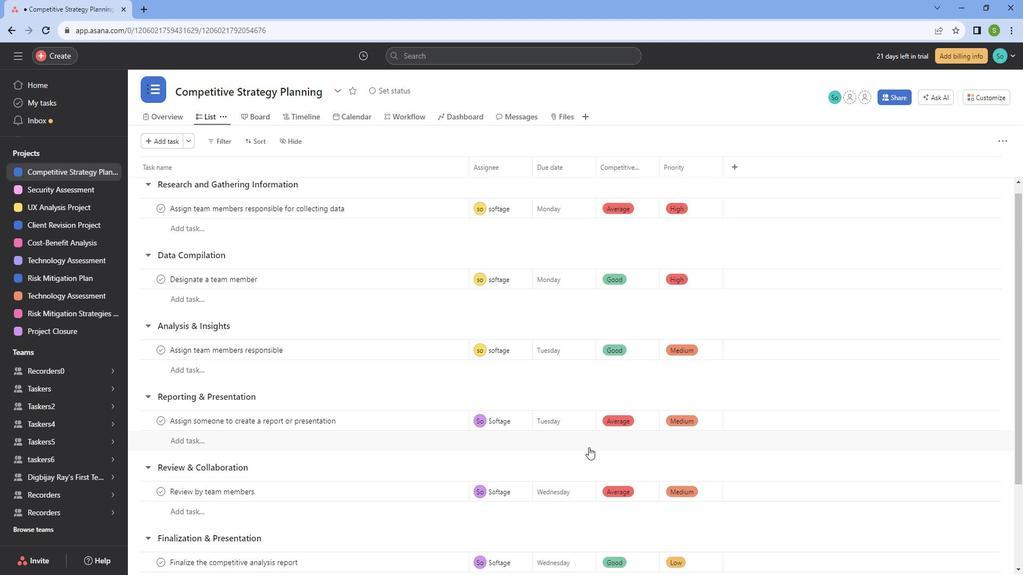 
Action: Mouse scrolled (603, 368) with delta (0, 0)
Screenshot: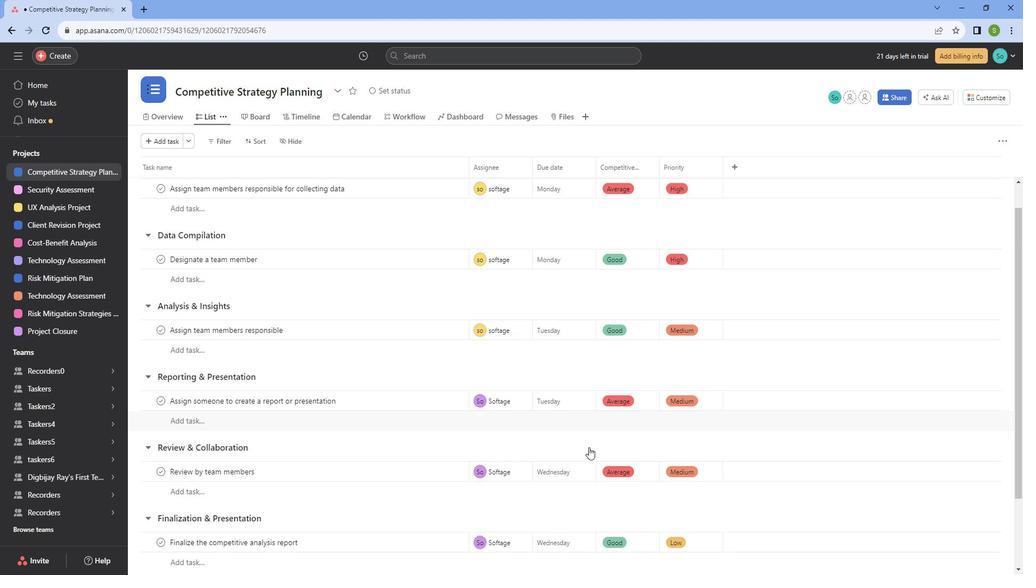 
Action: Mouse scrolled (603, 368) with delta (0, 0)
Screenshot: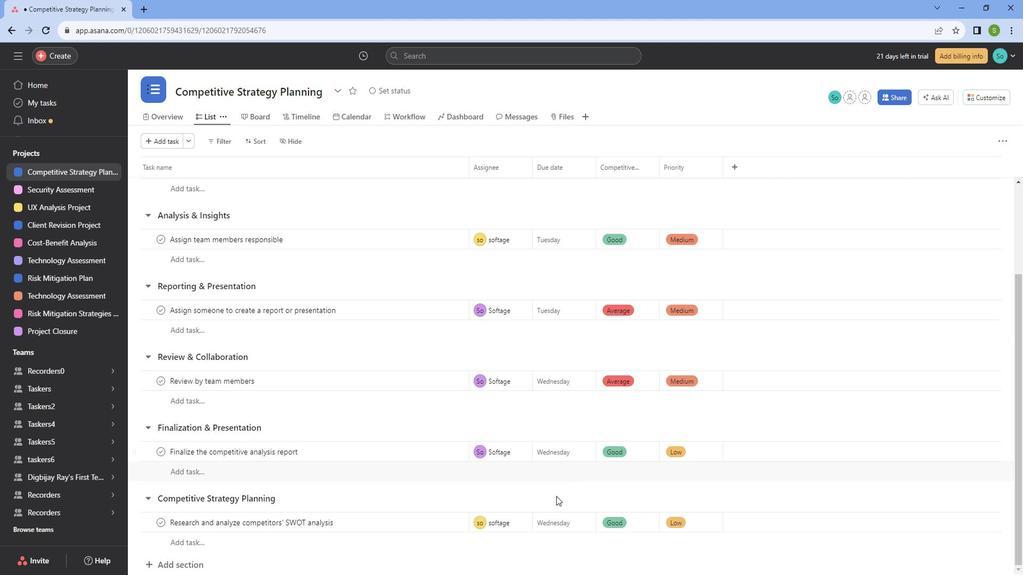 
Action: Mouse scrolled (603, 368) with delta (0, 0)
Screenshot: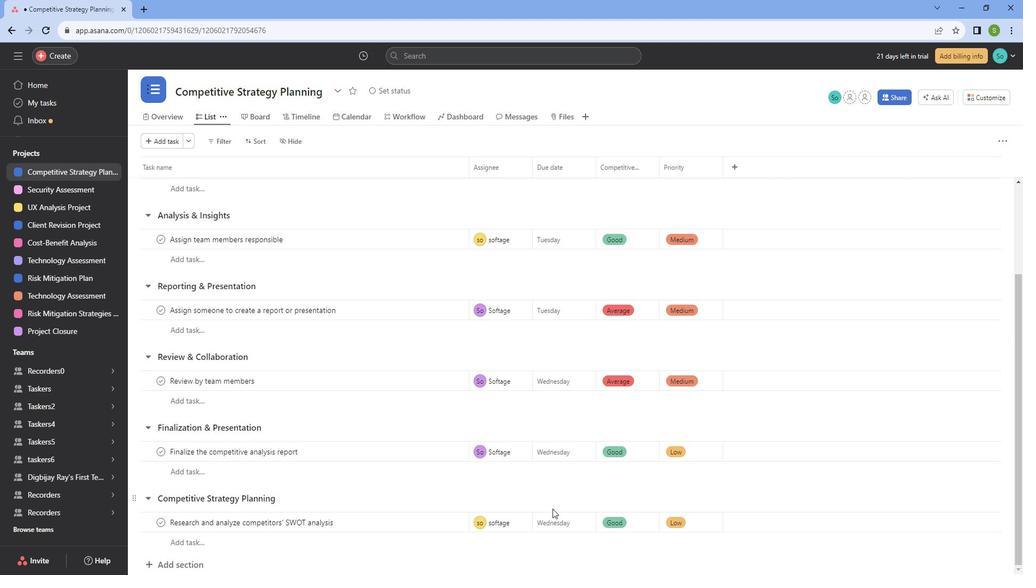 
Action: Mouse scrolled (603, 368) with delta (0, 0)
Screenshot: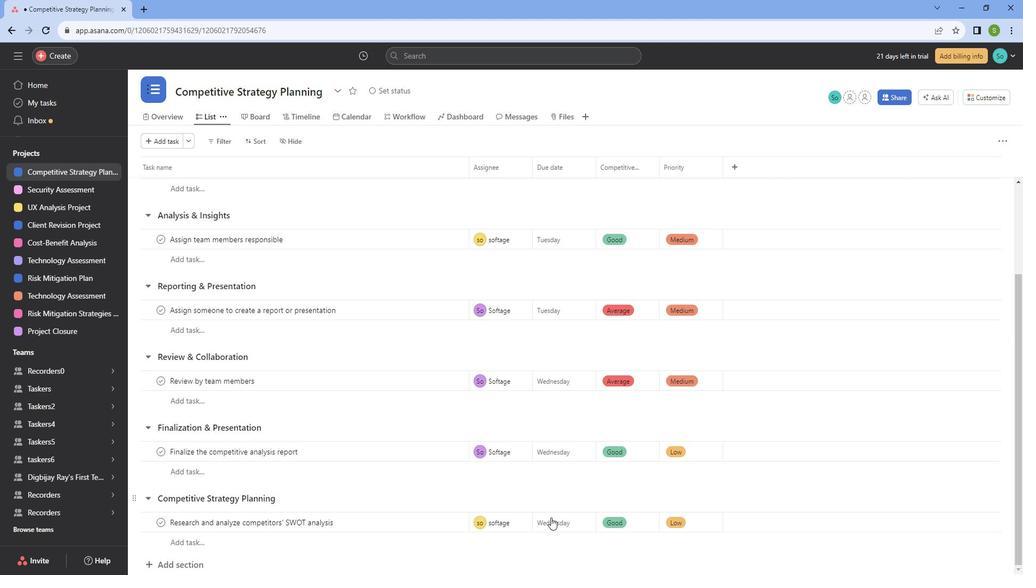 
Action: Mouse scrolled (603, 368) with delta (0, 0)
Screenshot: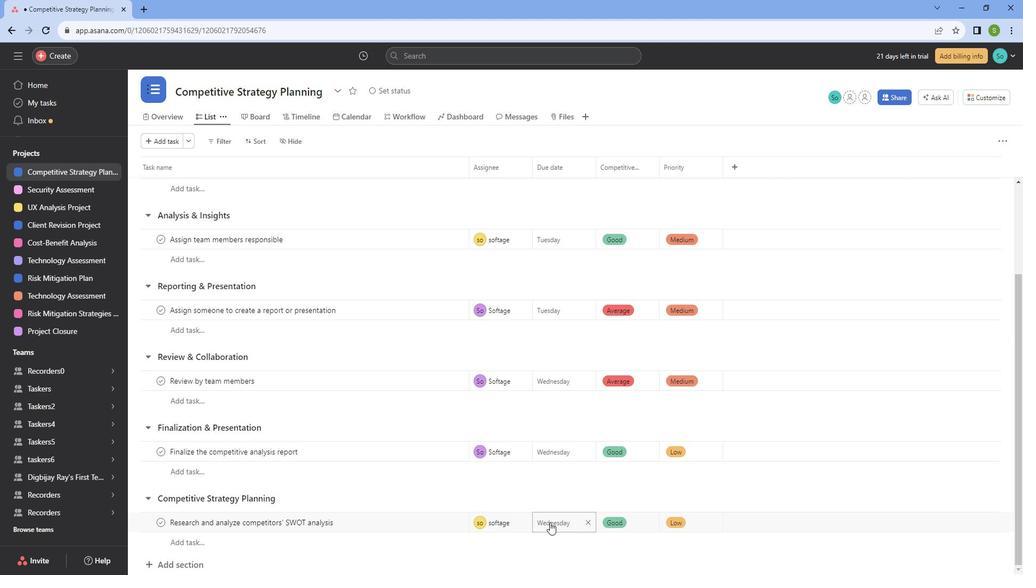 
Action: Mouse moved to (581, 389)
Screenshot: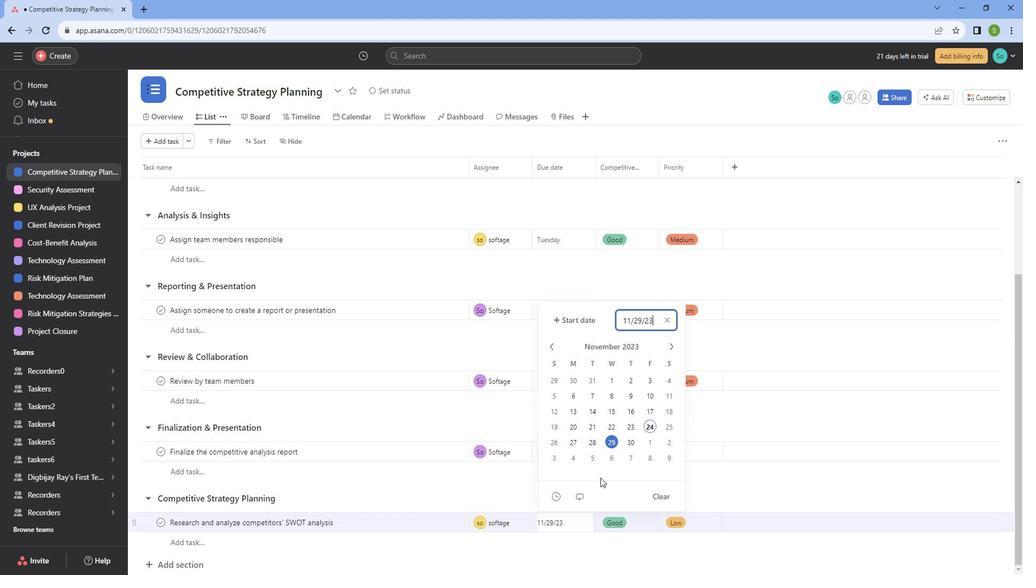 
Action: Mouse pressed left at (581, 389)
Screenshot: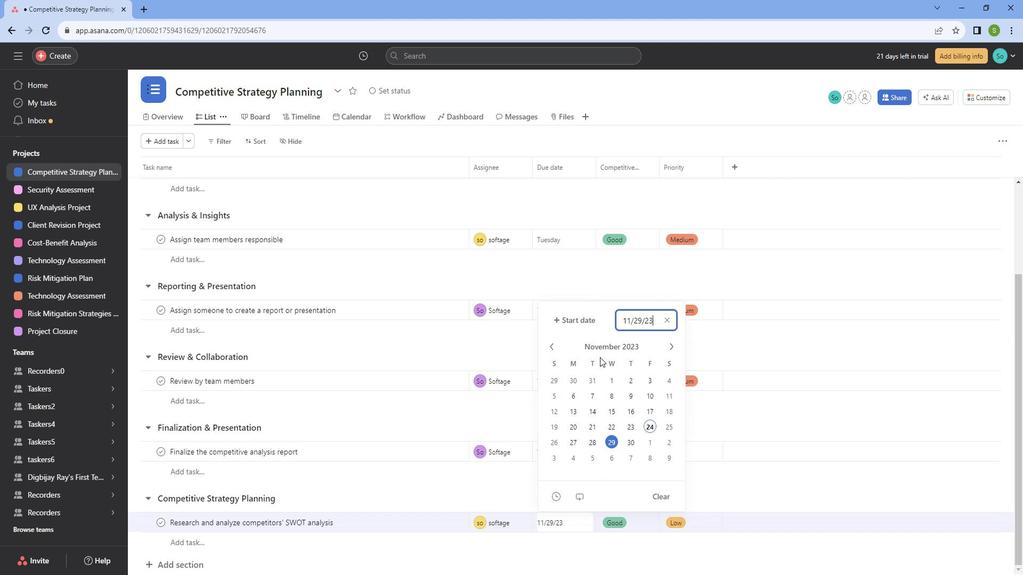 
Action: Mouse moved to (584, 380)
Screenshot: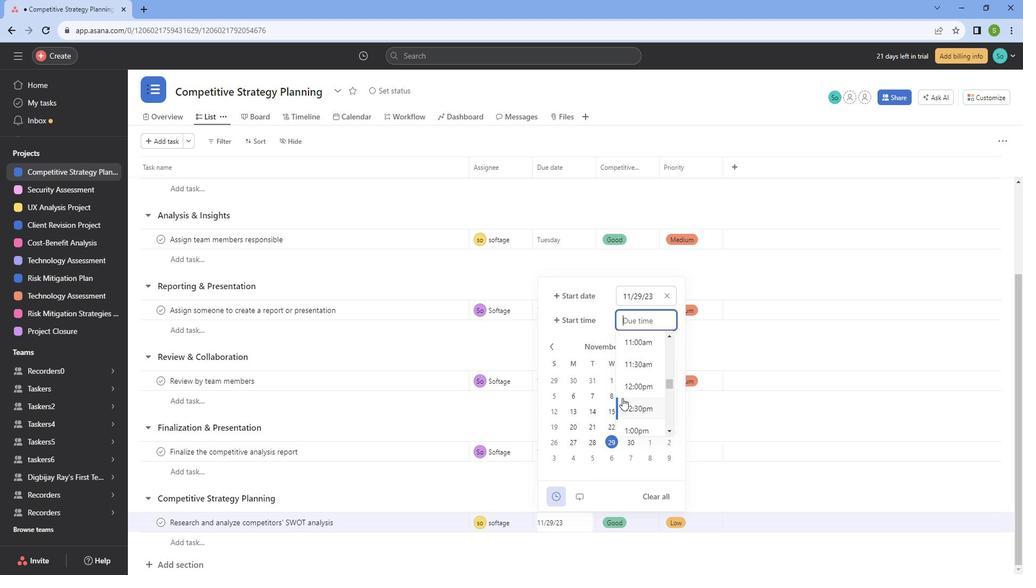 
Action: Mouse pressed left at (584, 380)
Screenshot: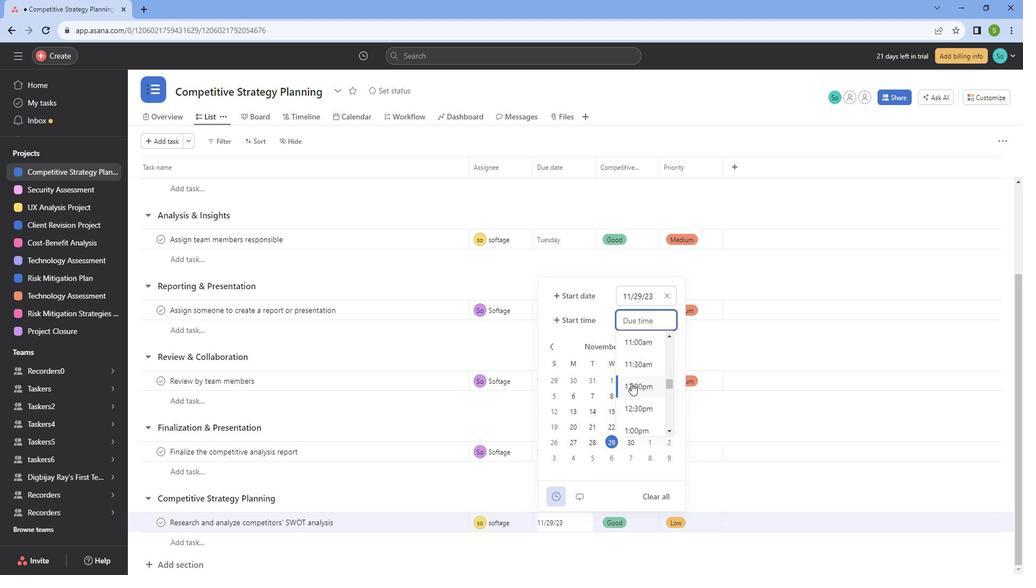 
Action: Mouse moved to (634, 347)
Screenshot: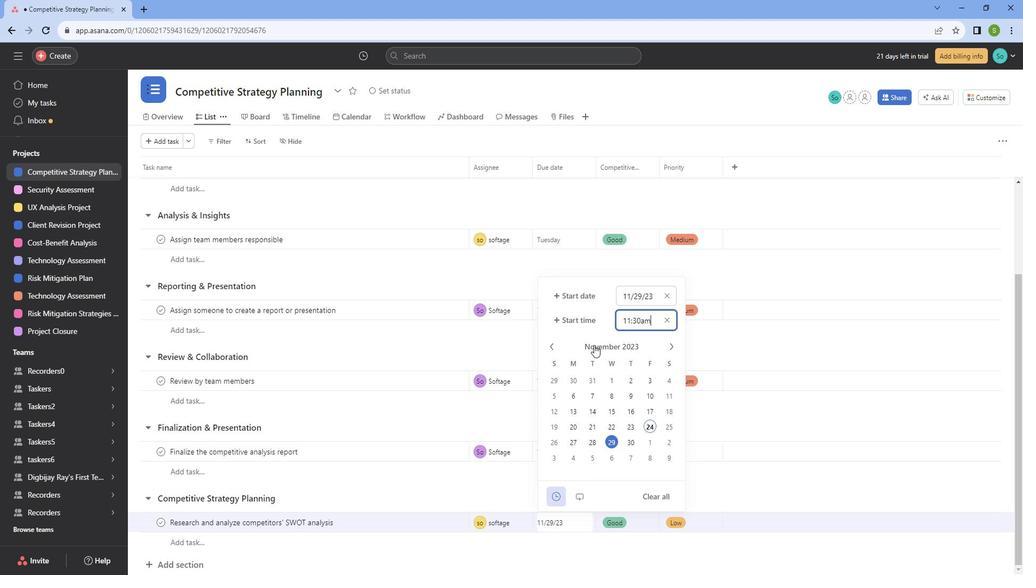 
Action: Mouse pressed left at (634, 347)
Screenshot: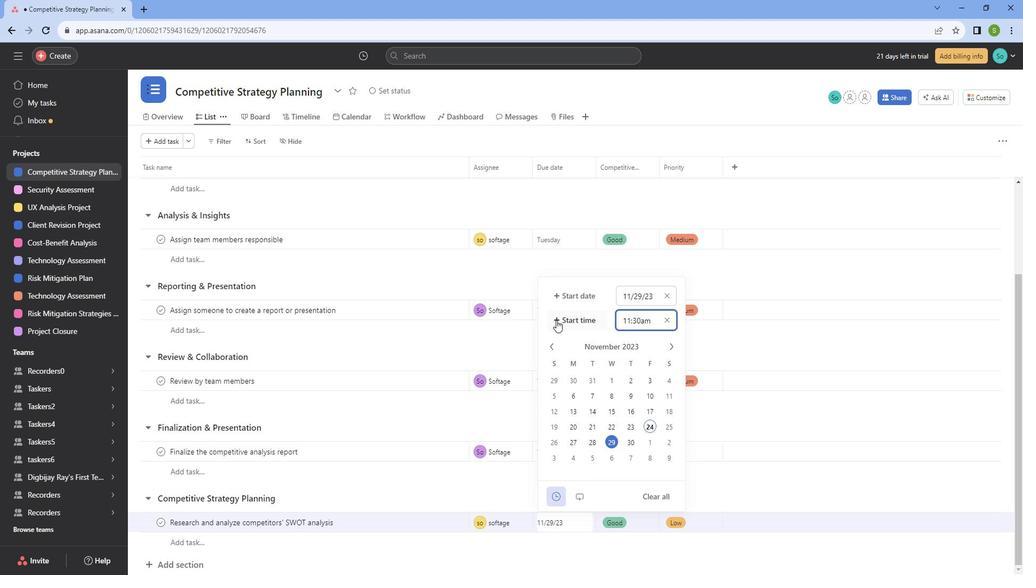 
Action: Mouse moved to (585, 333)
Screenshot: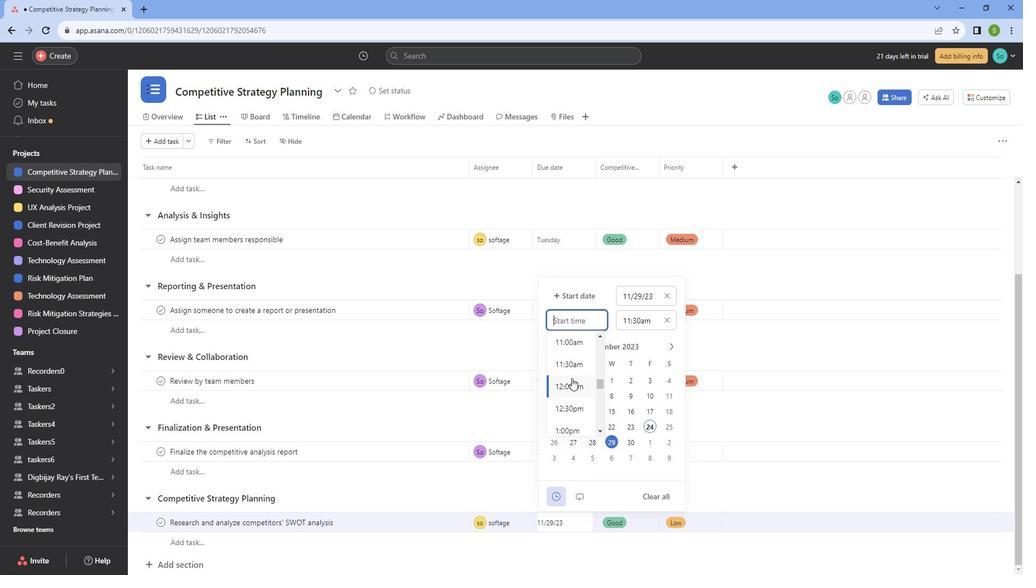 
Action: Mouse pressed left at (585, 333)
Screenshot: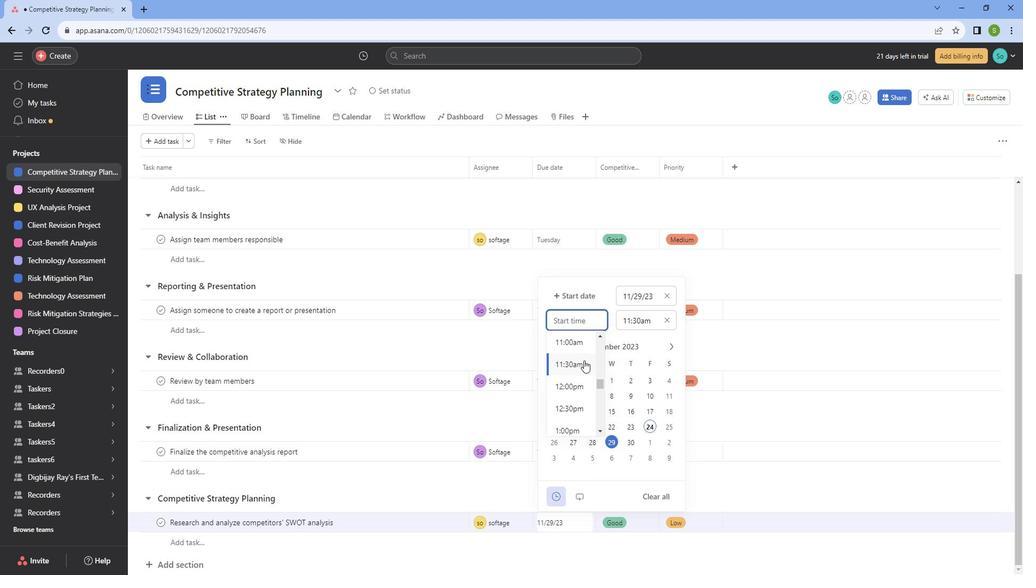 
Action: Mouse moved to (603, 341)
Screenshot: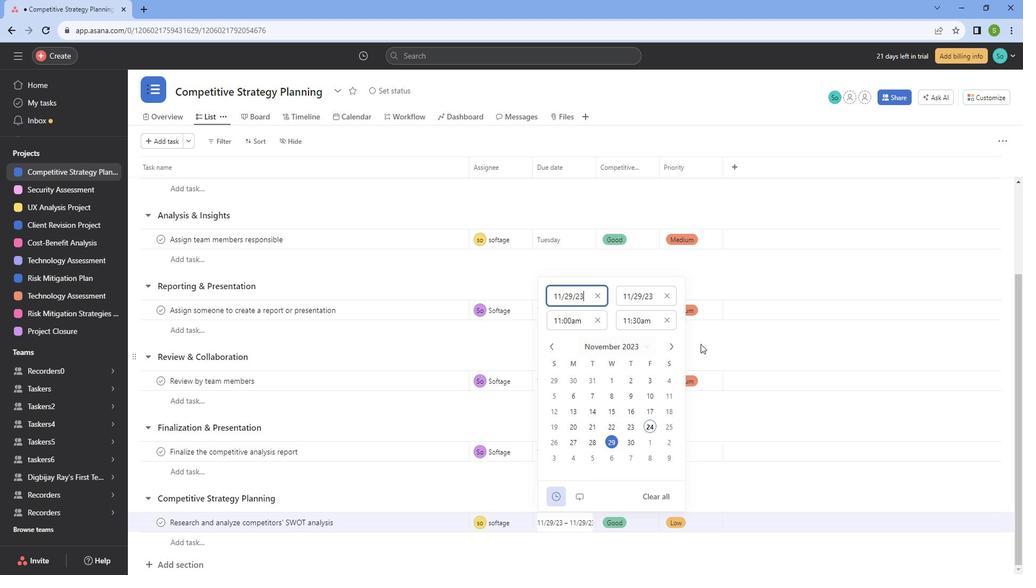 
Action: Mouse pressed left at (603, 341)
Screenshot: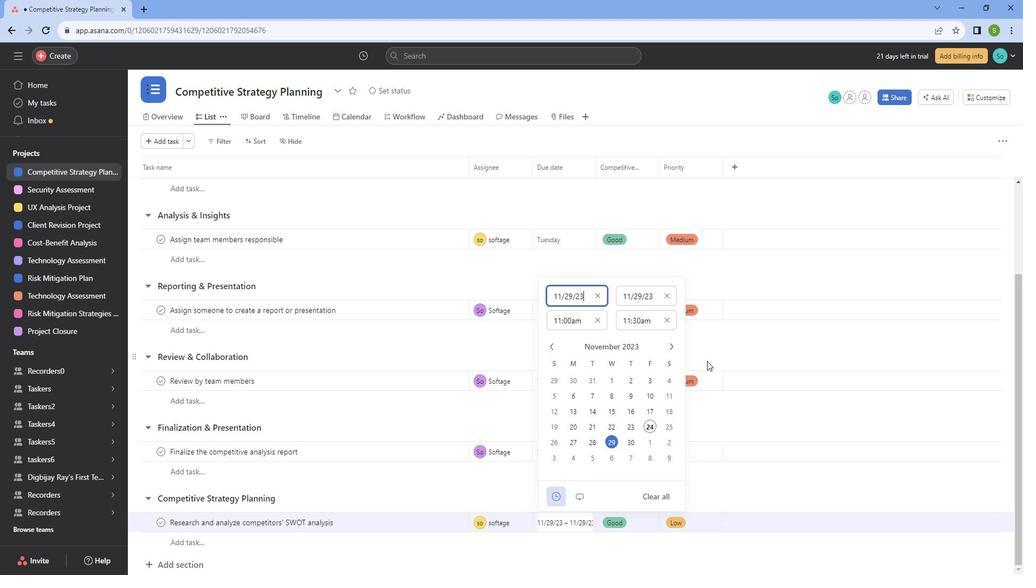 
Action: Mouse moved to (671, 365)
Screenshot: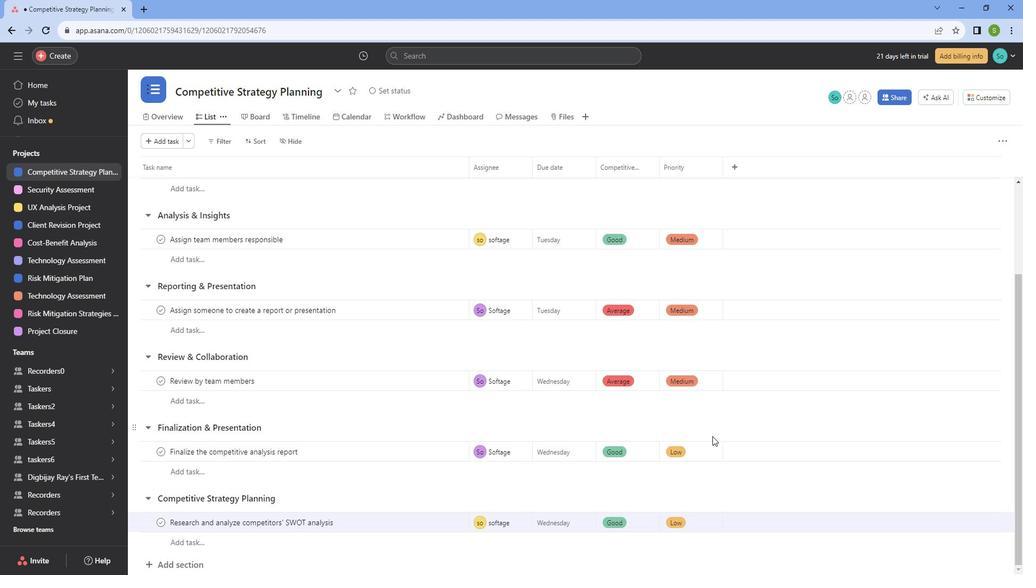 
Action: Mouse pressed left at (671, 365)
Screenshot: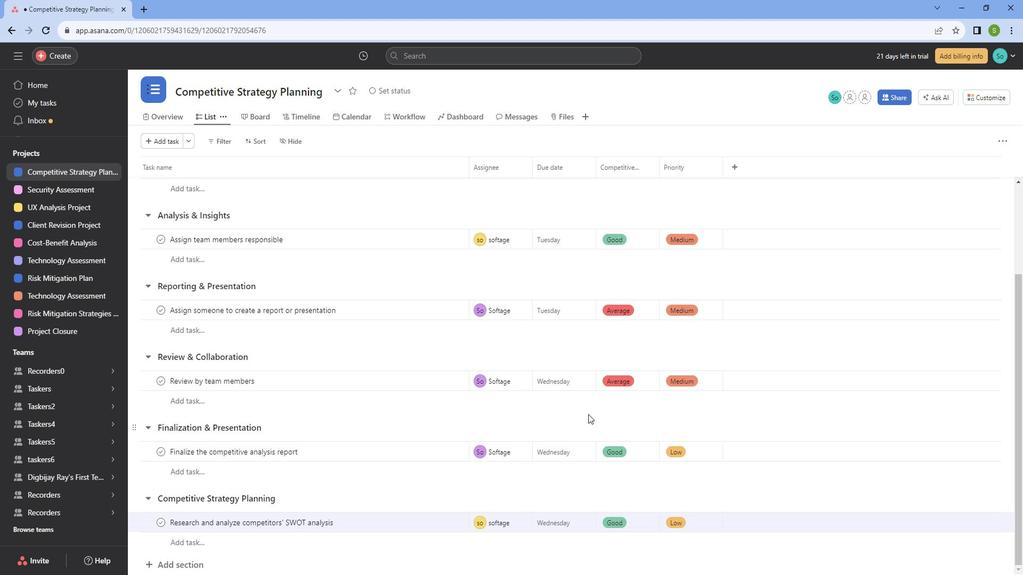 
Action: Mouse moved to (600, 358)
Screenshot: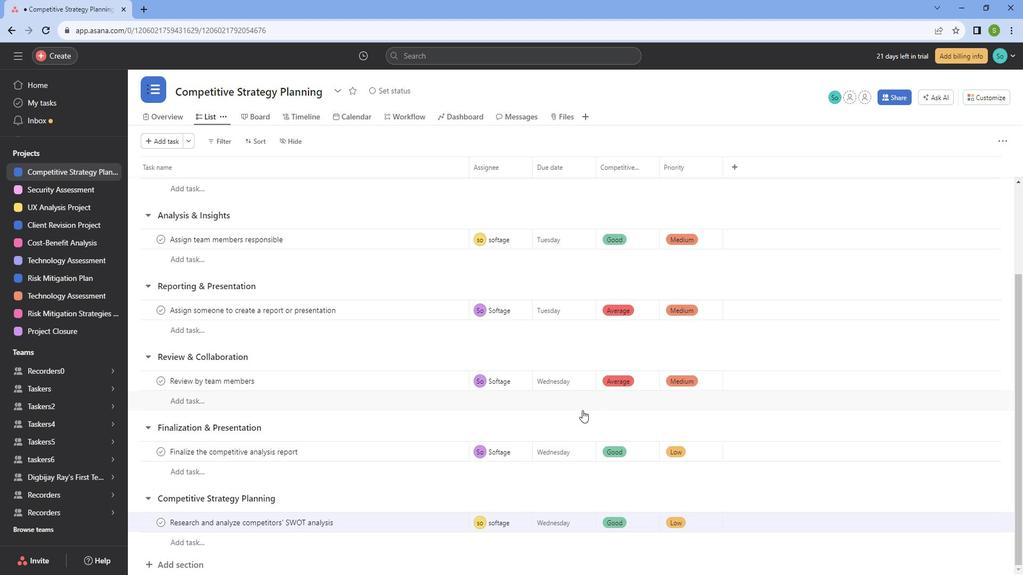 
Action: Mouse scrolled (600, 358) with delta (0, 0)
Screenshot: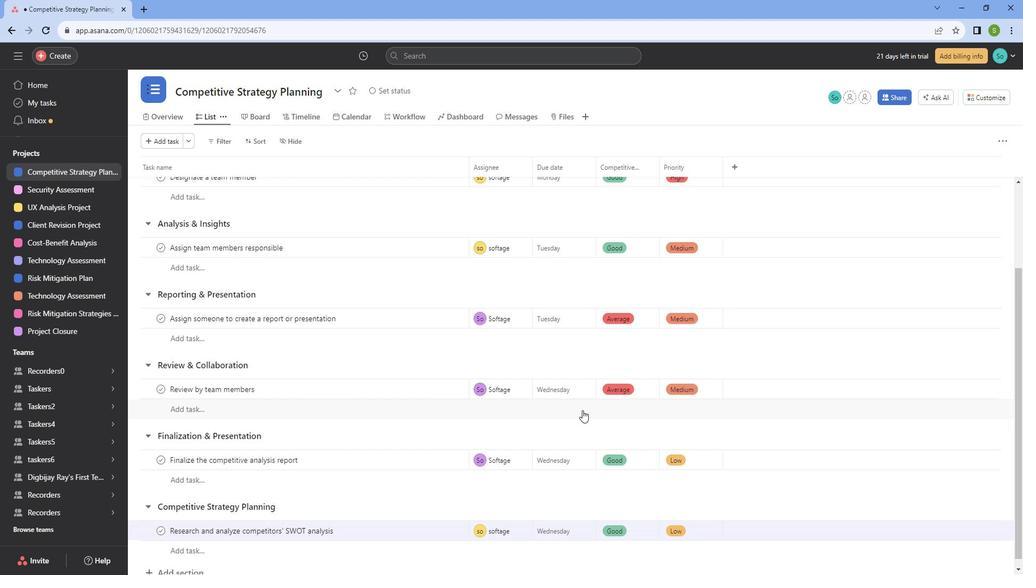 
Action: Mouse scrolled (600, 358) with delta (0, 0)
Screenshot: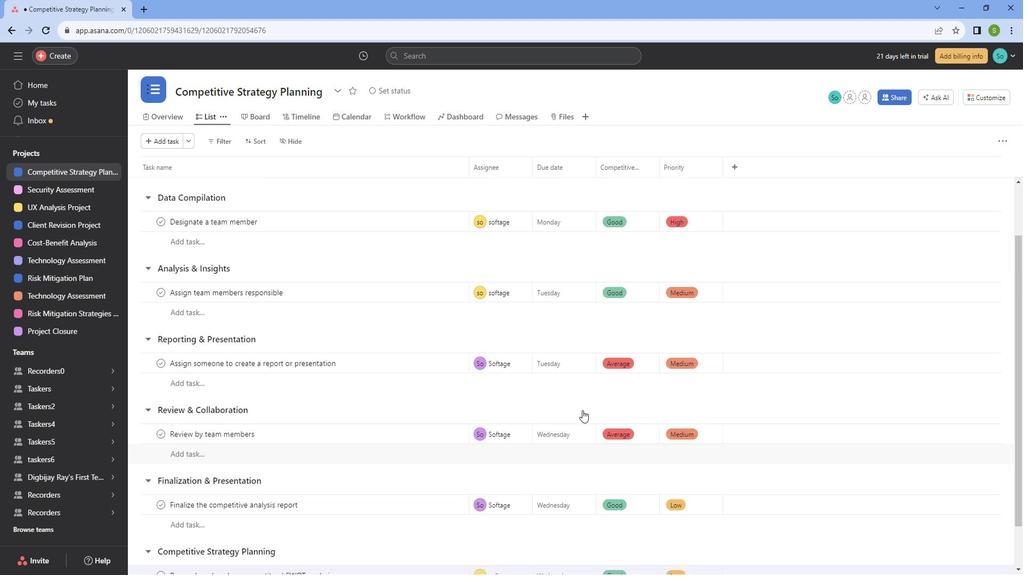 
Action: Mouse scrolled (600, 358) with delta (0, 0)
Screenshot: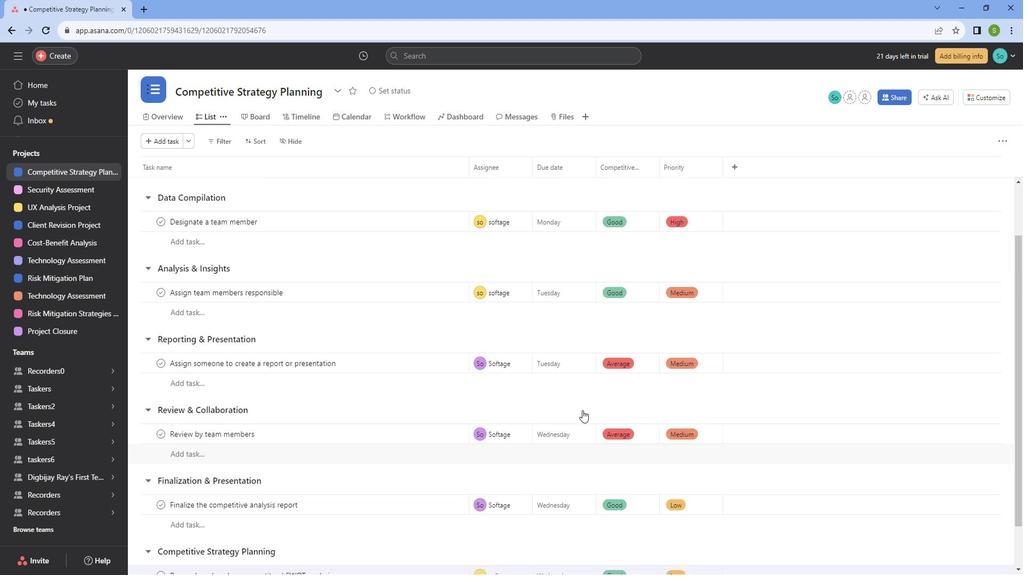 
Action: Mouse scrolled (600, 358) with delta (0, 0)
Screenshot: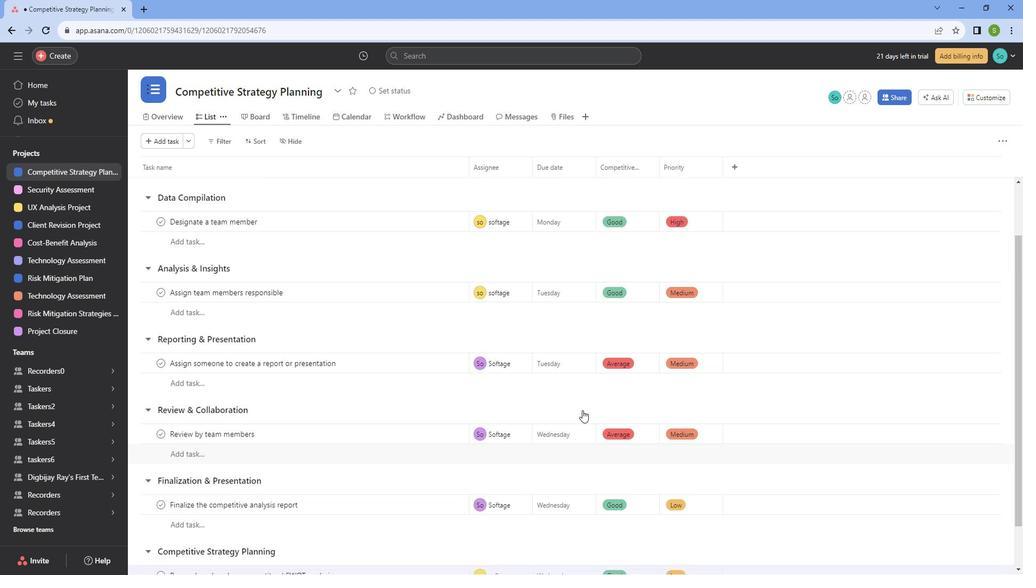 
Action: Mouse scrolled (600, 358) with delta (0, 0)
Screenshot: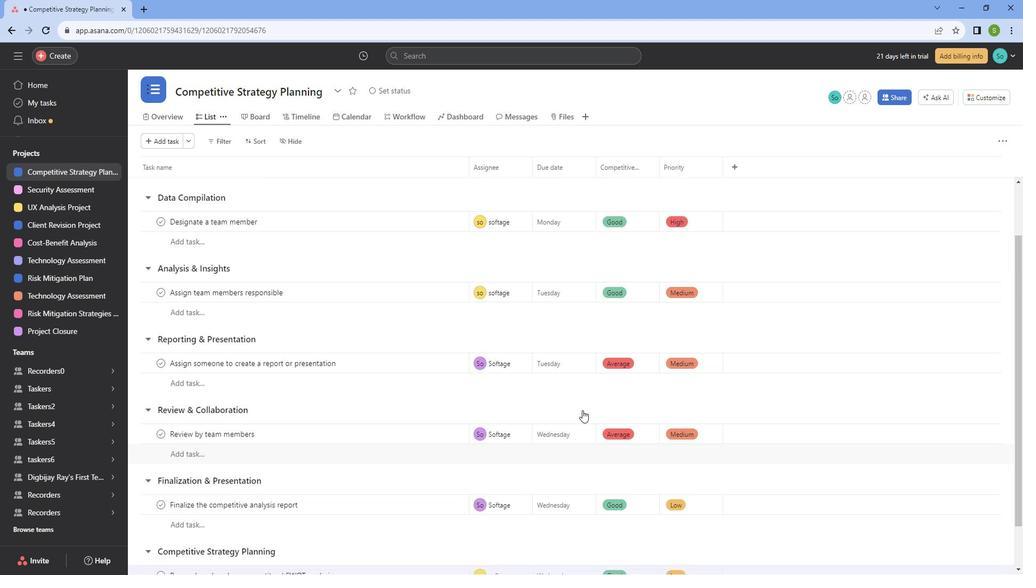 
Action: Mouse moved to (599, 358)
Screenshot: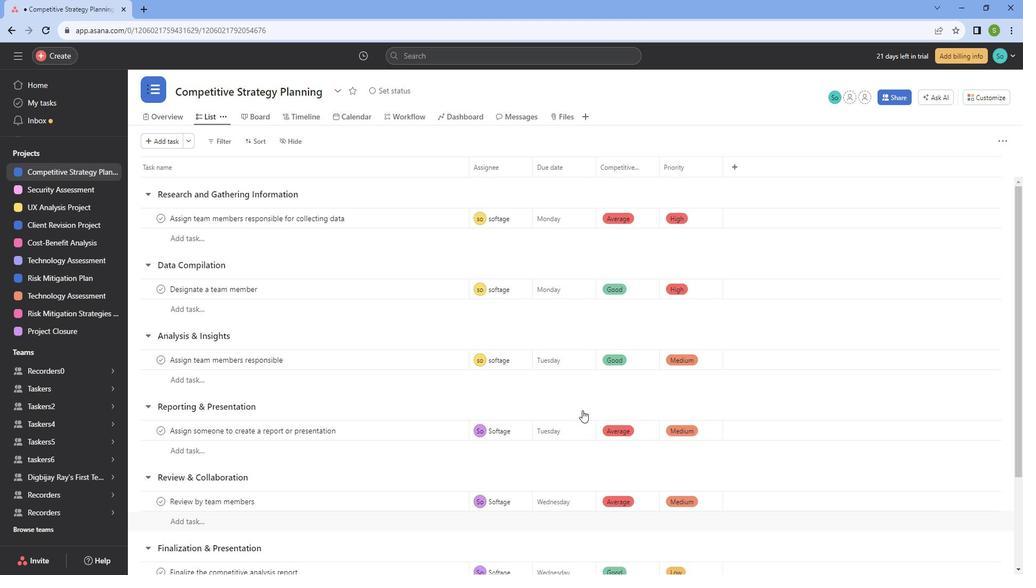 
Action: Mouse scrolled (599, 358) with delta (0, 0)
Screenshot: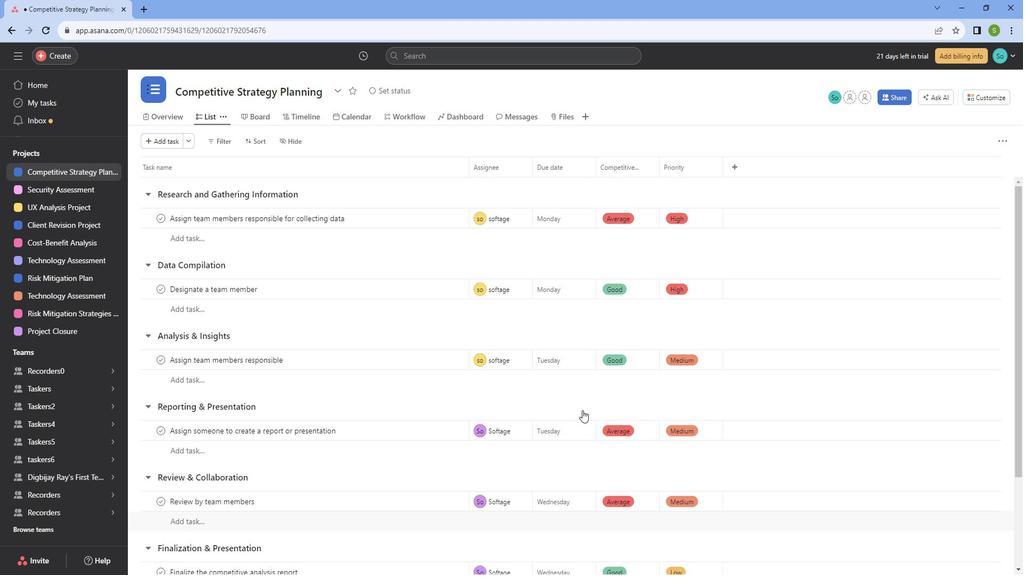 
Action: Mouse scrolled (599, 358) with delta (0, 0)
Screenshot: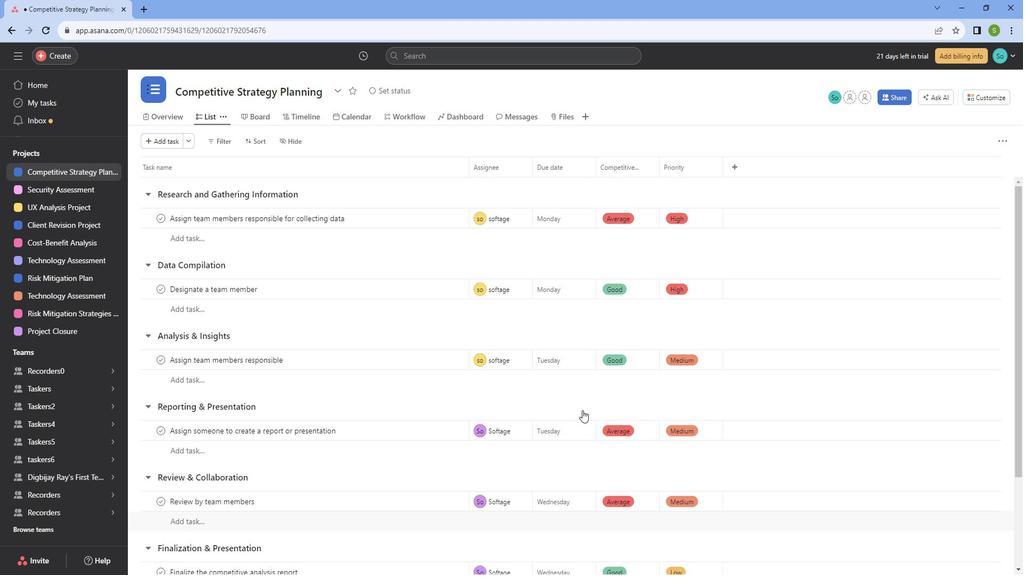 
Action: Mouse scrolled (599, 358) with delta (0, 0)
Screenshot: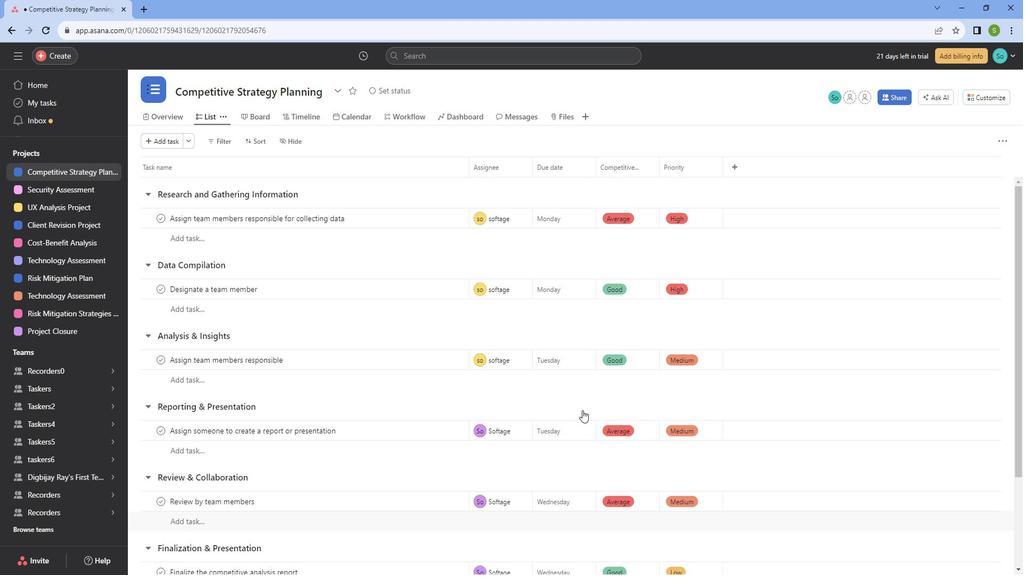 
Action: Mouse scrolled (599, 358) with delta (0, 0)
Screenshot: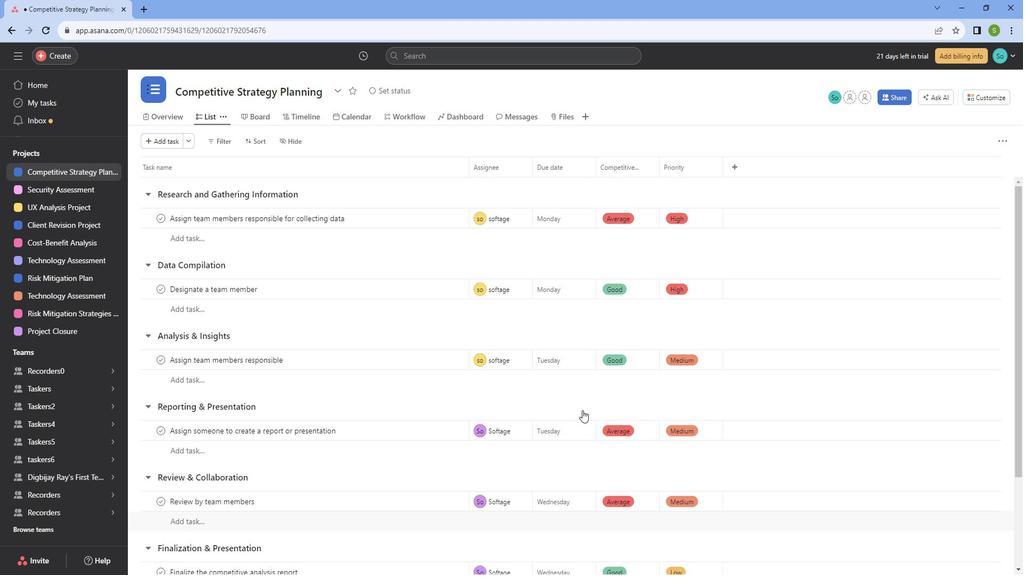 
Action: Mouse scrolled (599, 358) with delta (0, 0)
Screenshot: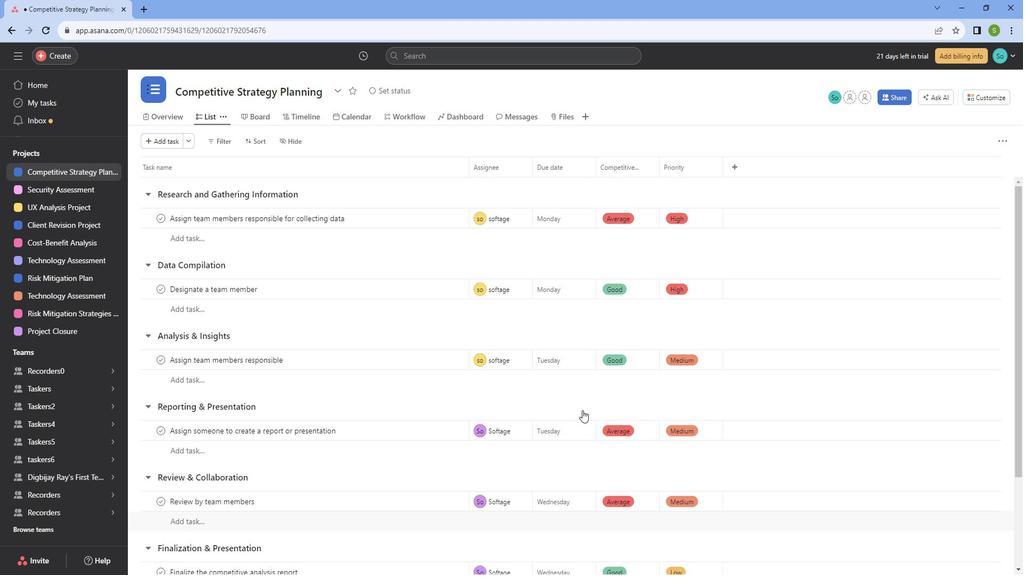 
Action: Mouse scrolled (599, 358) with delta (0, 0)
Screenshot: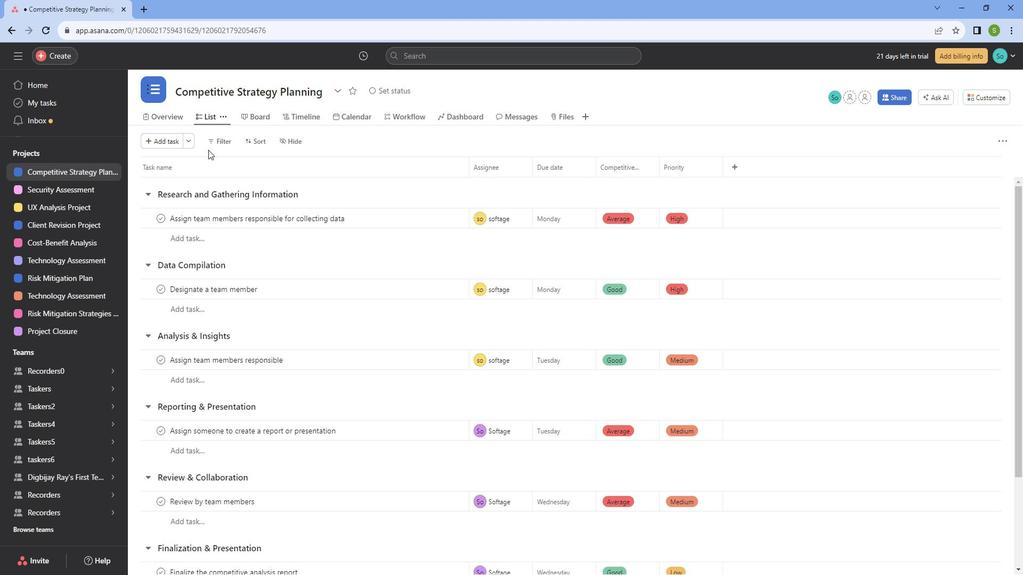 
Action: Mouse scrolled (599, 358) with delta (0, 0)
Screenshot: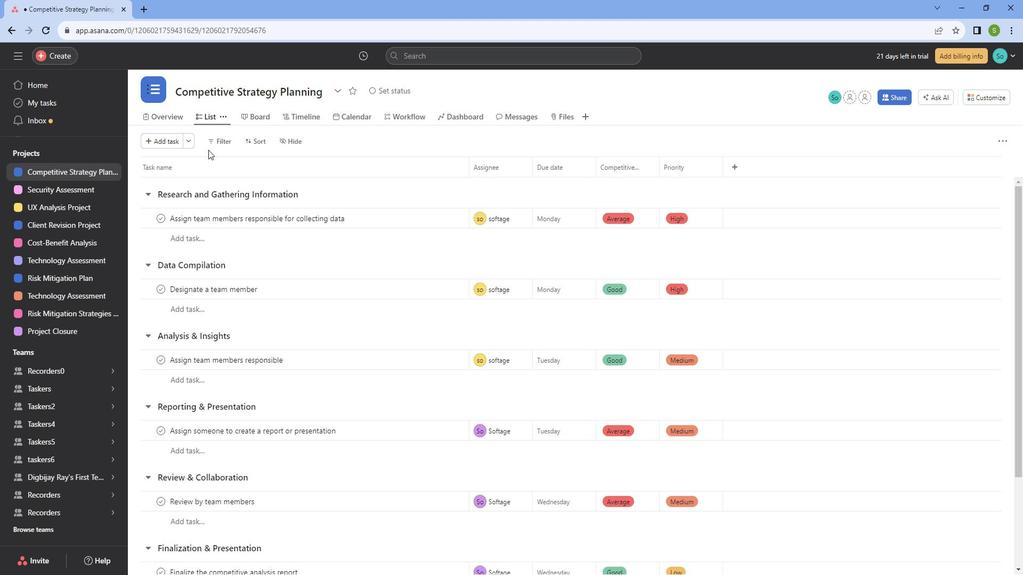 
Action: Mouse scrolled (599, 358) with delta (0, 0)
Screenshot: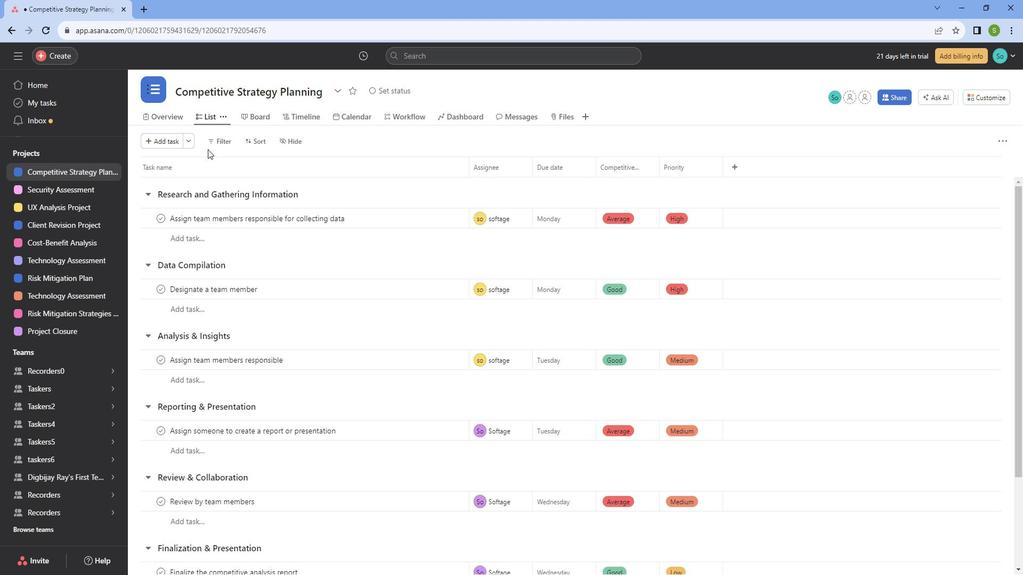
Action: Mouse scrolled (599, 358) with delta (0, 0)
Screenshot: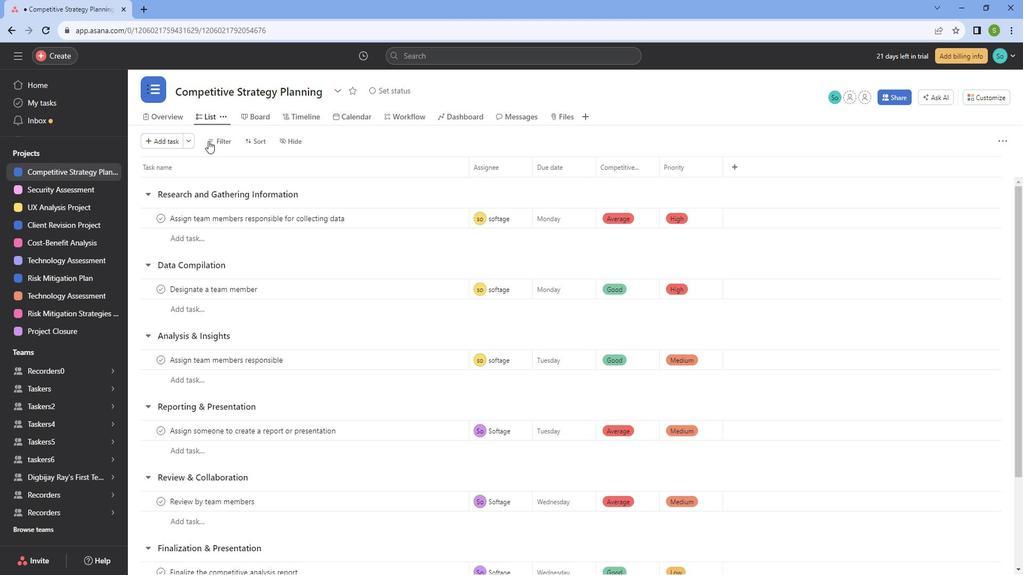 
Action: Mouse scrolled (599, 358) with delta (0, 0)
Screenshot: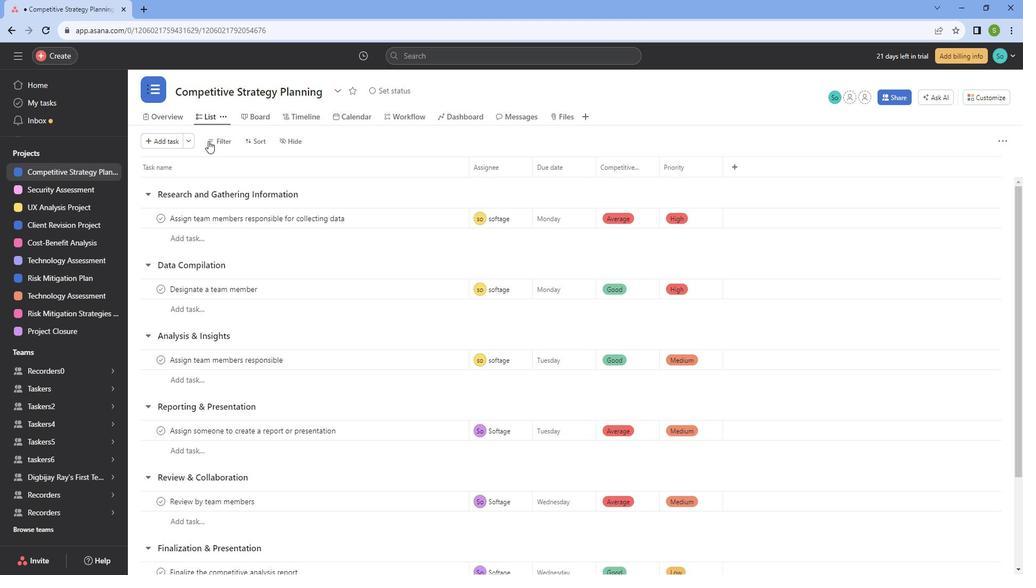 
Action: Mouse moved to (418, 276)
Screenshot: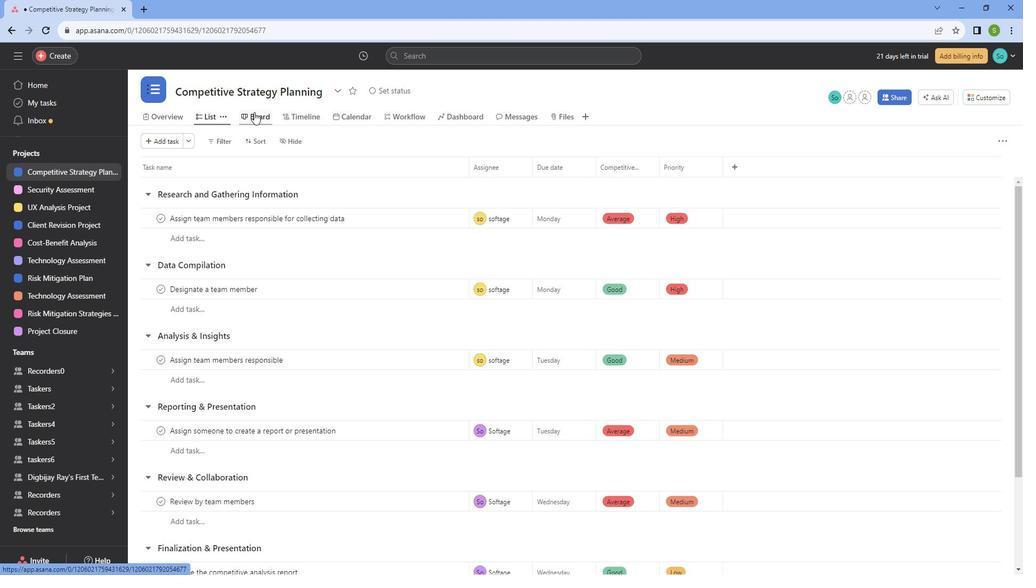 
Action: Mouse pressed left at (418, 276)
Screenshot: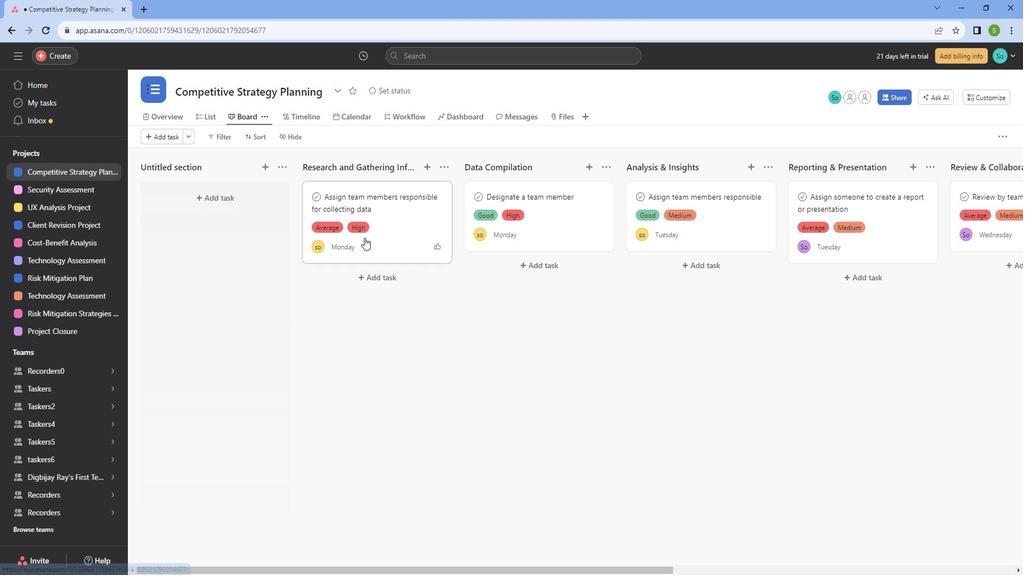 
Action: Mouse moved to (519, 400)
Screenshot: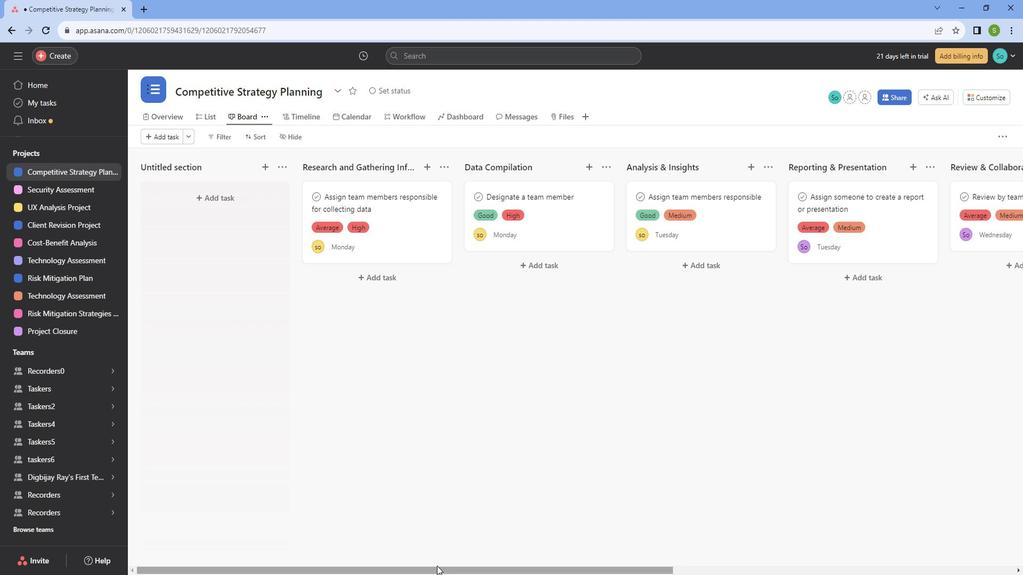 
Action: Mouse pressed left at (519, 400)
Screenshot: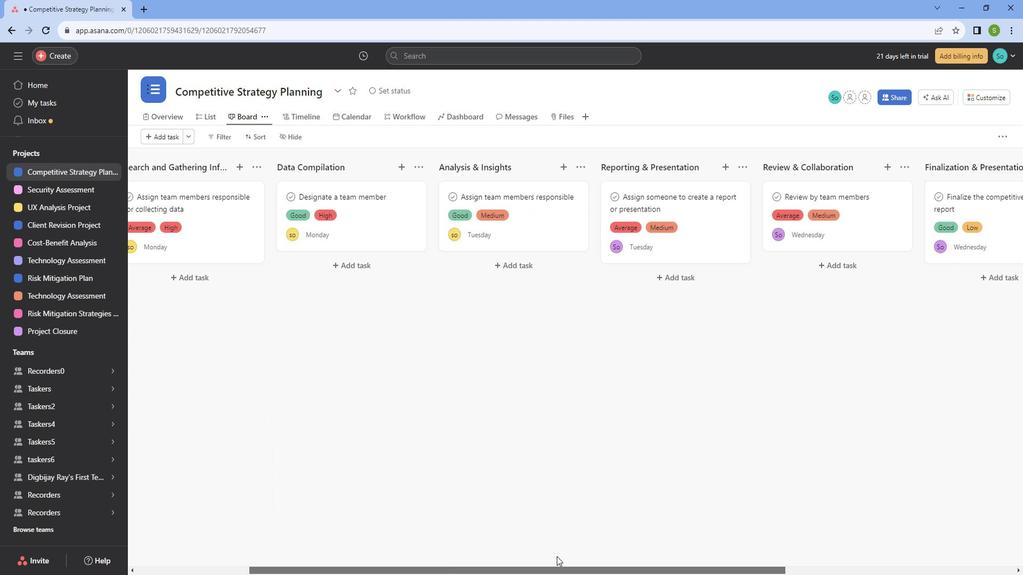 
Action: Mouse moved to (390, 278)
Screenshot: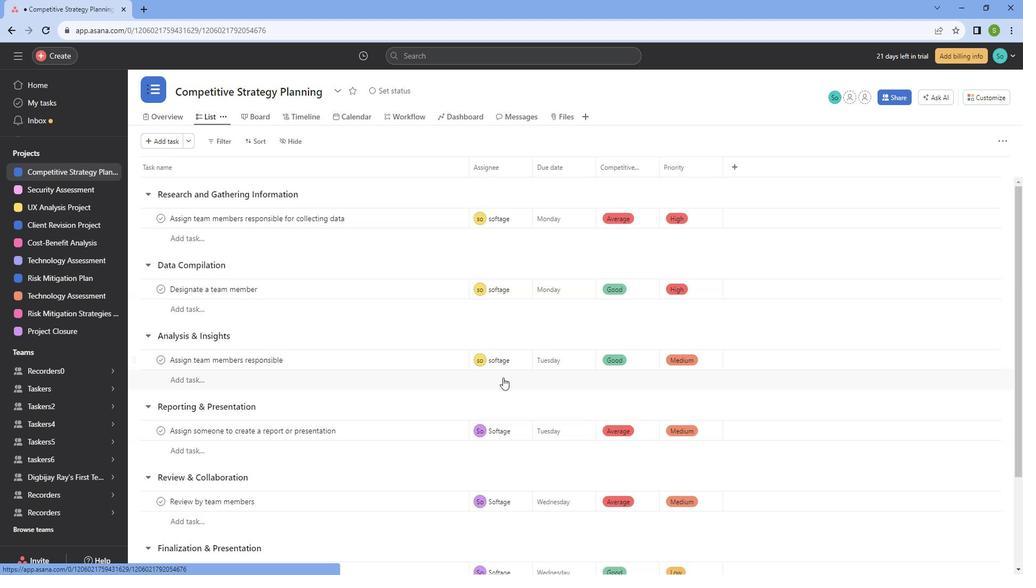 
Action: Mouse pressed left at (390, 278)
Screenshot: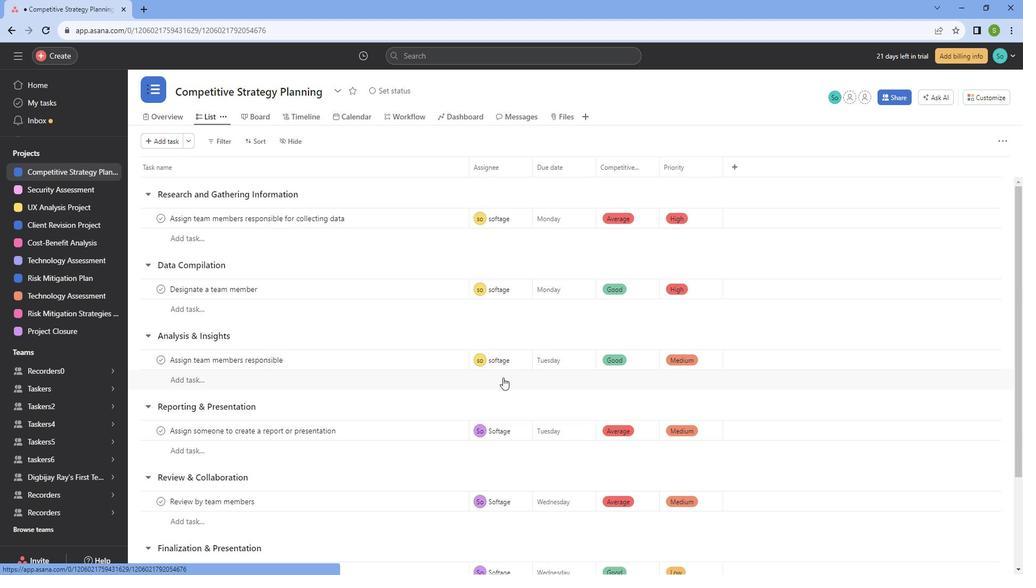 
Action: Mouse moved to (556, 349)
Screenshot: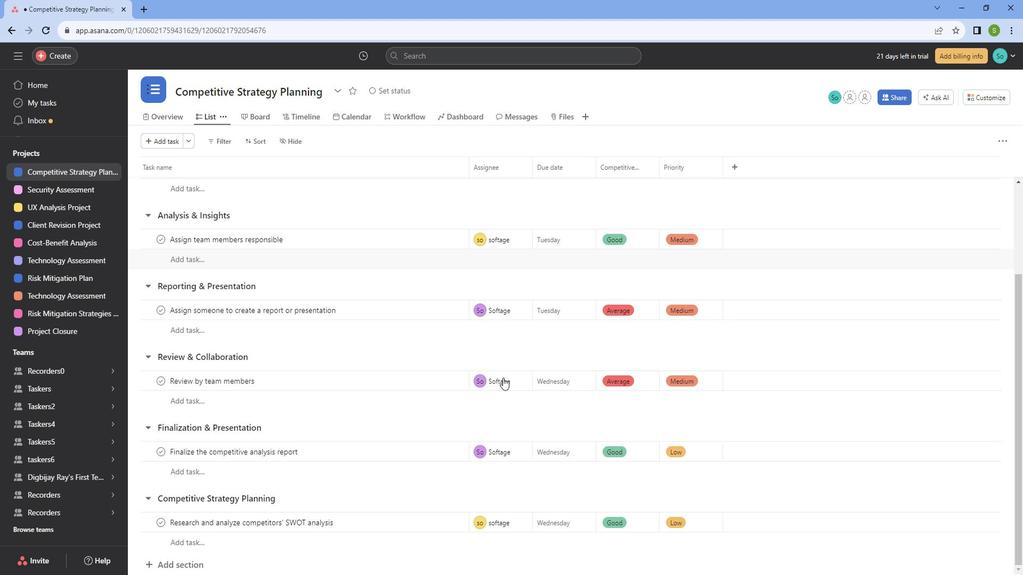 
Action: Mouse scrolled (556, 349) with delta (0, 0)
Screenshot: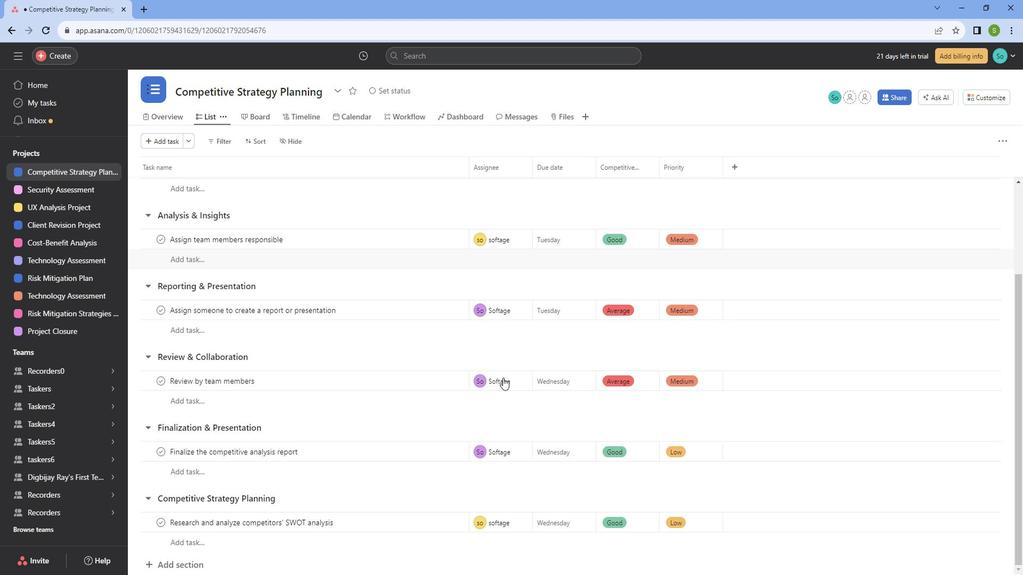 
Action: Mouse scrolled (556, 349) with delta (0, 0)
Screenshot: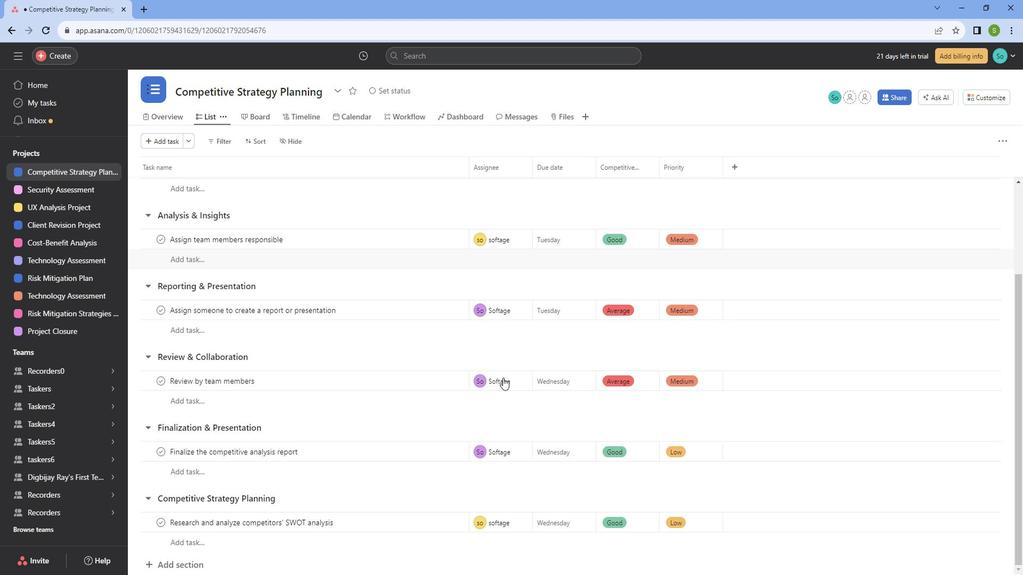 
Action: Mouse scrolled (556, 349) with delta (0, 0)
Screenshot: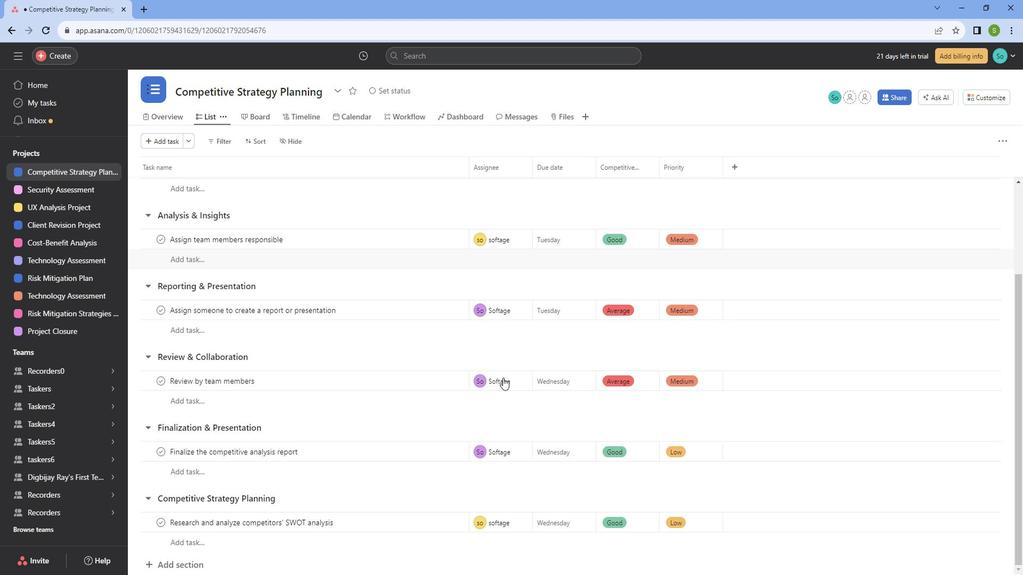 
Action: Mouse scrolled (556, 349) with delta (0, 0)
Screenshot: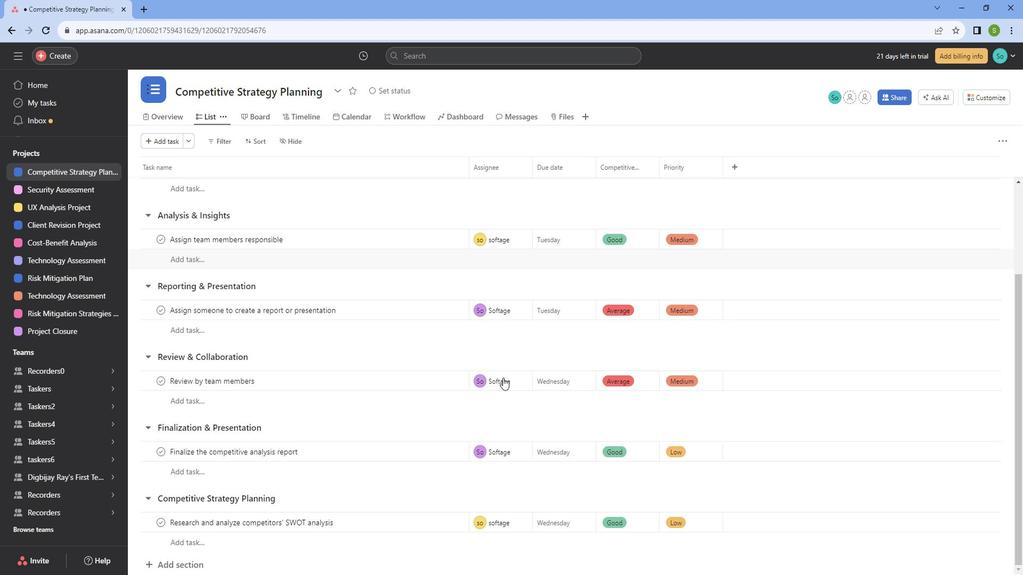 
Action: Mouse scrolled (556, 349) with delta (0, 0)
Screenshot: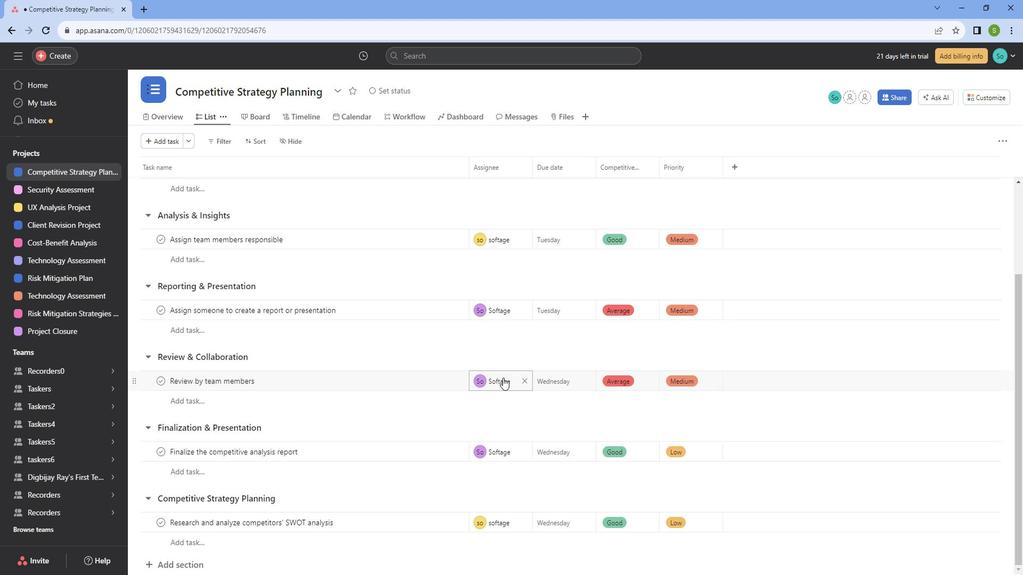 
Action: Mouse scrolled (556, 349) with delta (0, 0)
Screenshot: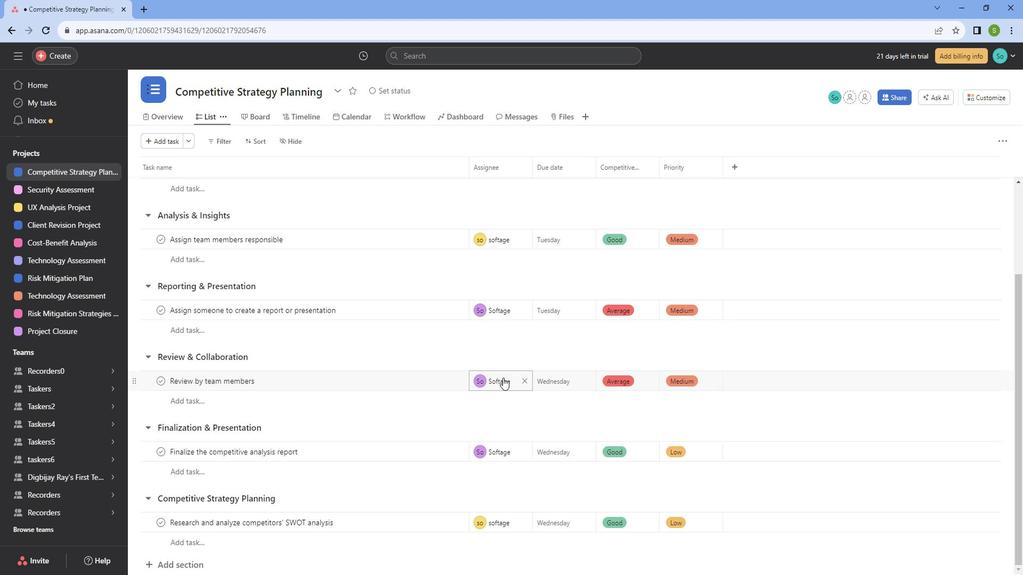 
Action: Mouse scrolled (556, 349) with delta (0, 0)
Screenshot: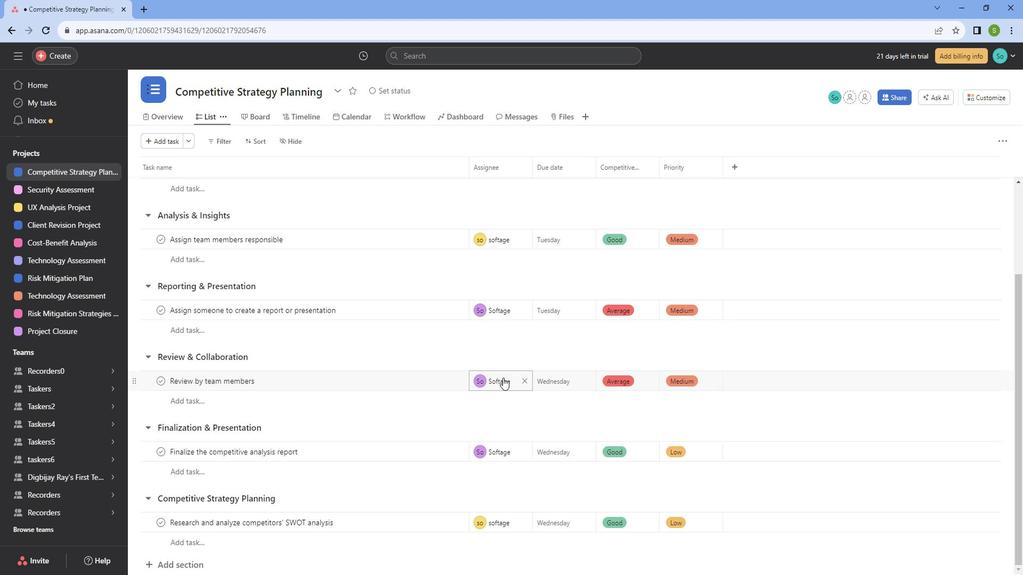 
